 Task: In the  document Natalie.epub change page color to  'Blue'. Add link on bottom left corner of the sheet: 'in.pinterest.com' Insert page numer on bottom of the page
Action: Mouse moved to (316, 467)
Screenshot: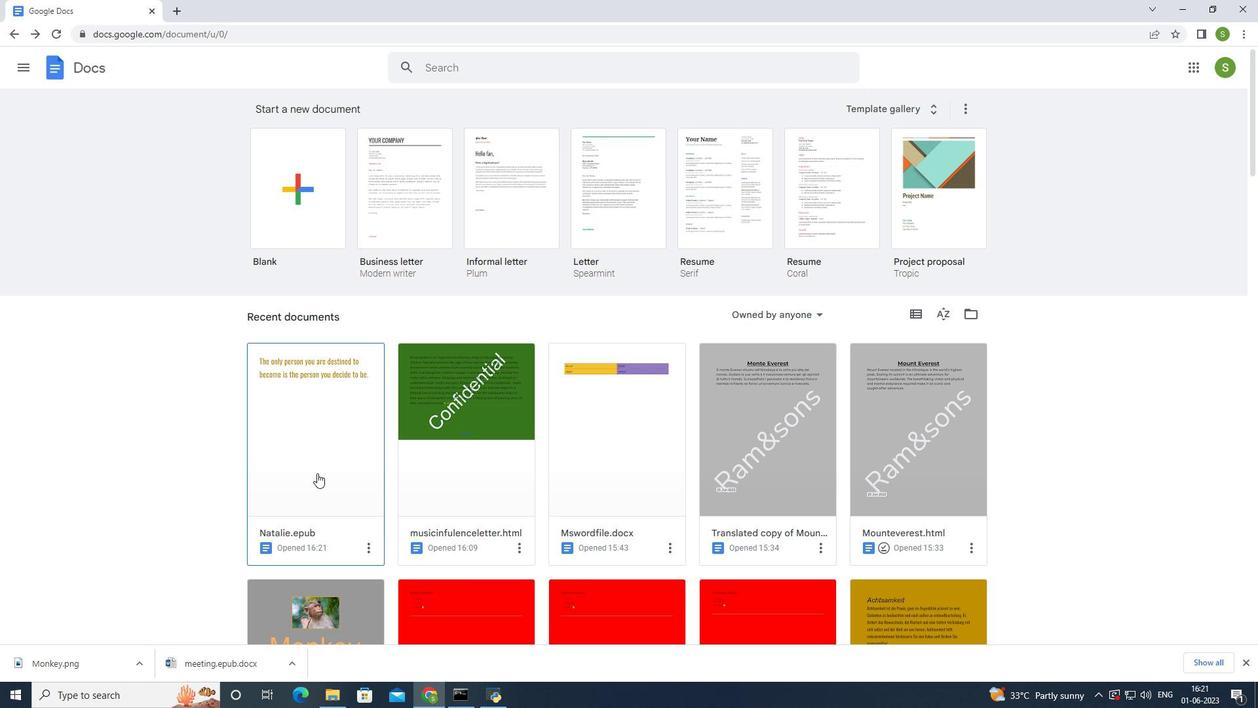 
Action: Mouse pressed left at (316, 467)
Screenshot: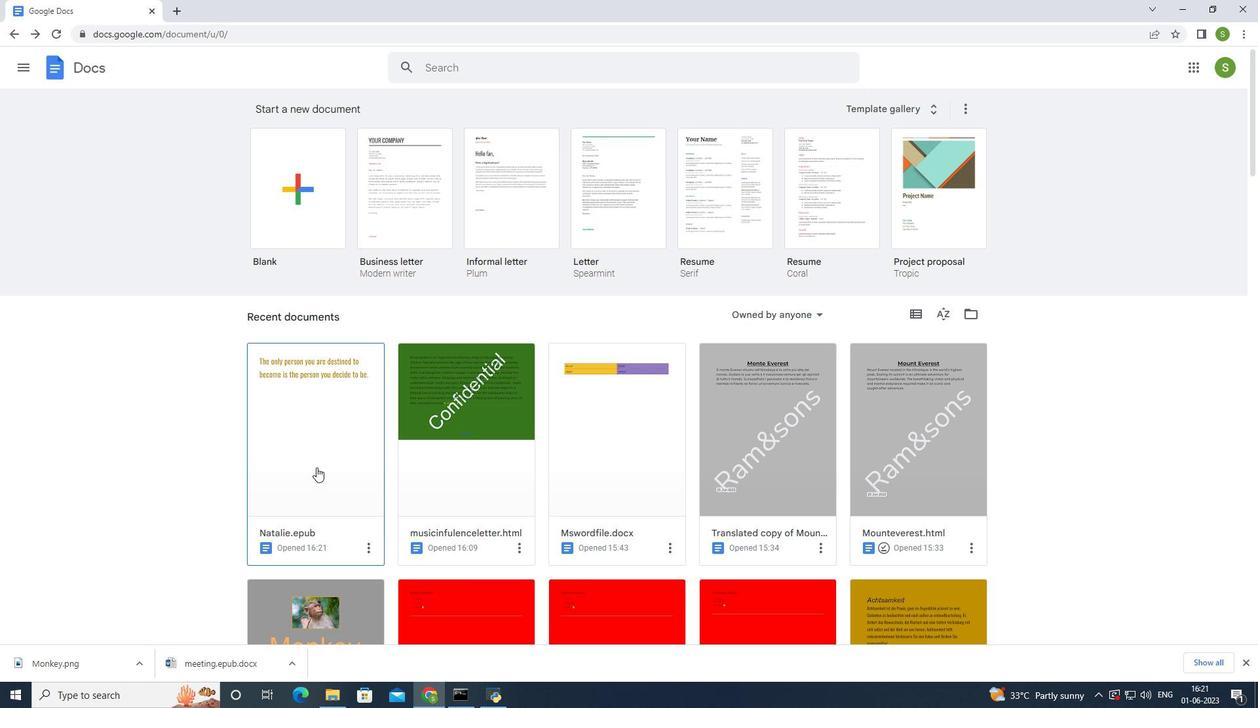 
Action: Mouse moved to (45, 74)
Screenshot: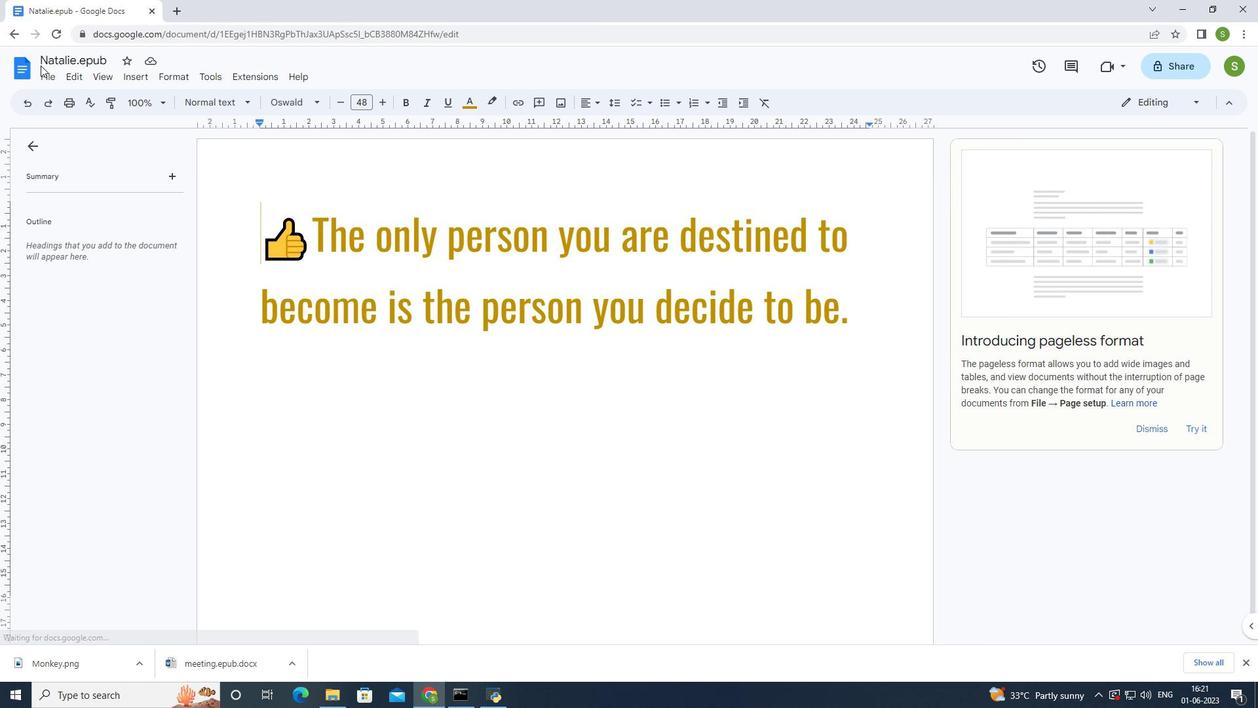 
Action: Mouse pressed left at (45, 74)
Screenshot: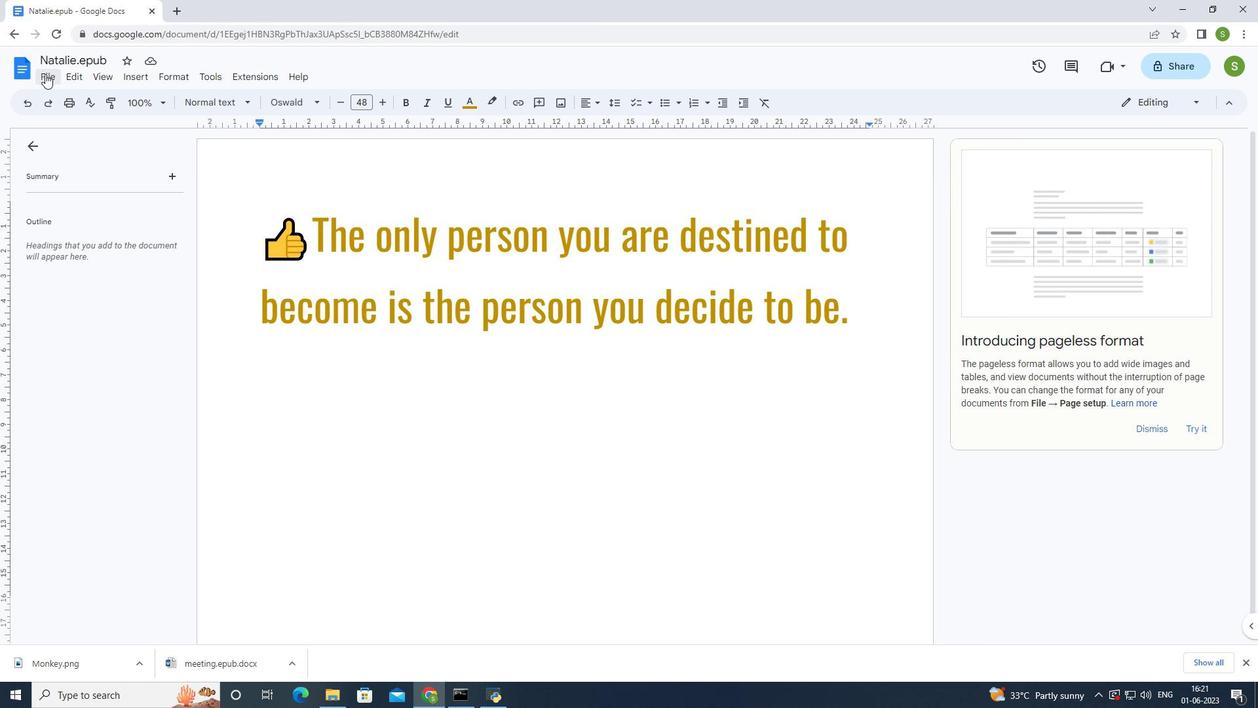 
Action: Mouse moved to (81, 436)
Screenshot: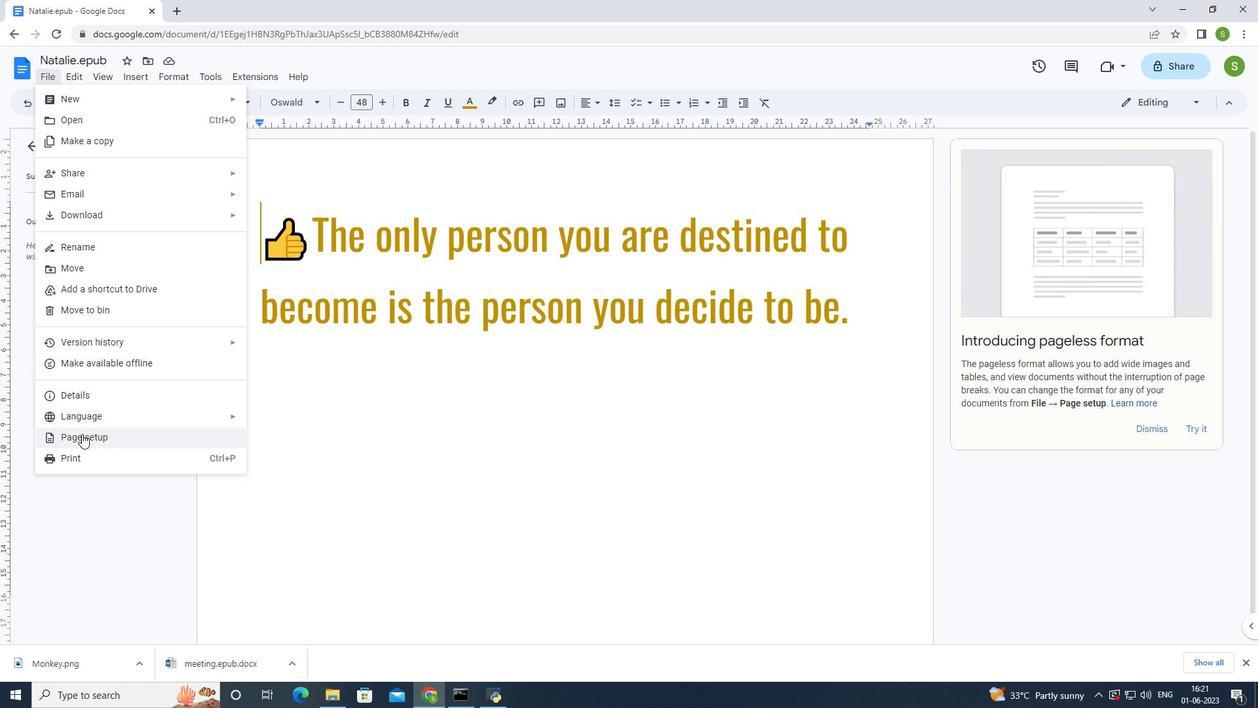 
Action: Mouse pressed left at (81, 436)
Screenshot: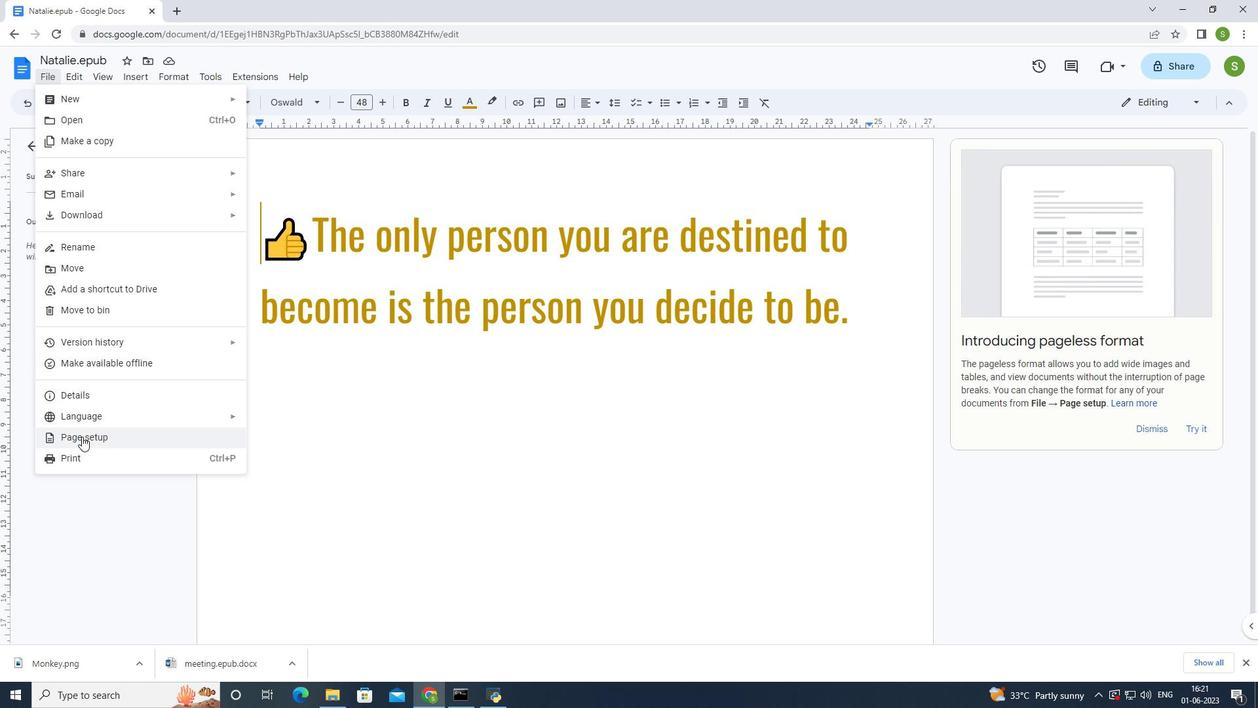 
Action: Mouse moved to (531, 426)
Screenshot: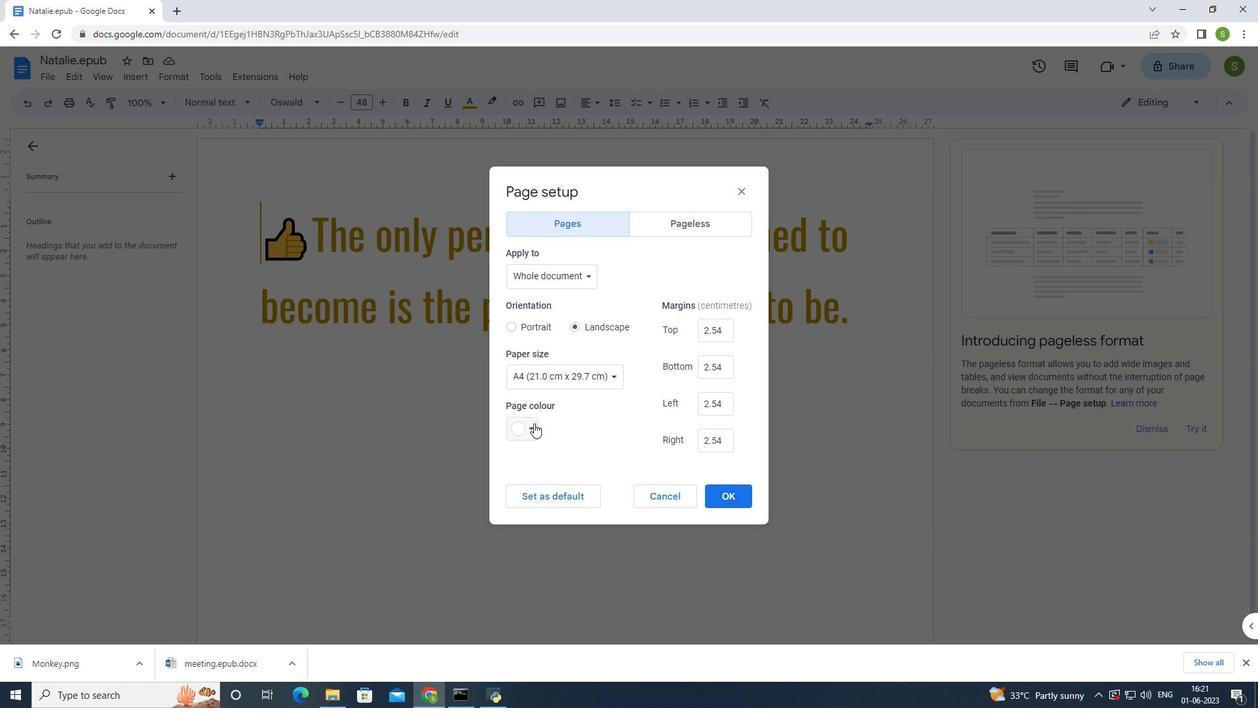 
Action: Mouse pressed left at (531, 426)
Screenshot: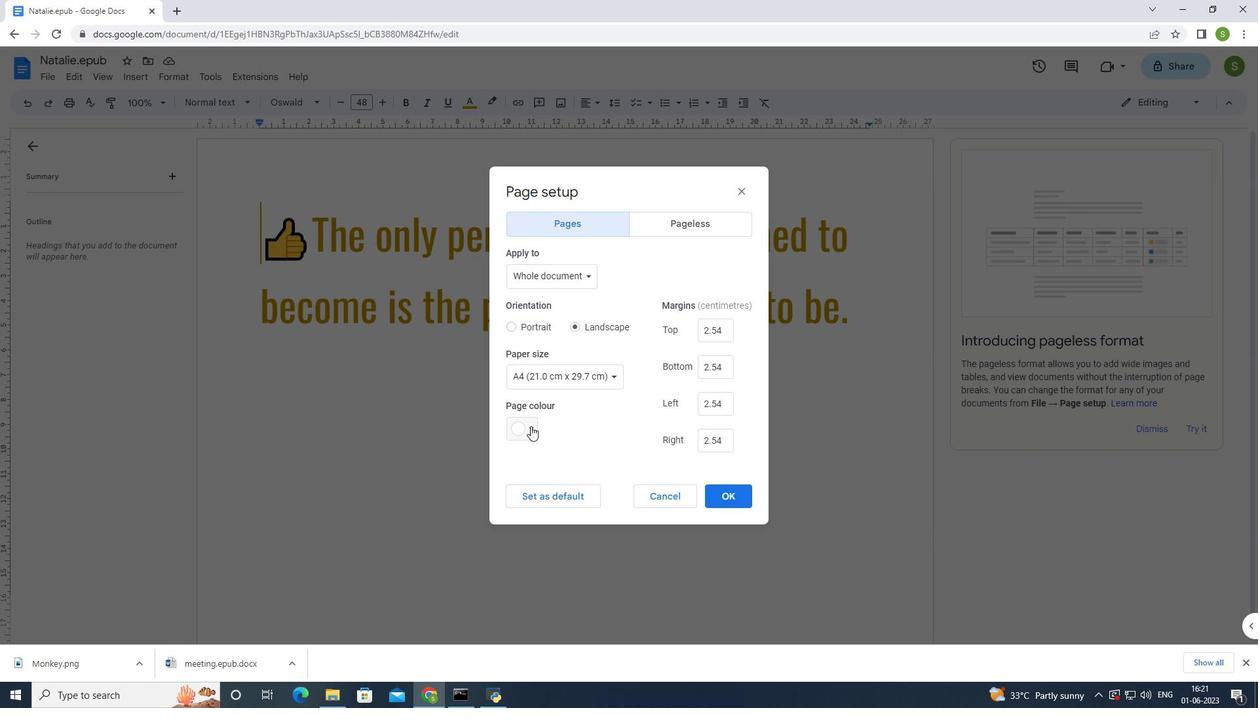 
Action: Mouse moved to (623, 527)
Screenshot: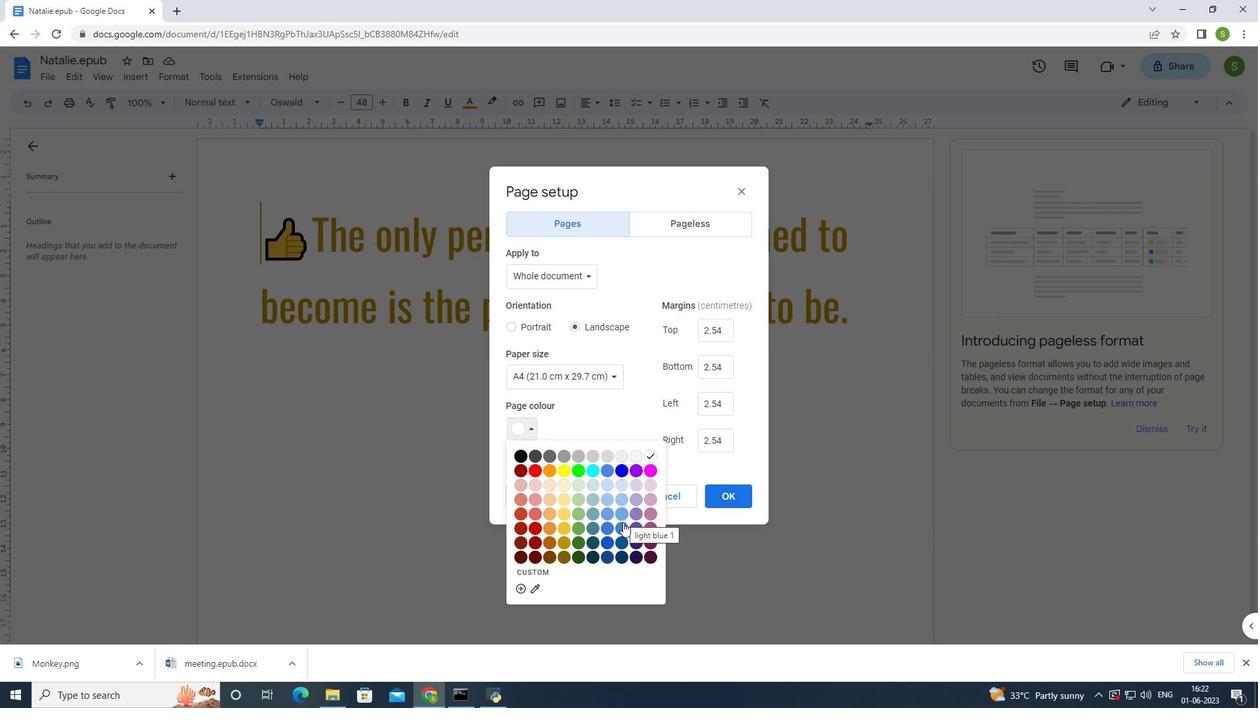 
Action: Mouse pressed left at (623, 527)
Screenshot: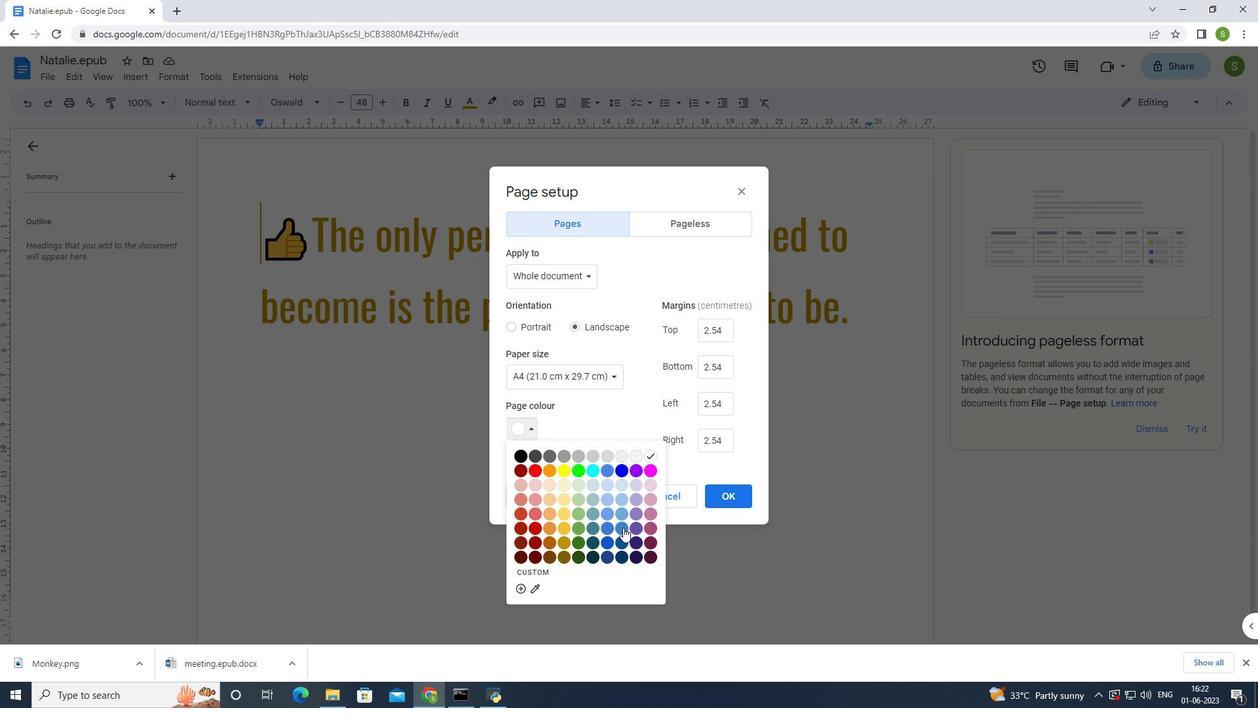 
Action: Mouse moved to (736, 500)
Screenshot: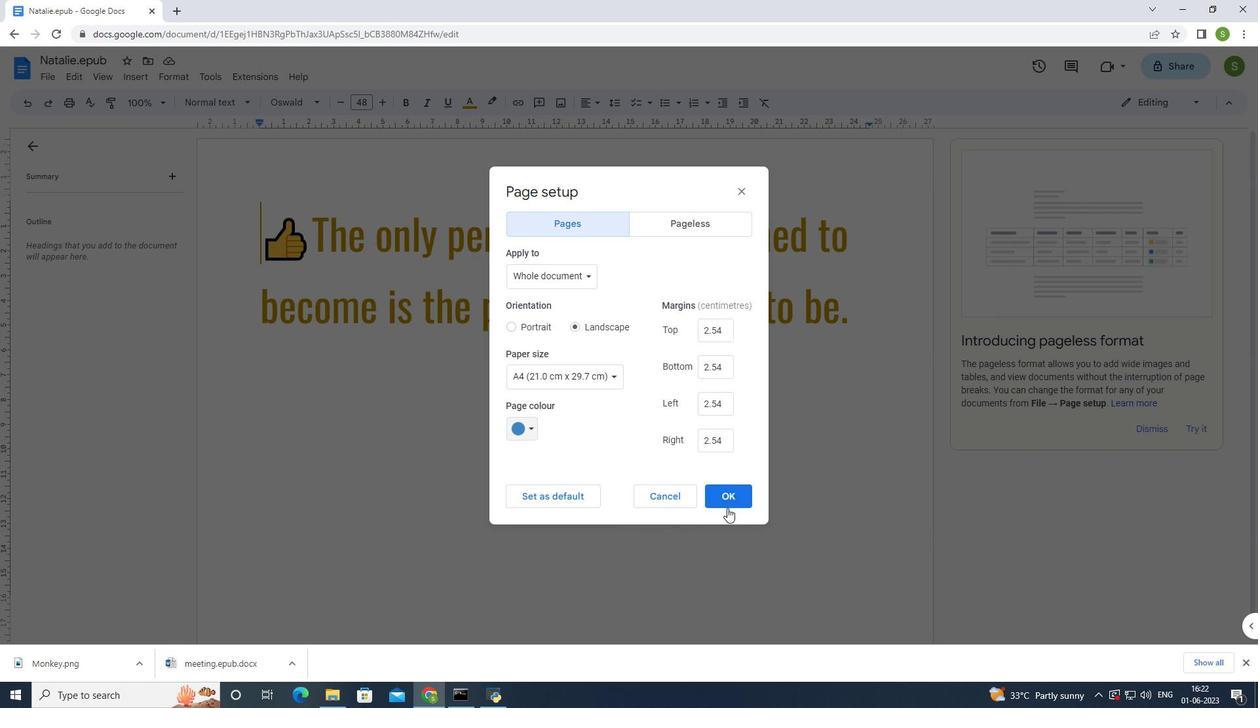 
Action: Mouse pressed left at (736, 500)
Screenshot: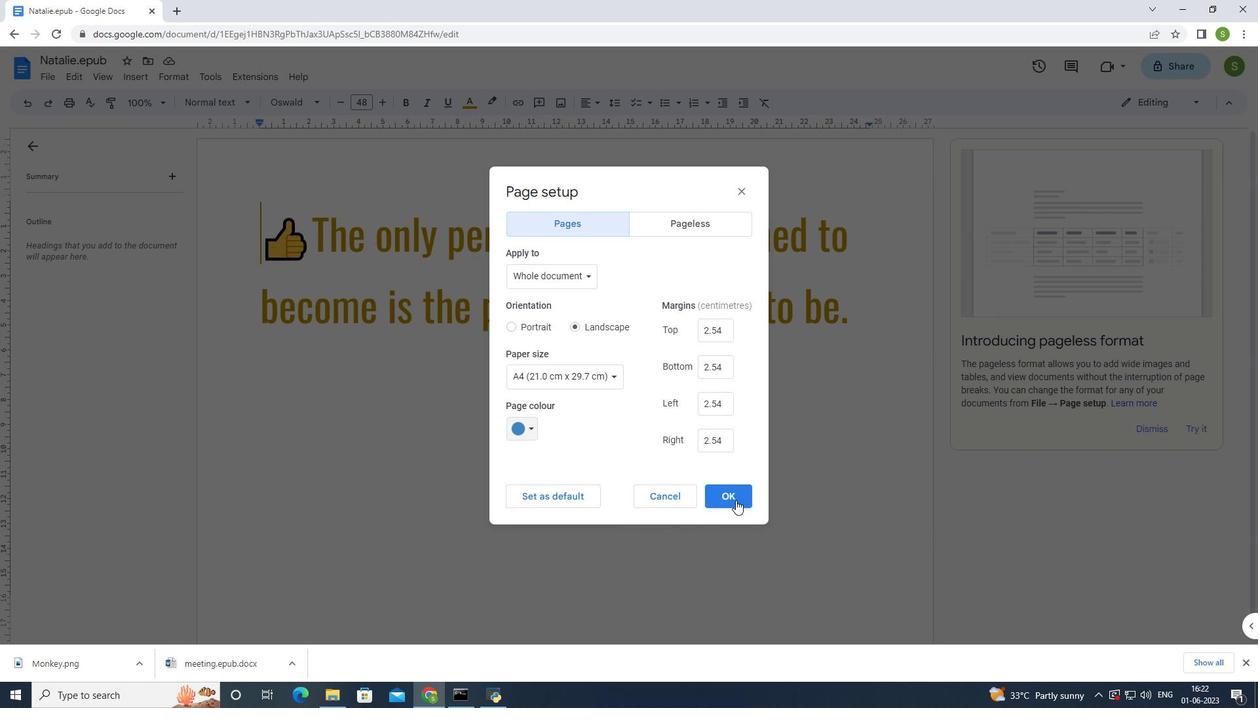 
Action: Mouse moved to (605, 403)
Screenshot: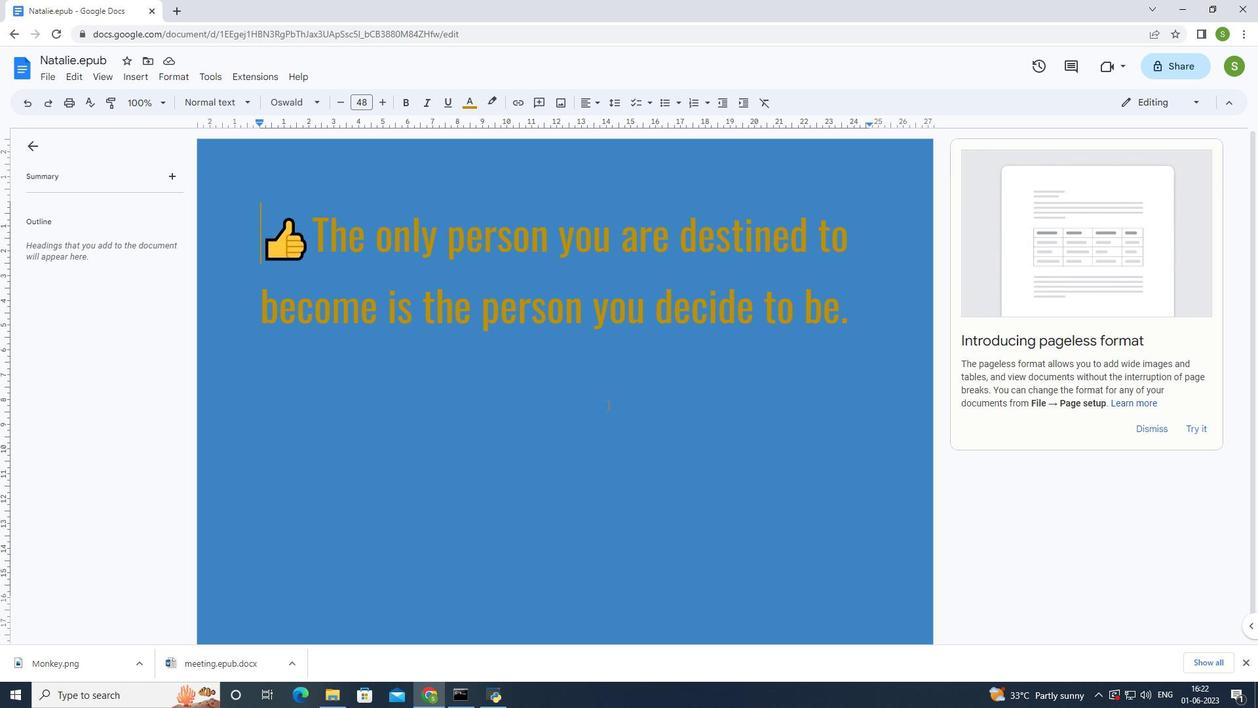 
Action: Mouse scrolled (605, 402) with delta (0, 0)
Screenshot: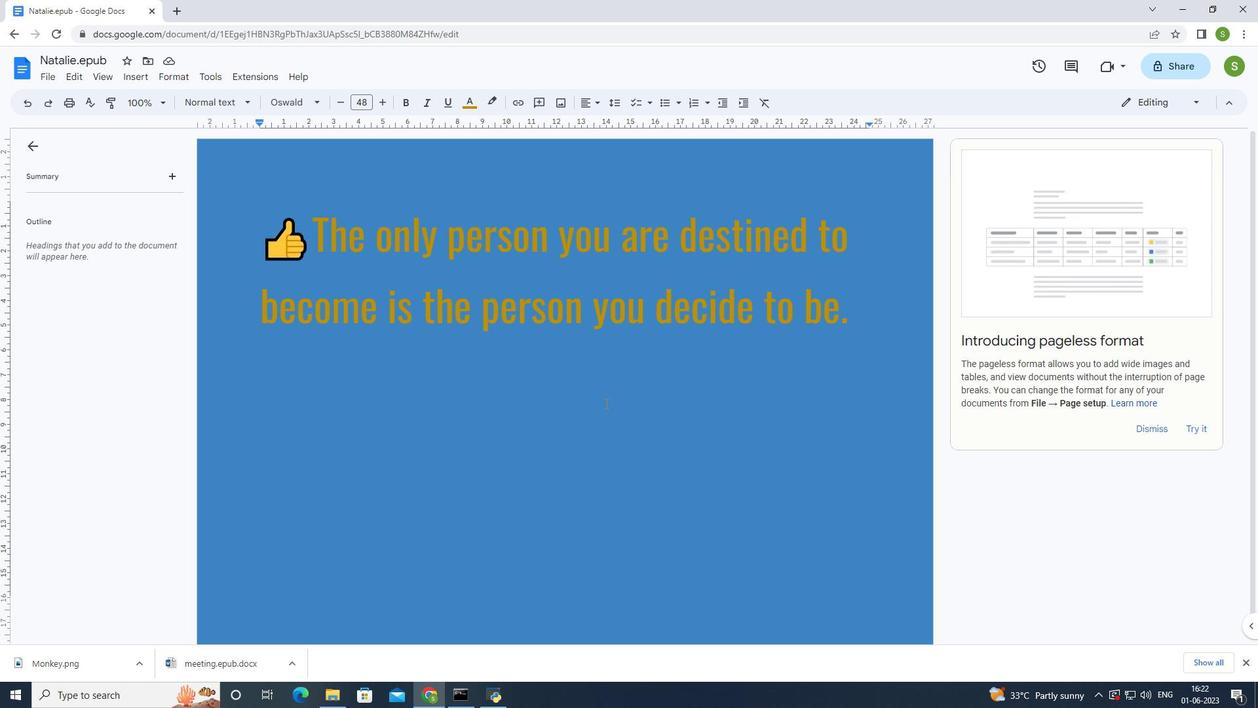 
Action: Mouse moved to (605, 404)
Screenshot: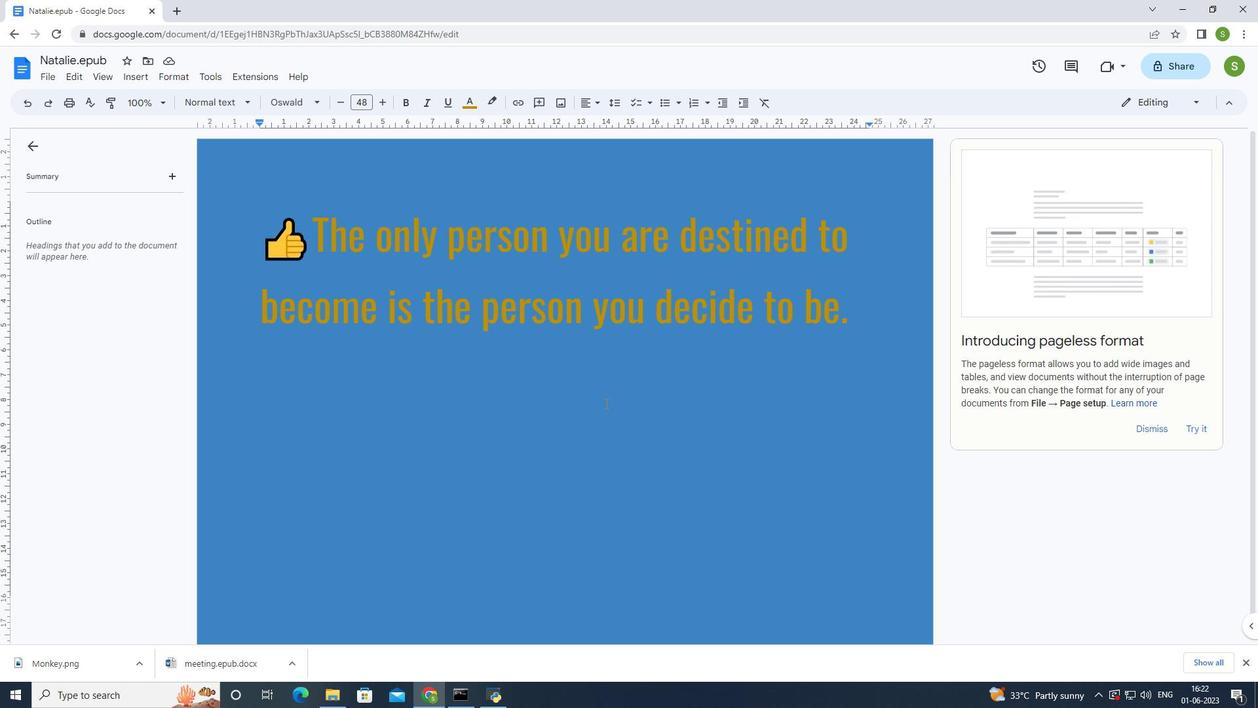 
Action: Mouse scrolled (605, 403) with delta (0, 0)
Screenshot: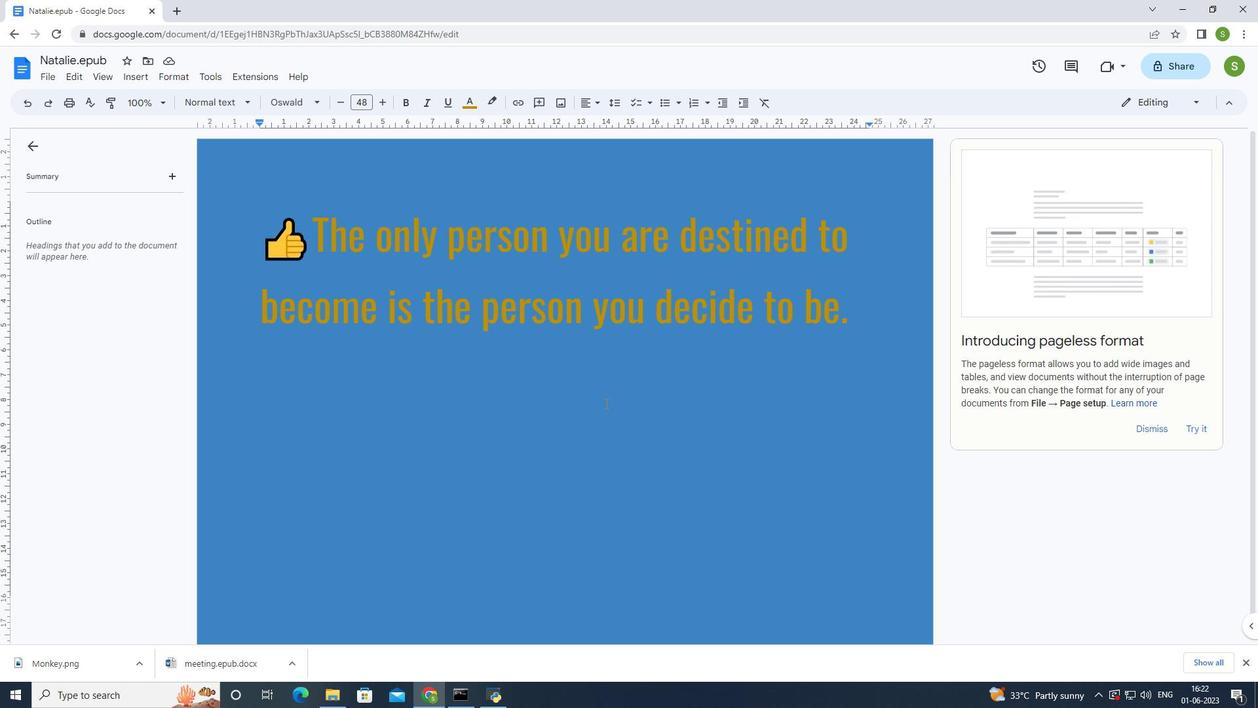 
Action: Mouse scrolled (605, 403) with delta (0, 0)
Screenshot: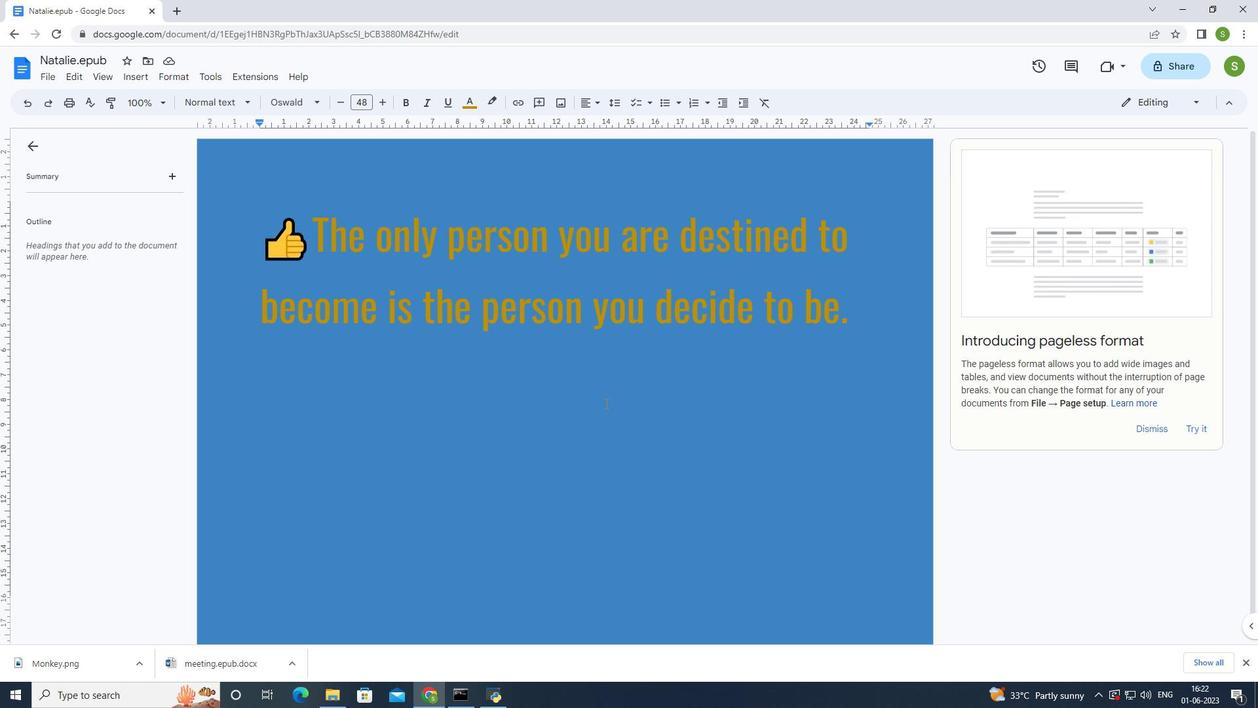 
Action: Mouse scrolled (605, 403) with delta (0, 0)
Screenshot: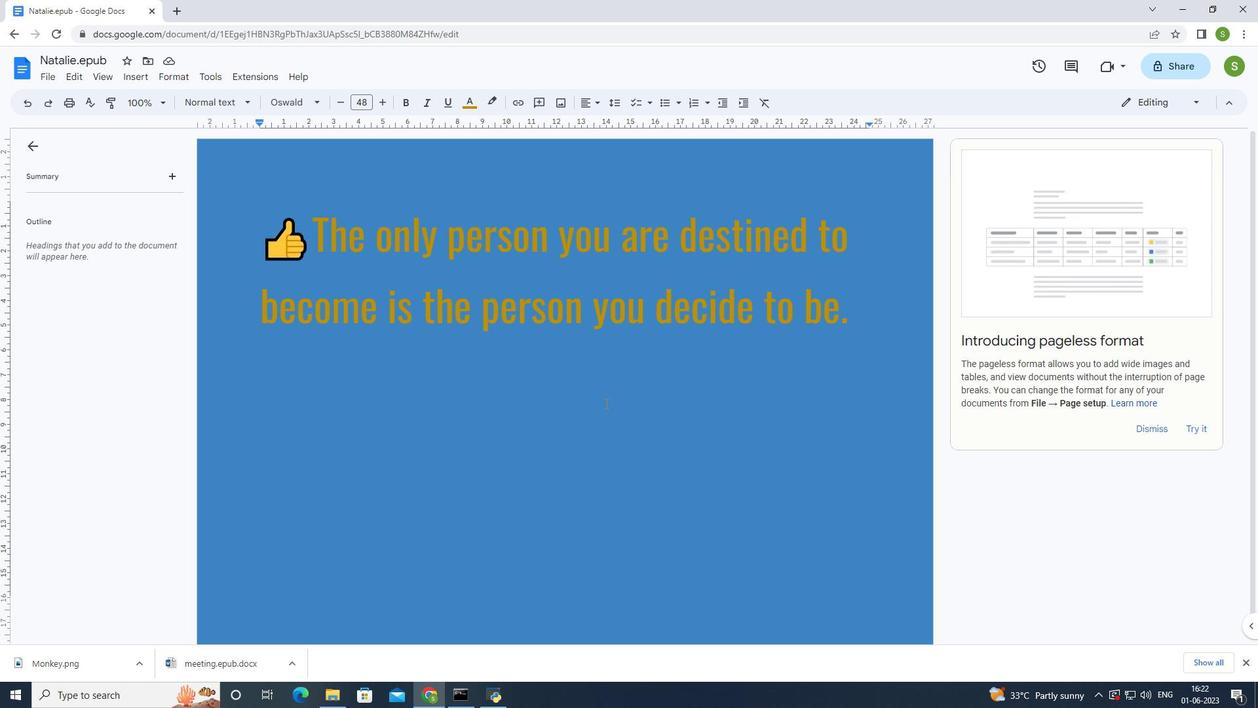 
Action: Mouse scrolled (605, 403) with delta (0, 0)
Screenshot: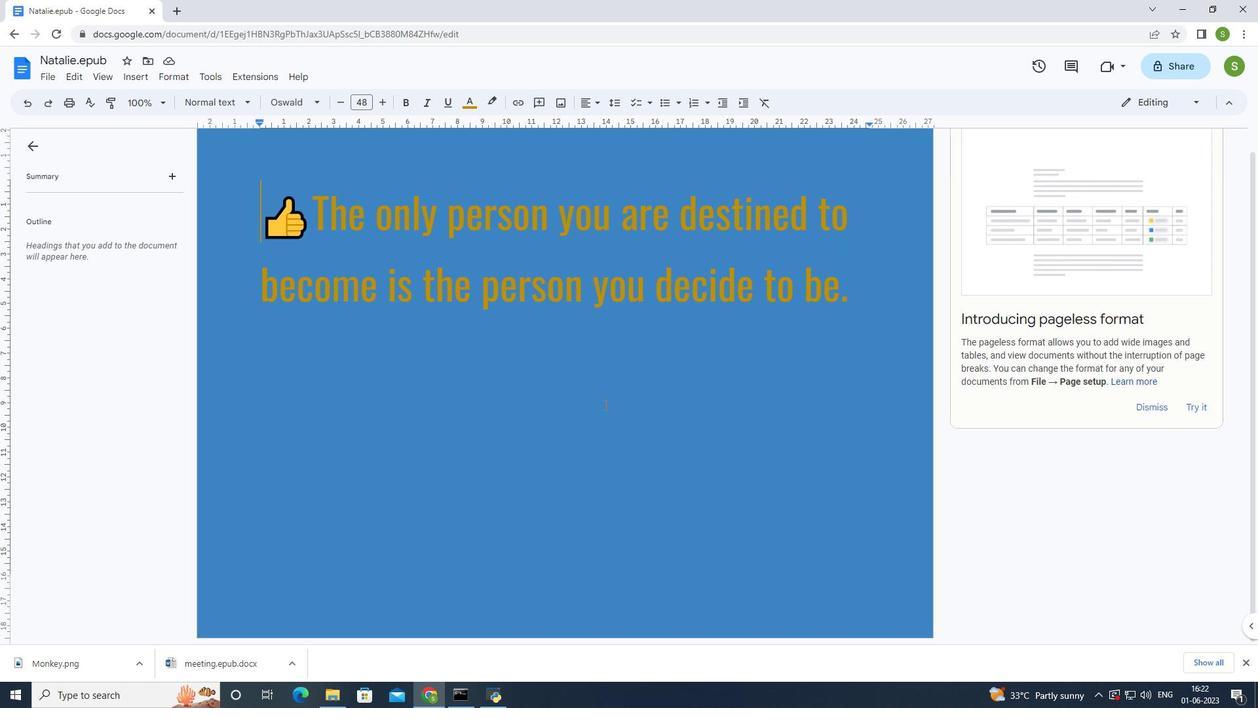 
Action: Mouse scrolled (605, 403) with delta (0, 0)
Screenshot: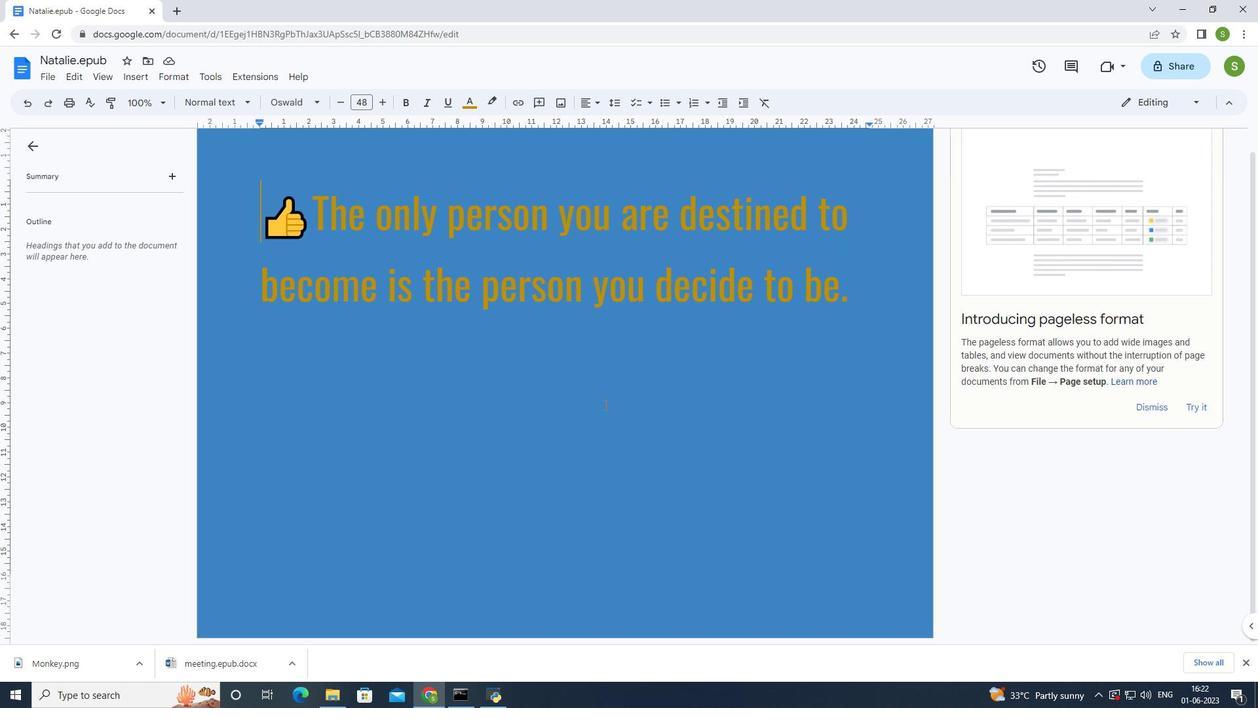 
Action: Mouse moved to (444, 557)
Screenshot: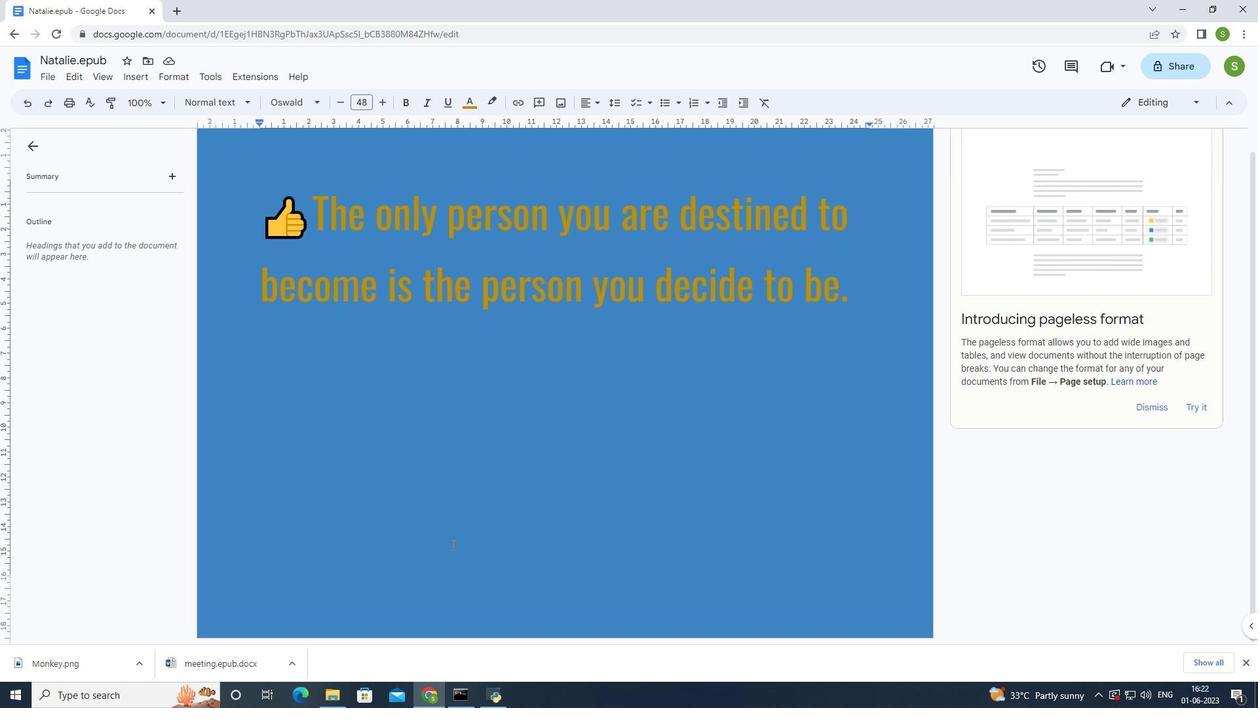 
Action: Mouse pressed left at (444, 557)
Screenshot: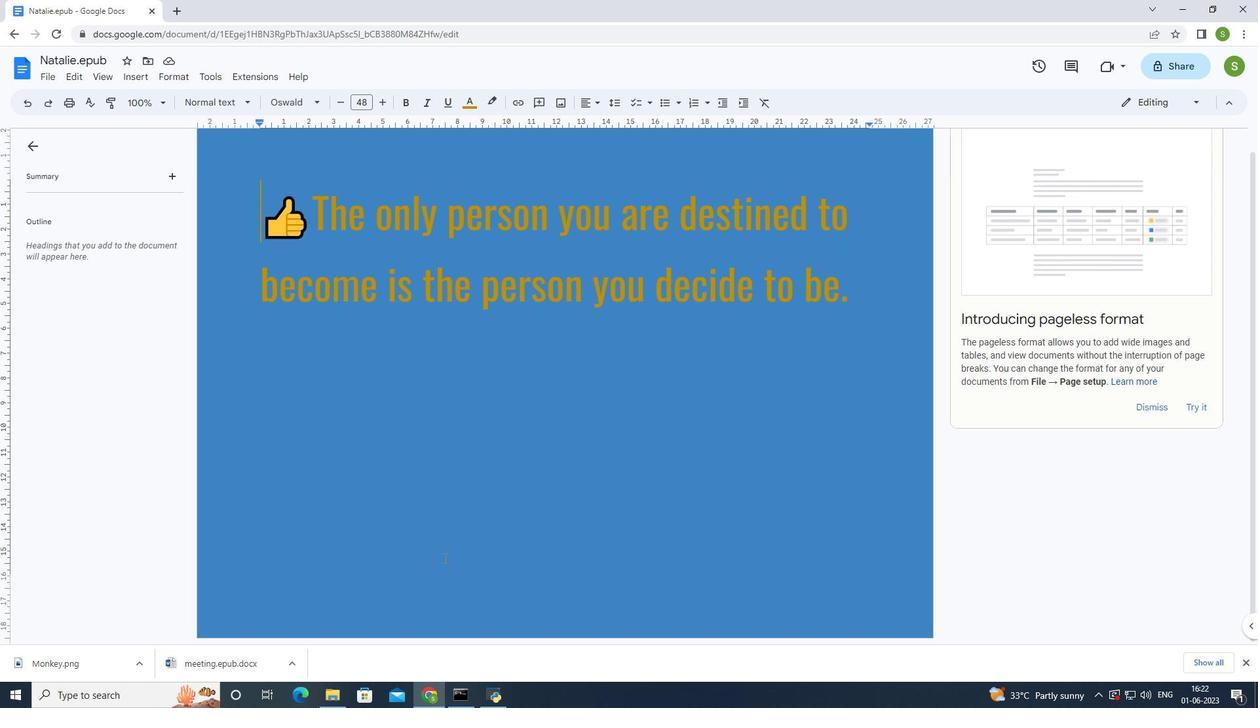 
Action: Mouse moved to (443, 558)
Screenshot: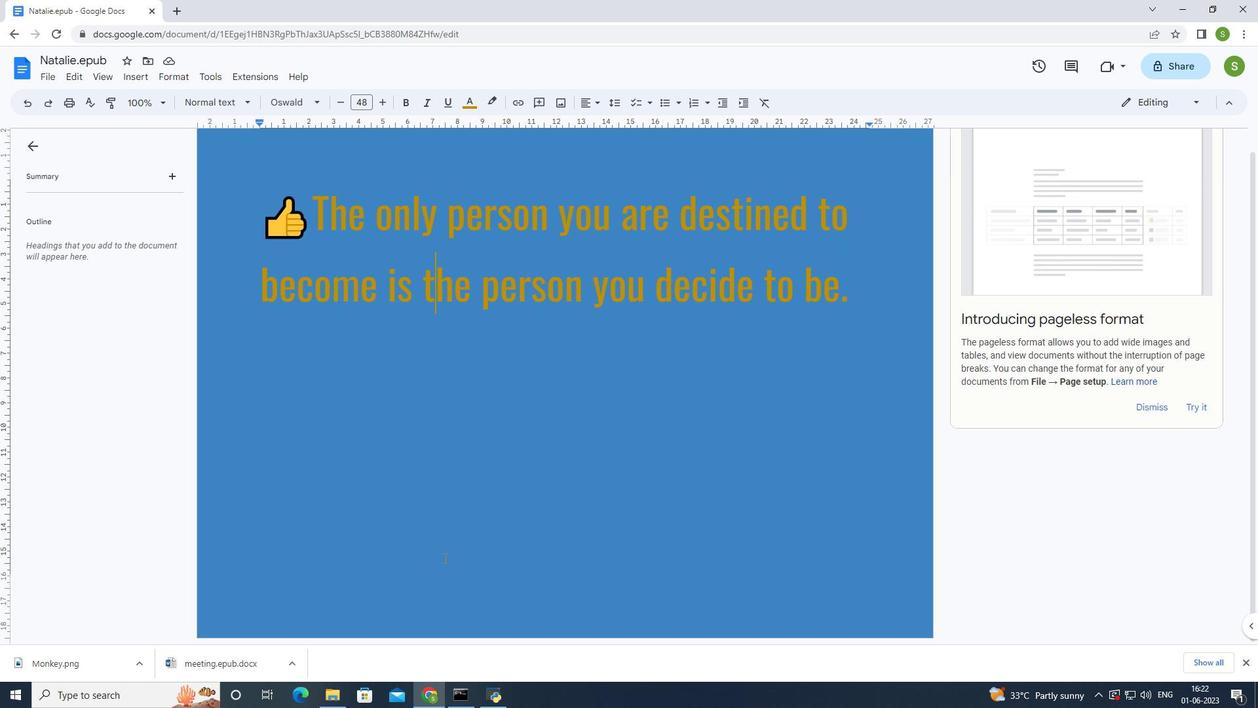 
Action: Mouse pressed left at (443, 558)
Screenshot: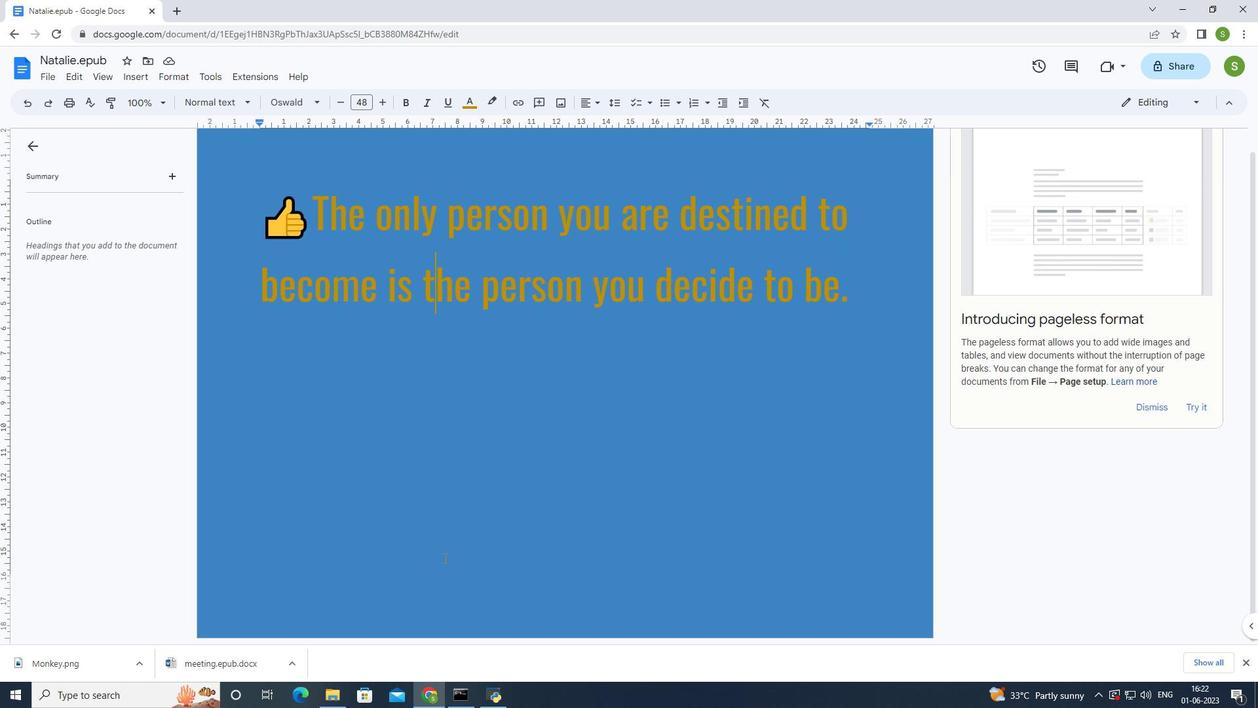 
Action: Mouse moved to (864, 283)
Screenshot: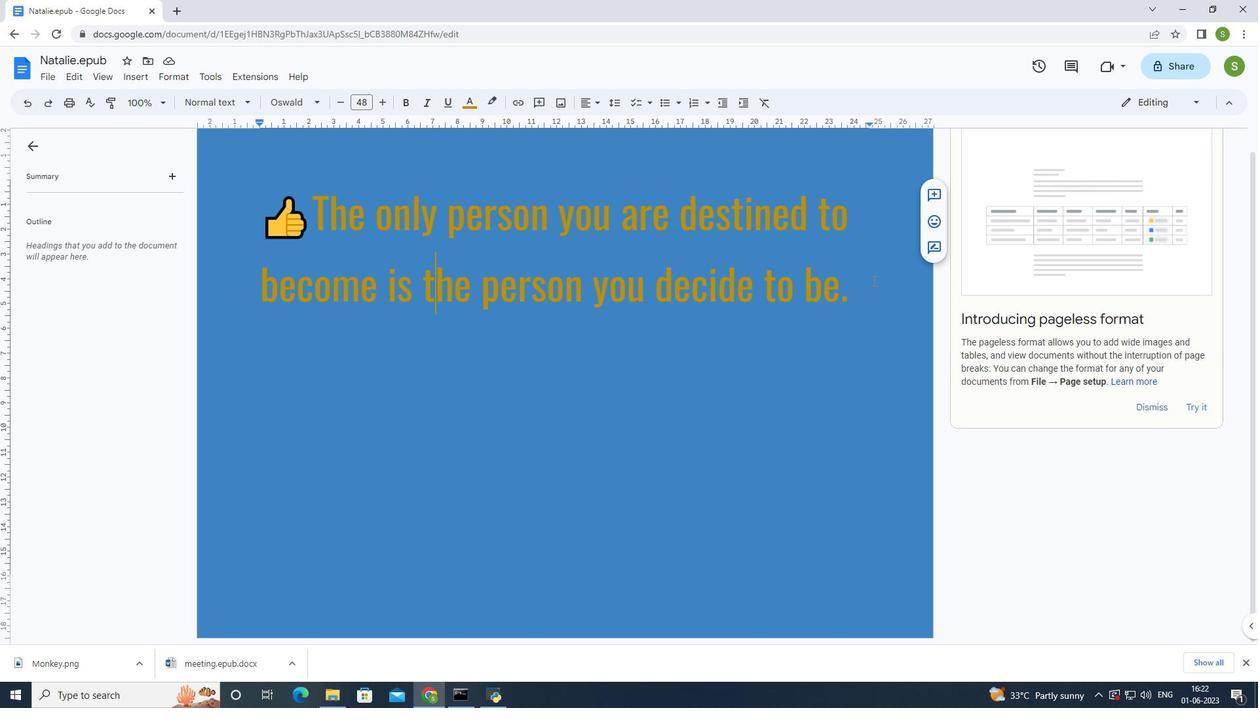 
Action: Mouse pressed left at (864, 283)
Screenshot: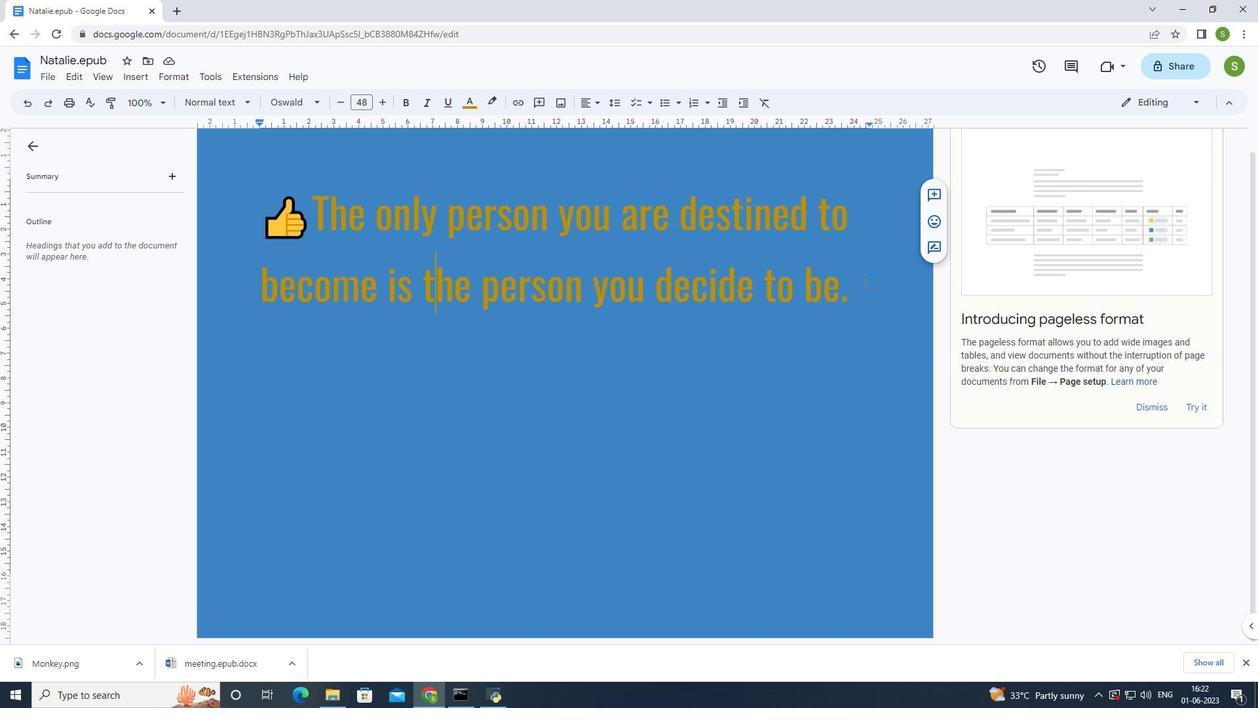 
Action: Mouse moved to (1020, 352)
Screenshot: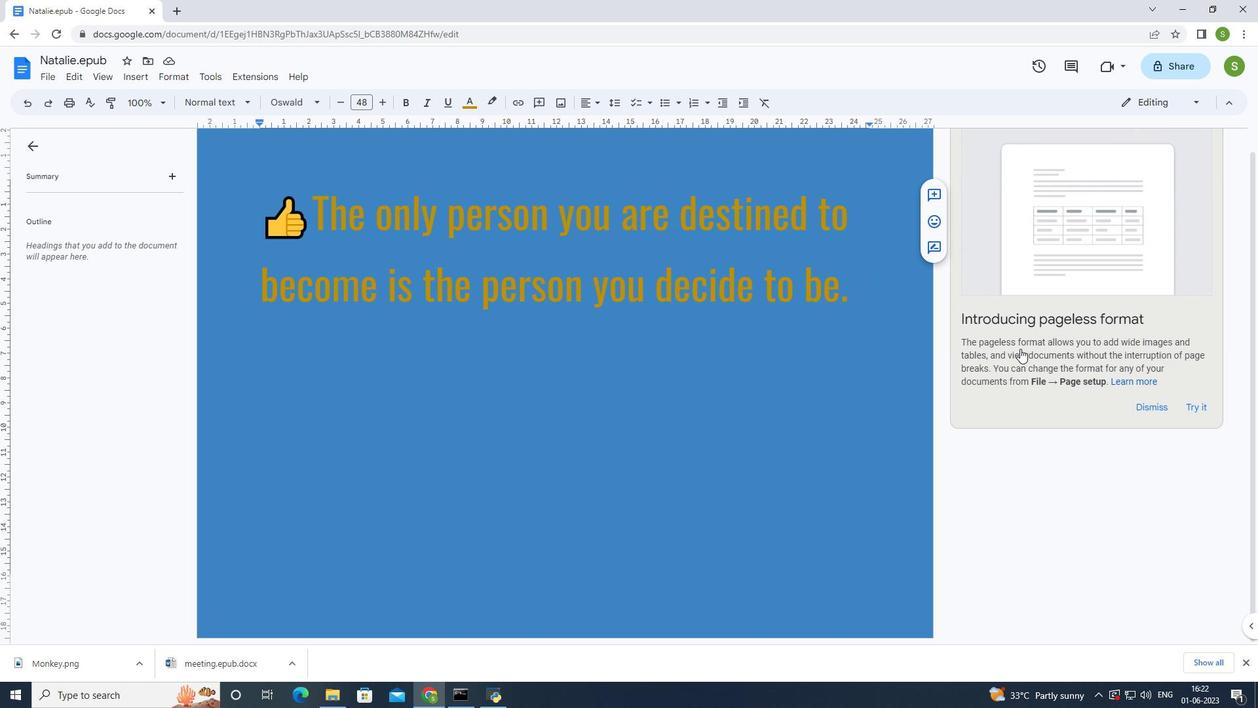 
Action: Key pressed <Key.enter>
Screenshot: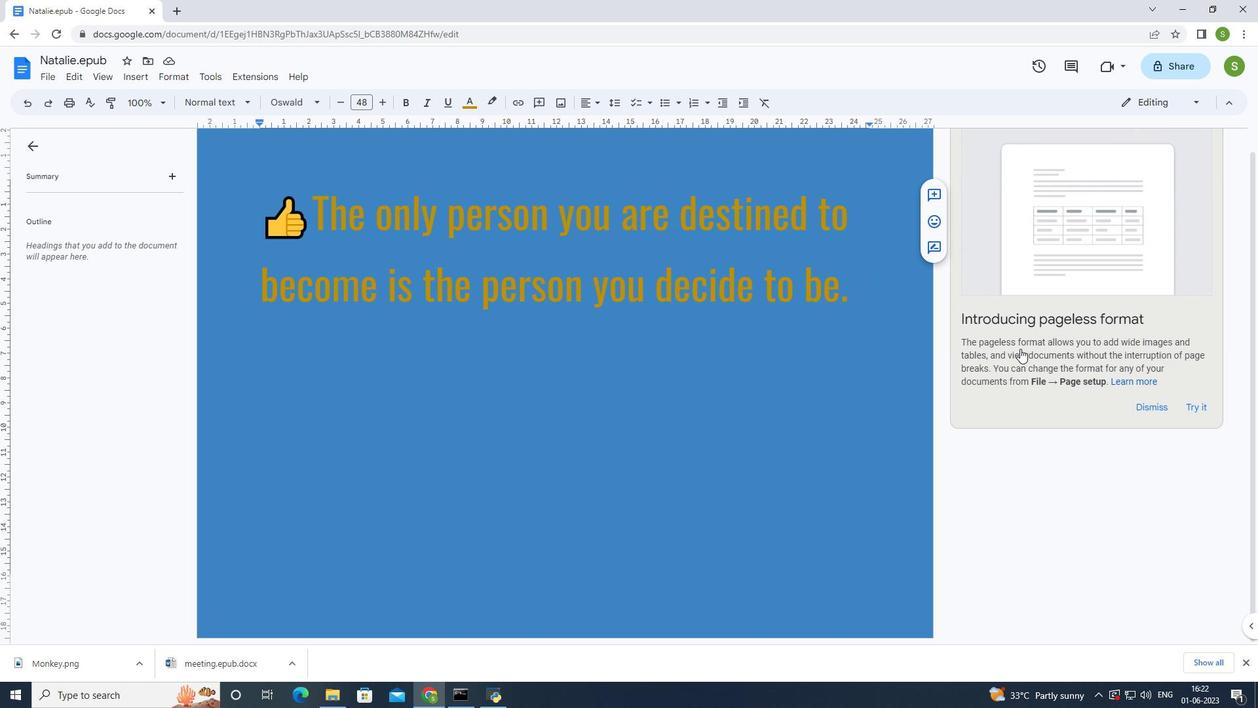 
Action: Mouse moved to (1019, 352)
Screenshot: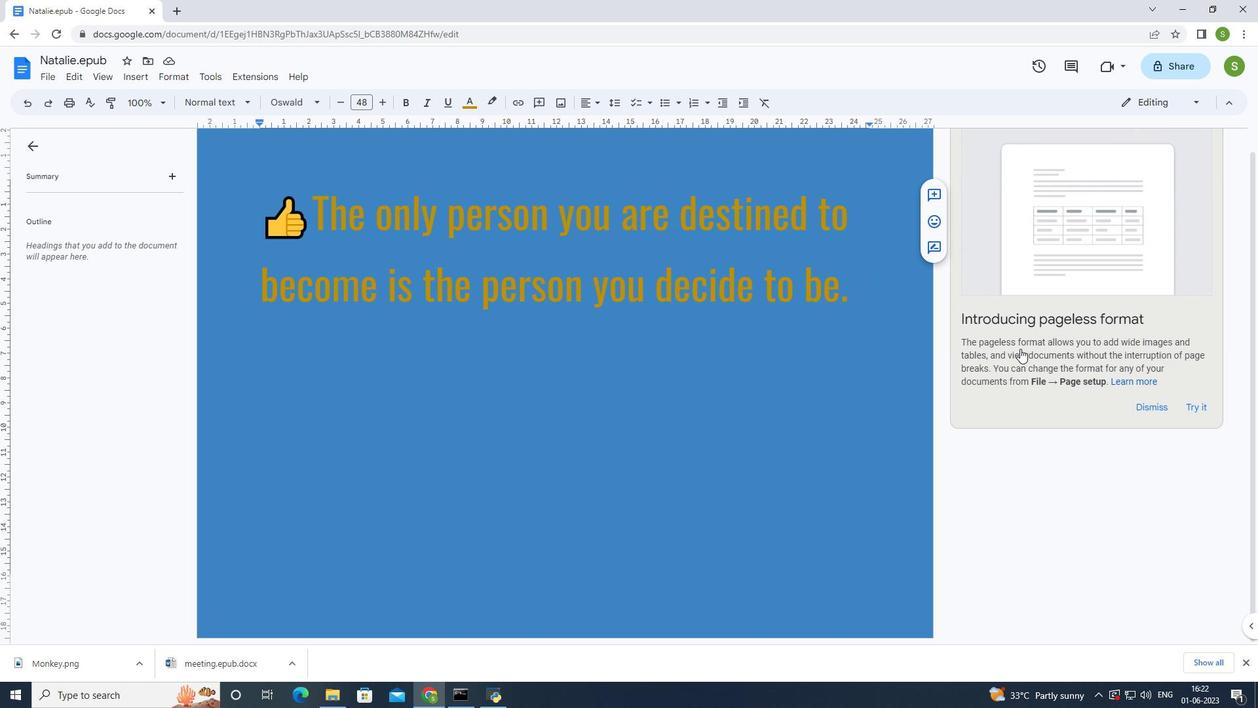 
Action: Key pressed <Key.enter><Key.enter>
Screenshot: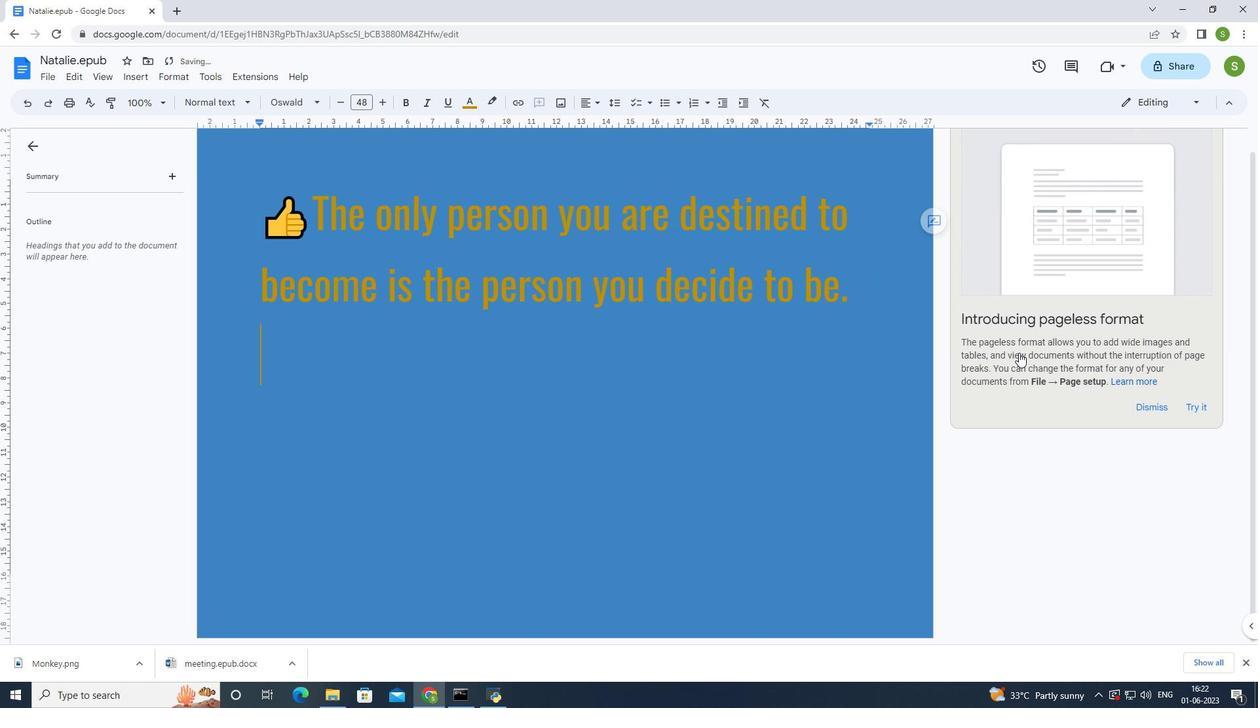 
Action: Mouse moved to (1016, 354)
Screenshot: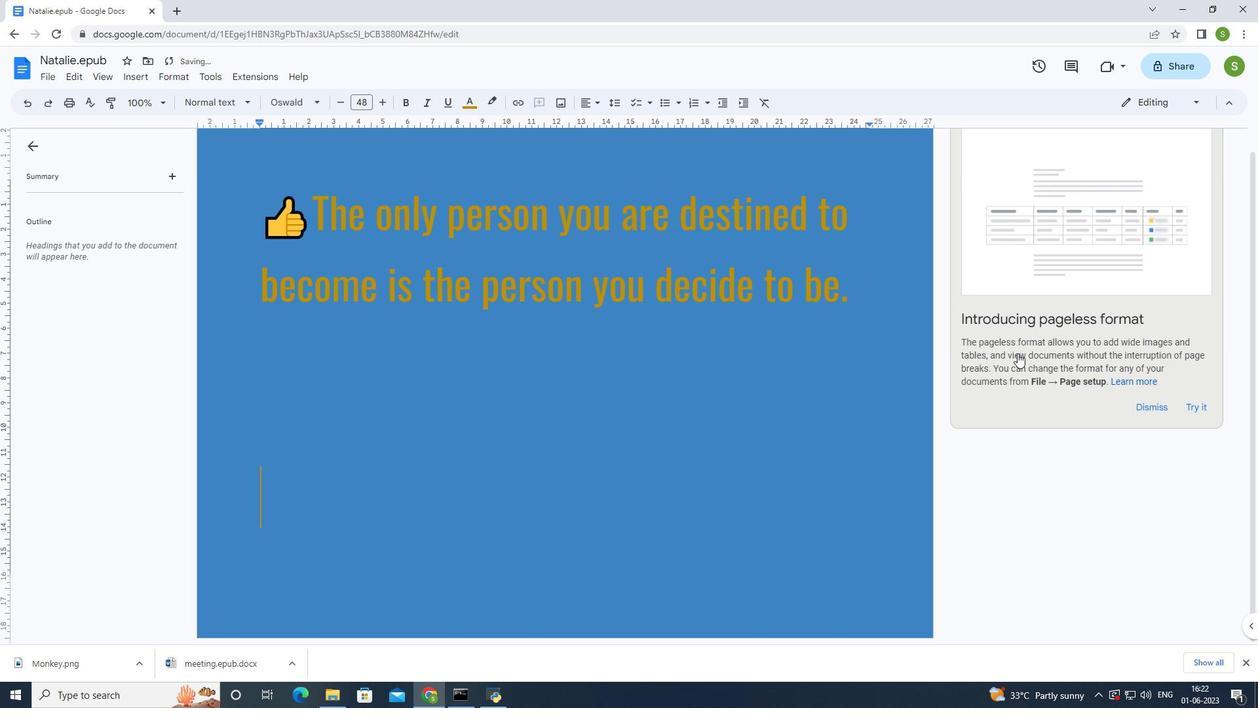 
Action: Key pressed <Key.enter>
Screenshot: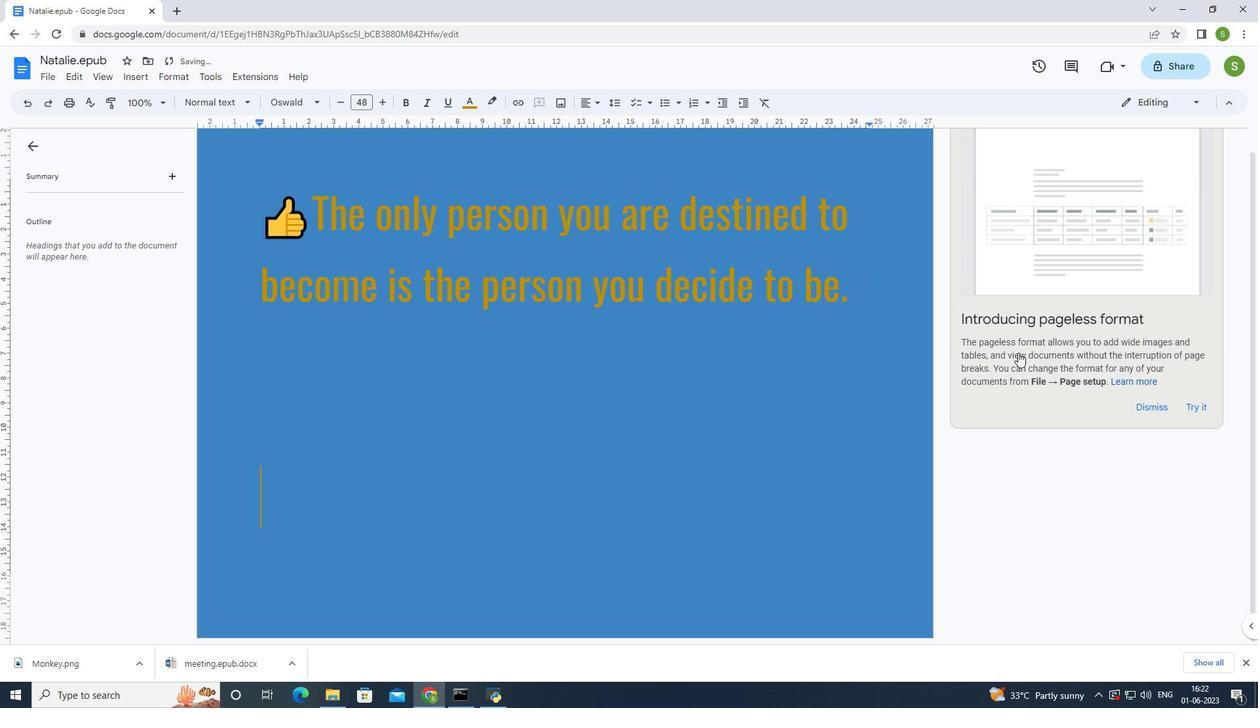 
Action: Mouse moved to (1013, 354)
Screenshot: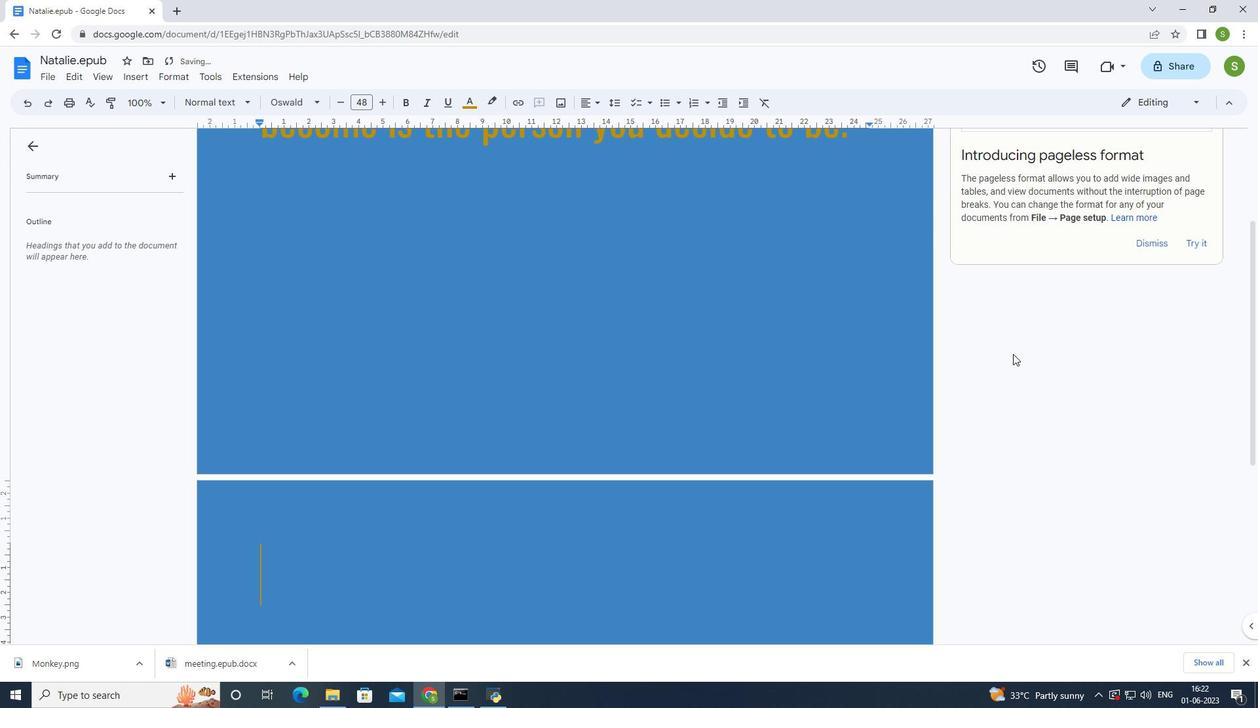 
Action: Mouse pressed left at (1013, 354)
Screenshot: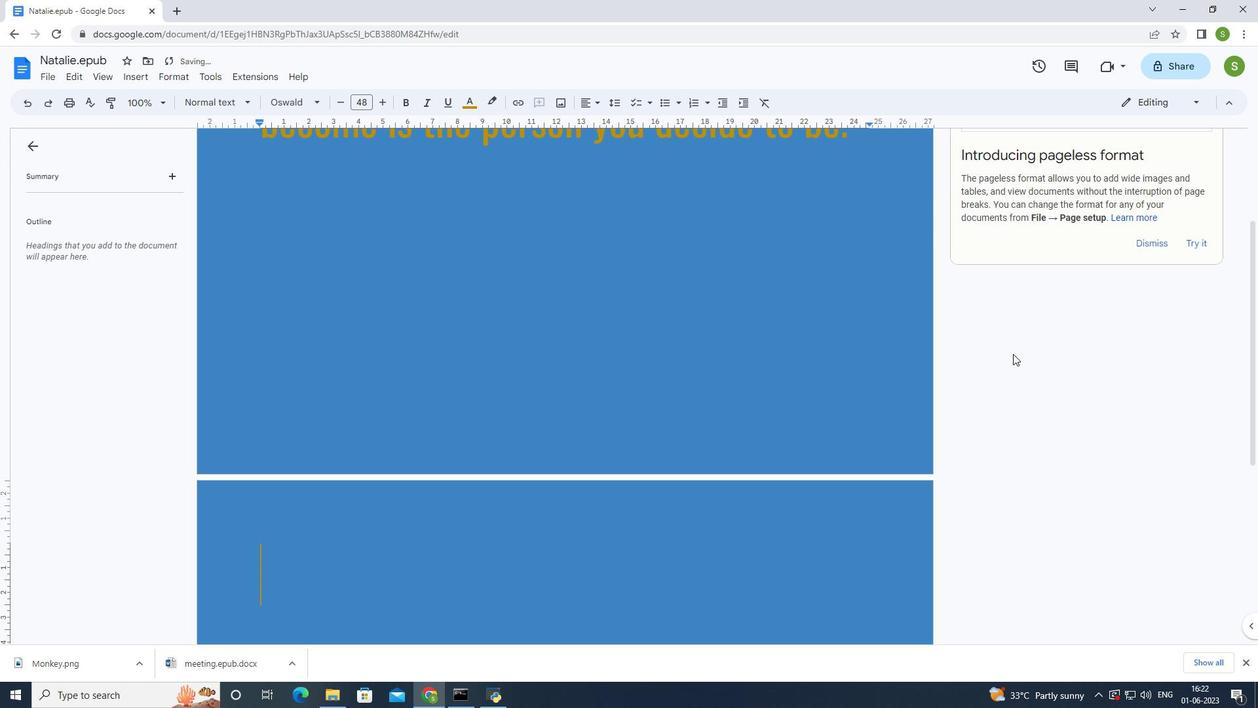 
Action: Mouse moved to (1031, 357)
Screenshot: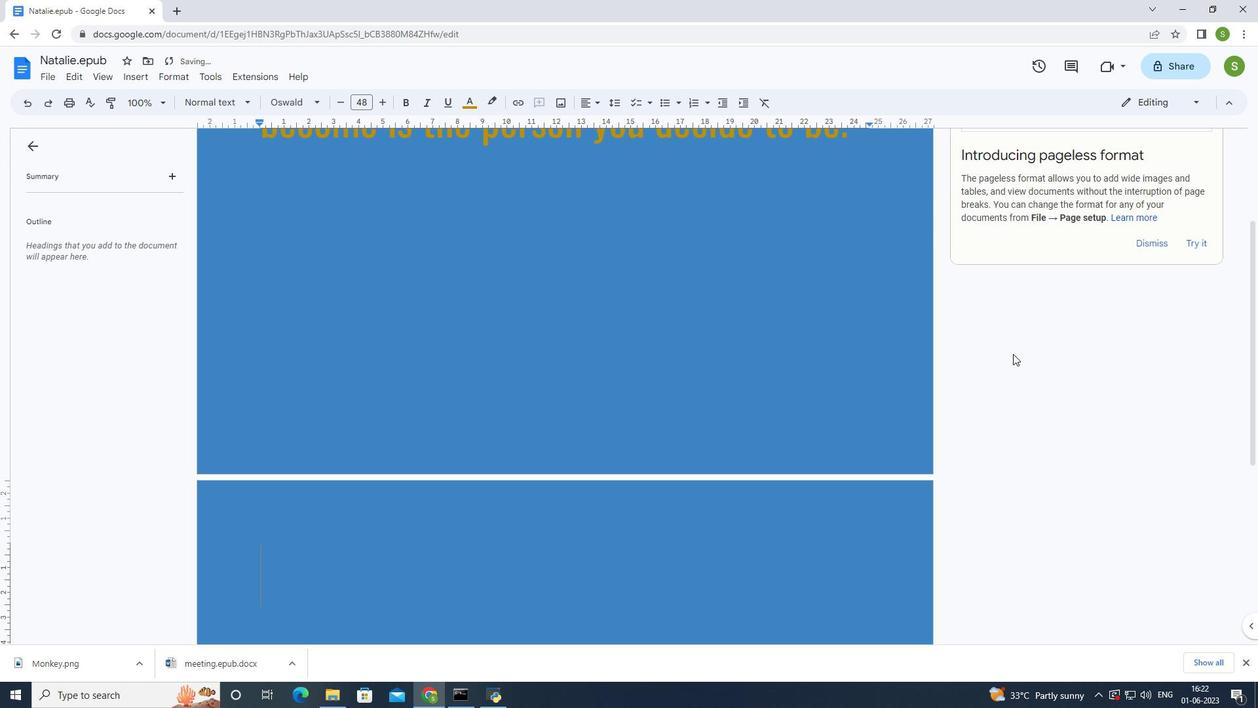 
Action: Key pressed <Key.up>
Screenshot: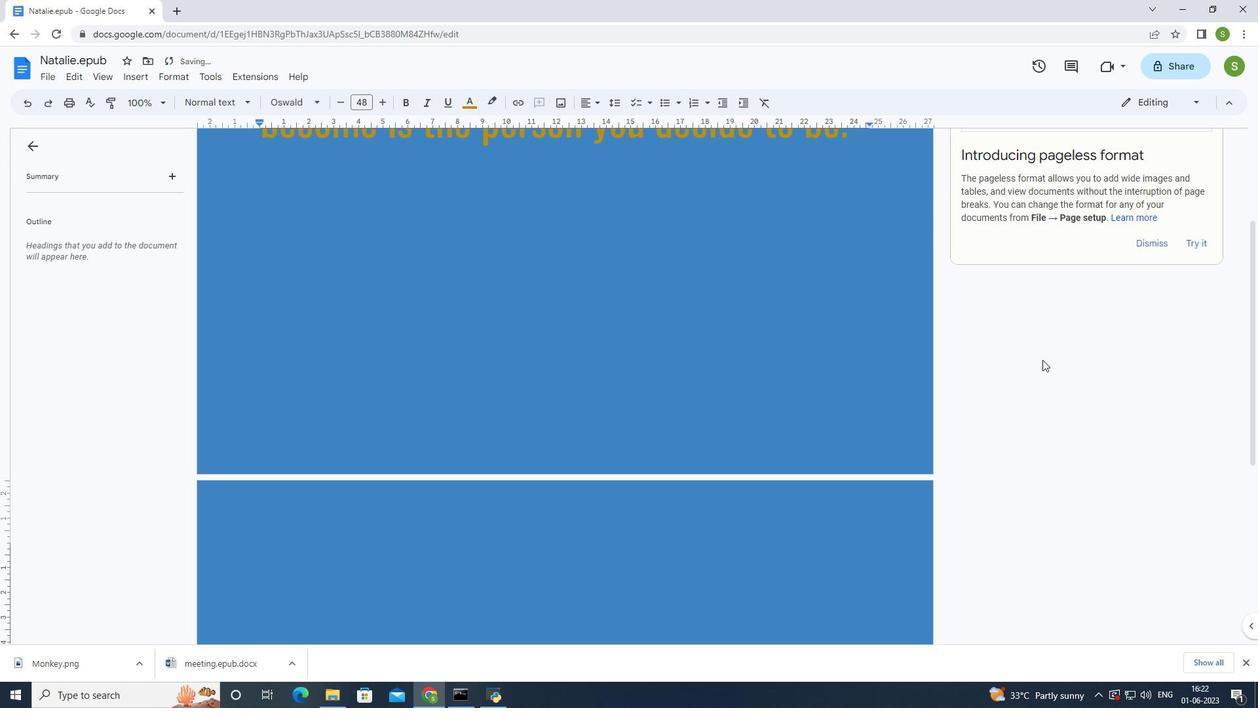 
Action: Mouse moved to (792, 398)
Screenshot: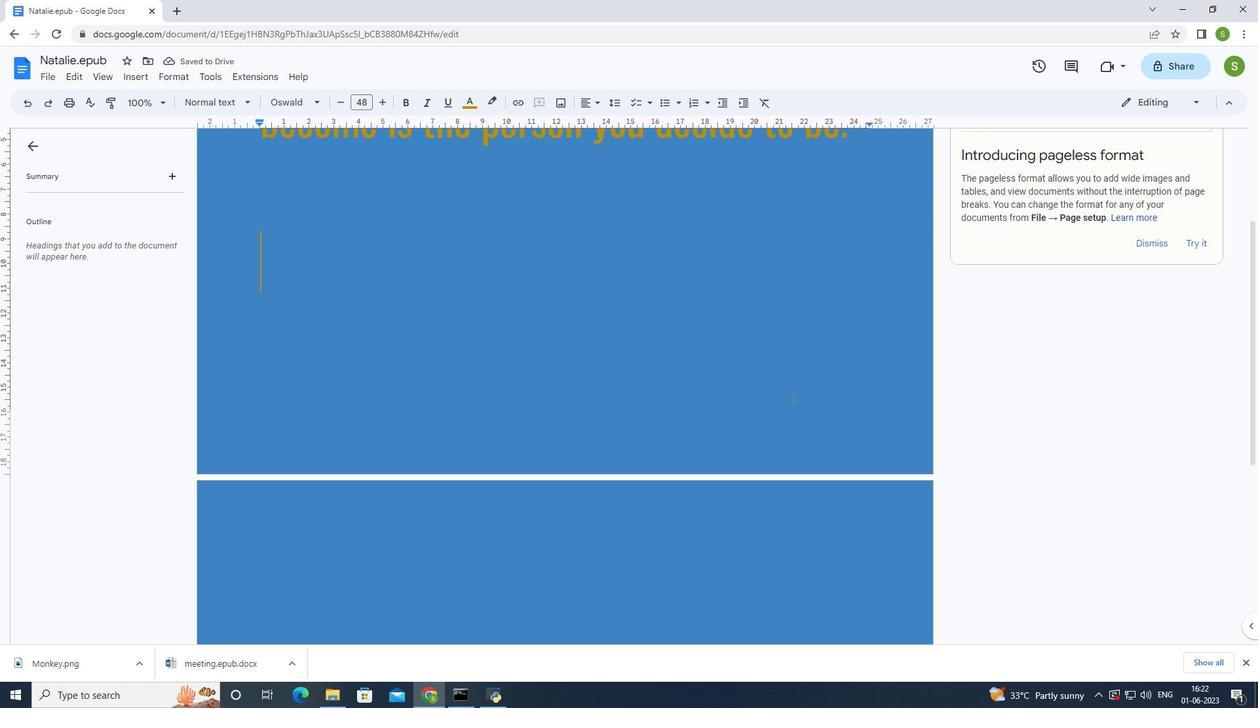 
Action: Key pressed ctrl+Z
Screenshot: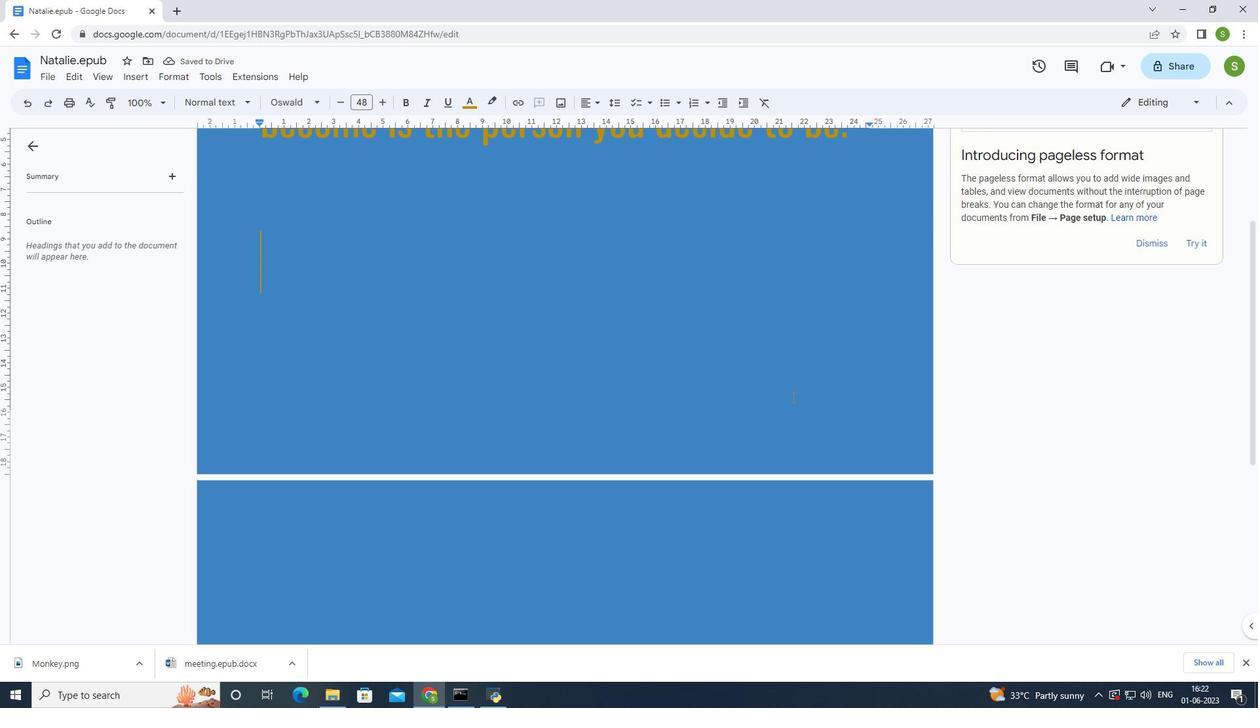 
Action: Mouse moved to (345, 100)
Screenshot: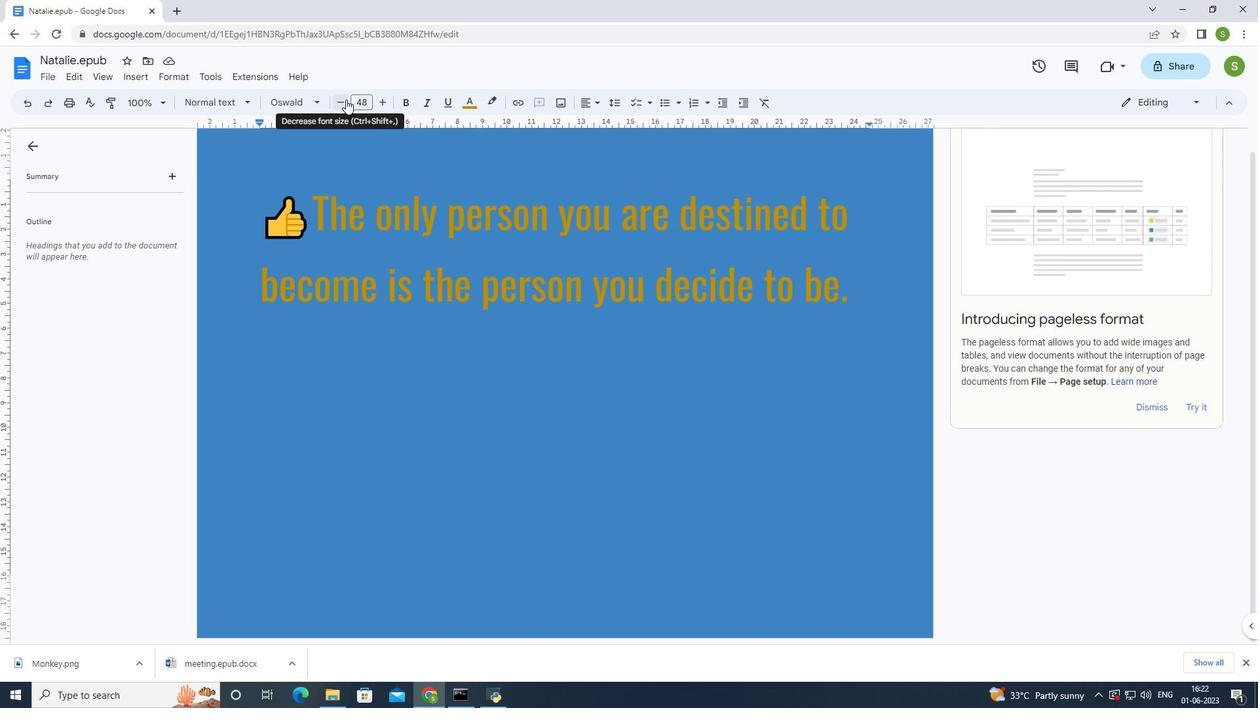 
Action: Mouse pressed left at (345, 100)
Screenshot: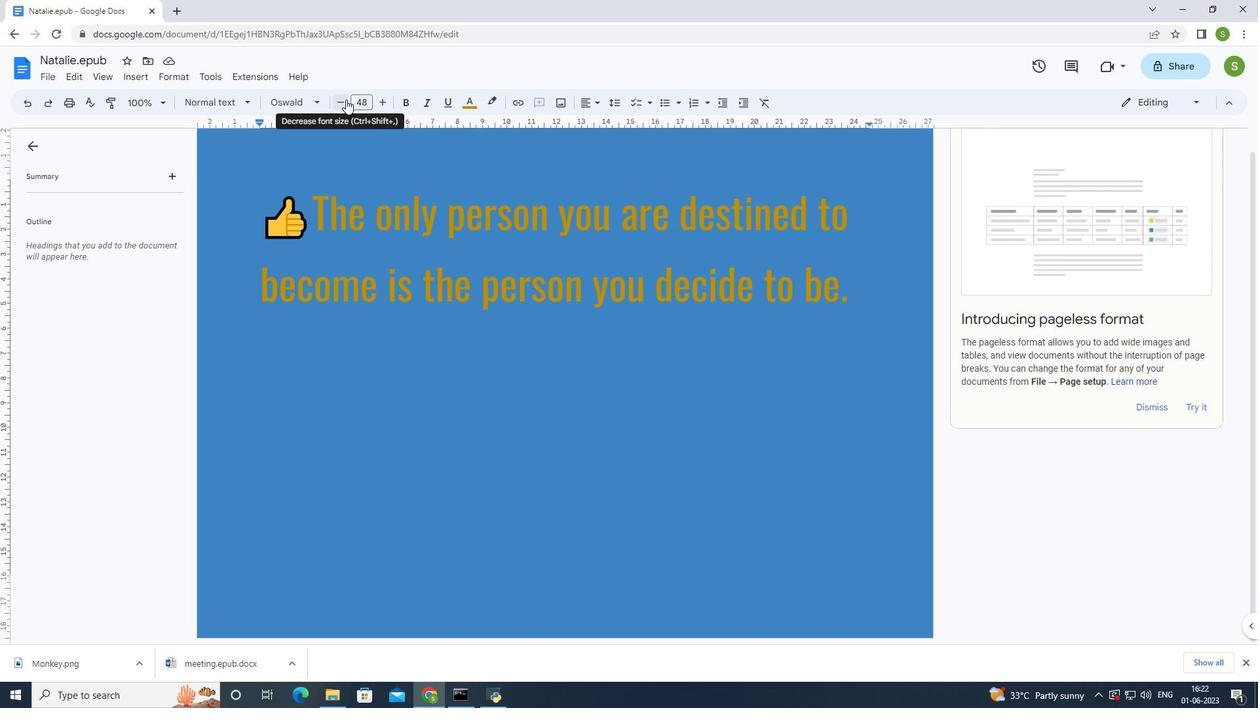 
Action: Mouse pressed left at (345, 100)
Screenshot: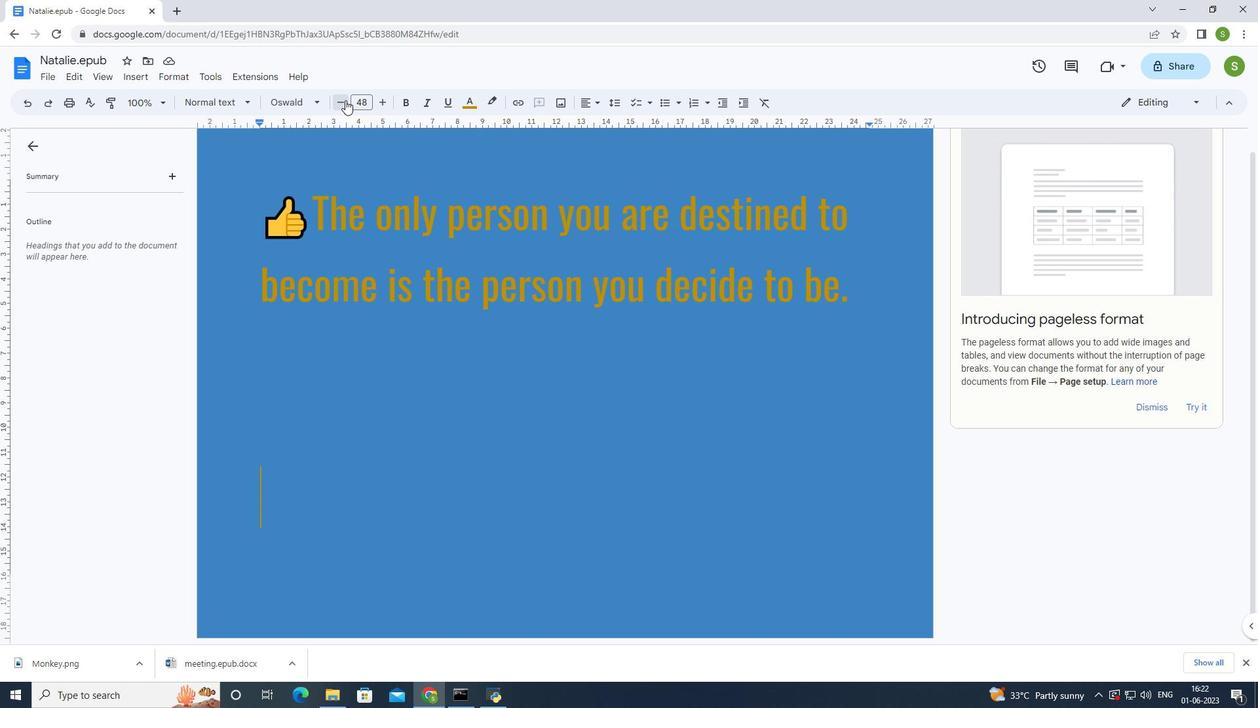 
Action: Mouse pressed left at (345, 100)
Screenshot: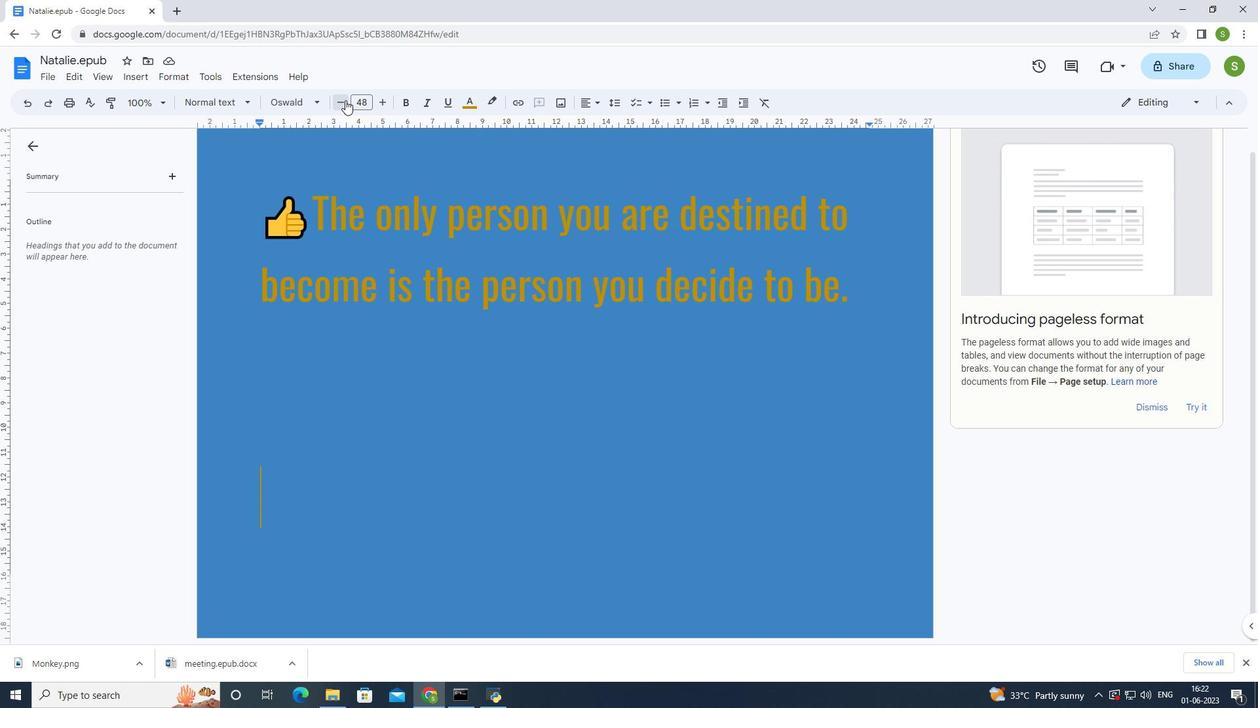 
Action: Mouse pressed left at (345, 100)
Screenshot: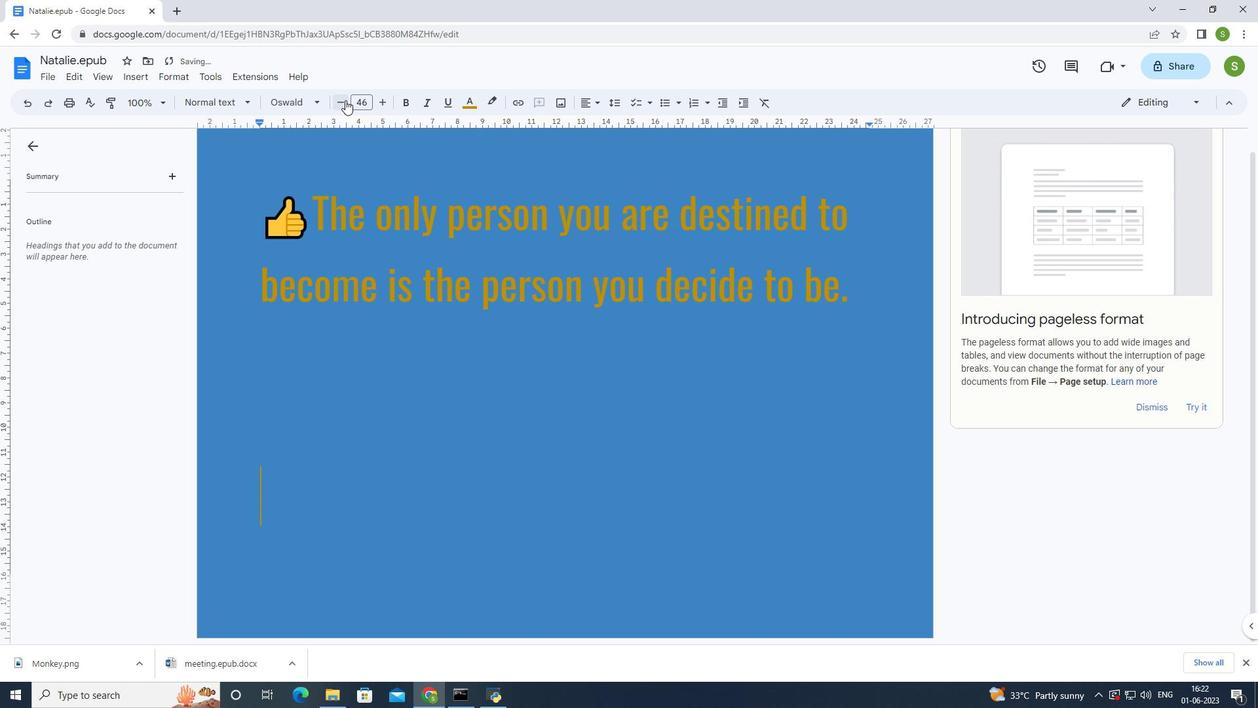 
Action: Mouse pressed left at (345, 100)
Screenshot: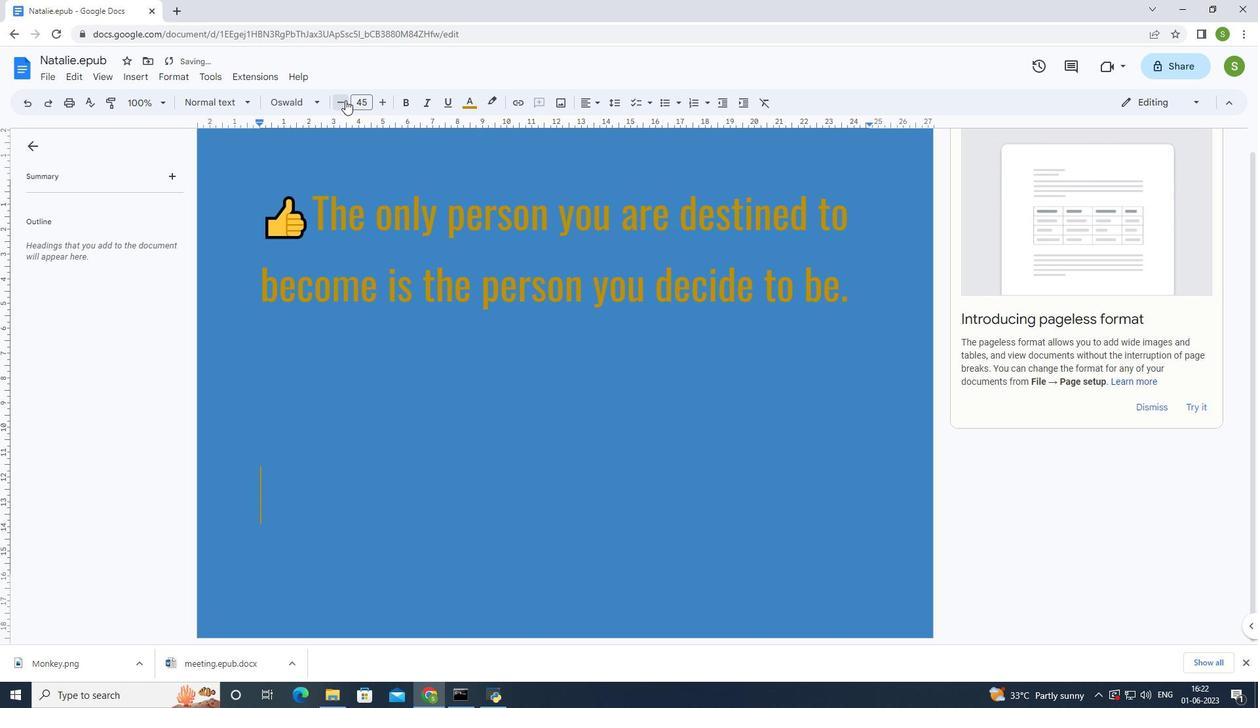 
Action: Mouse pressed left at (345, 100)
Screenshot: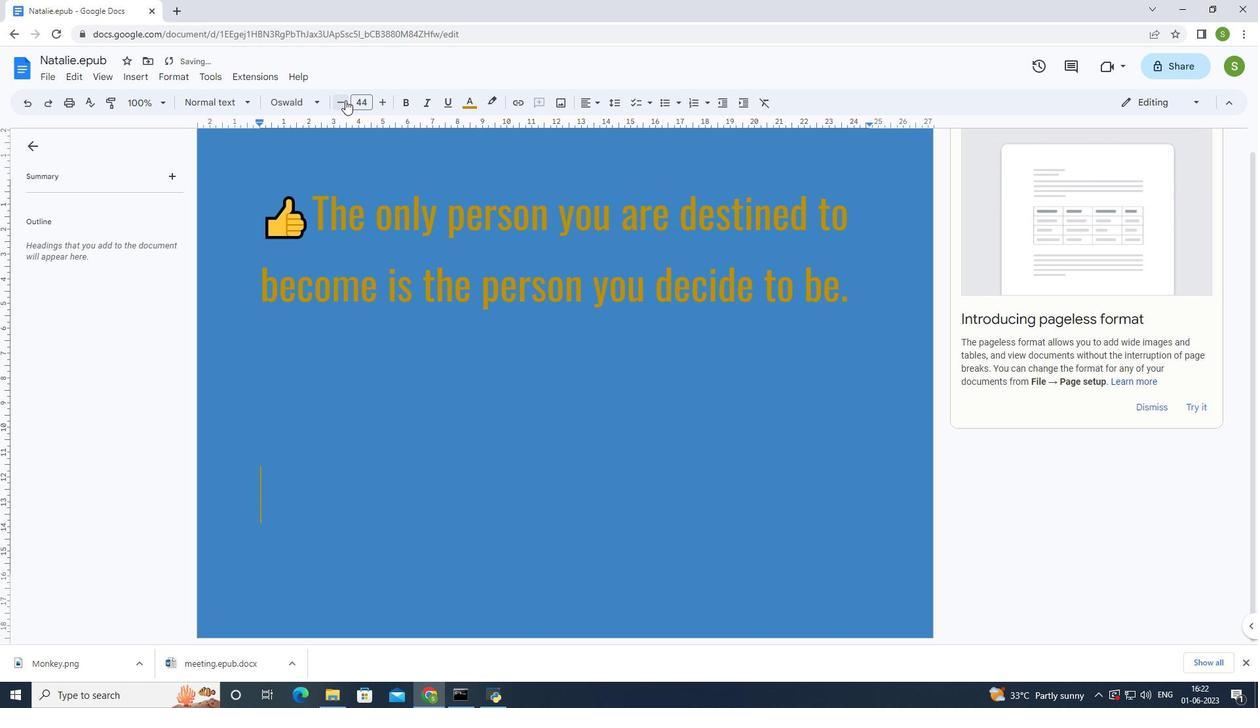 
Action: Mouse pressed left at (345, 100)
Screenshot: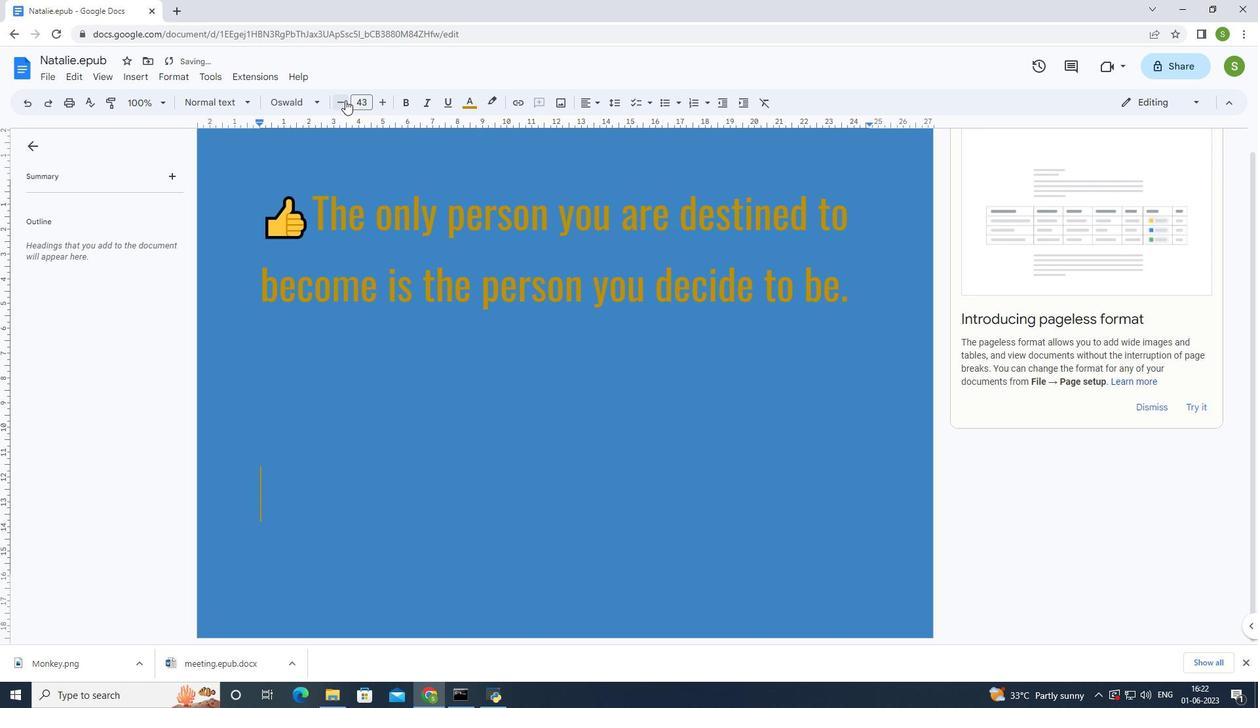 
Action: Mouse pressed left at (345, 100)
Screenshot: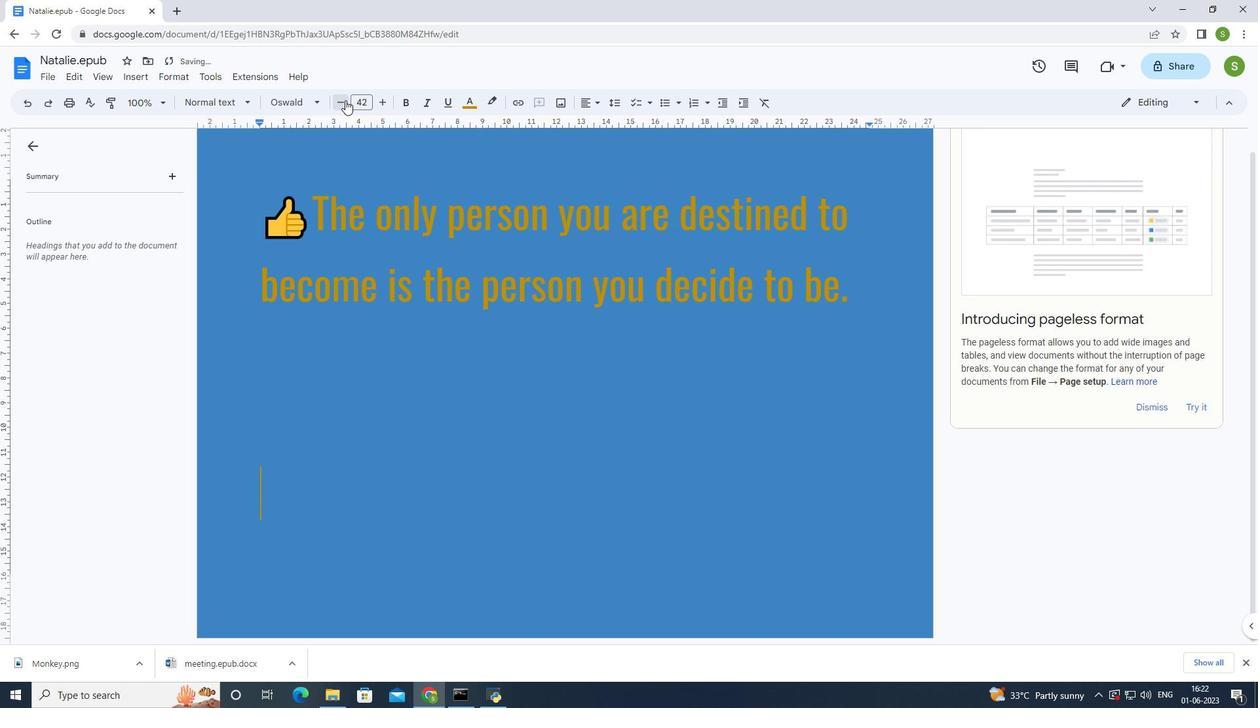 
Action: Mouse pressed left at (345, 100)
Screenshot: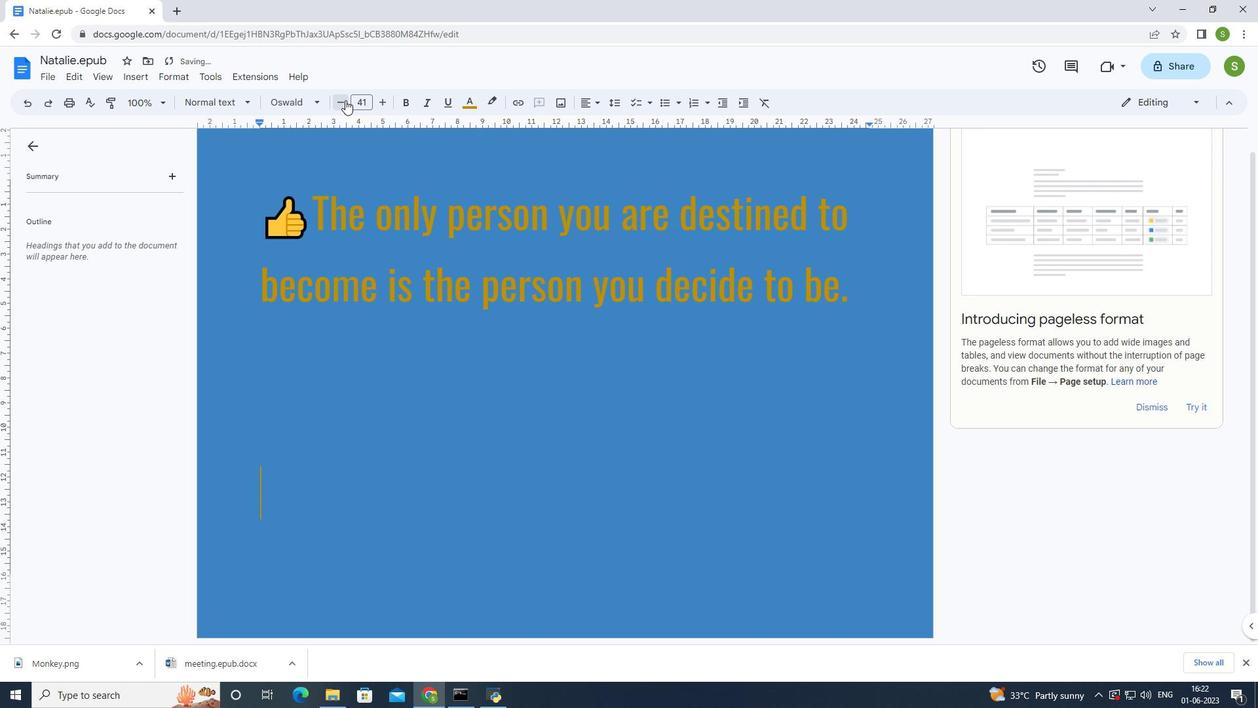 
Action: Mouse pressed left at (345, 100)
Screenshot: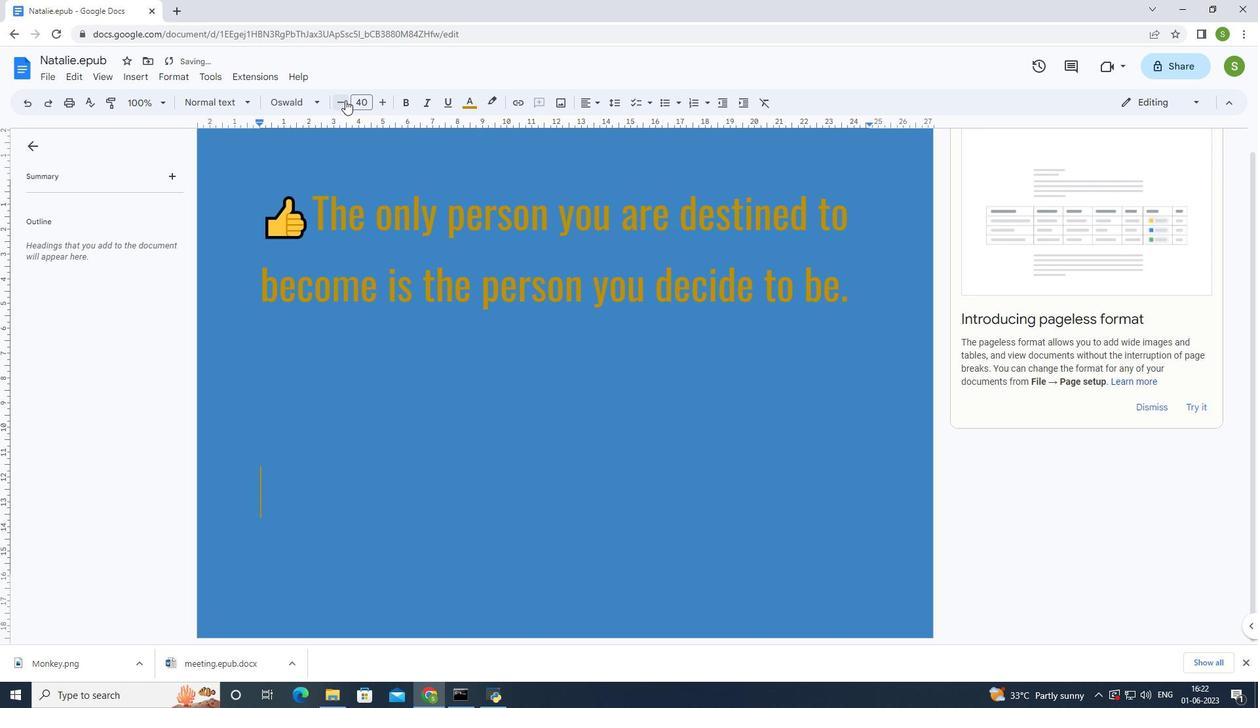 
Action: Mouse pressed left at (345, 100)
Screenshot: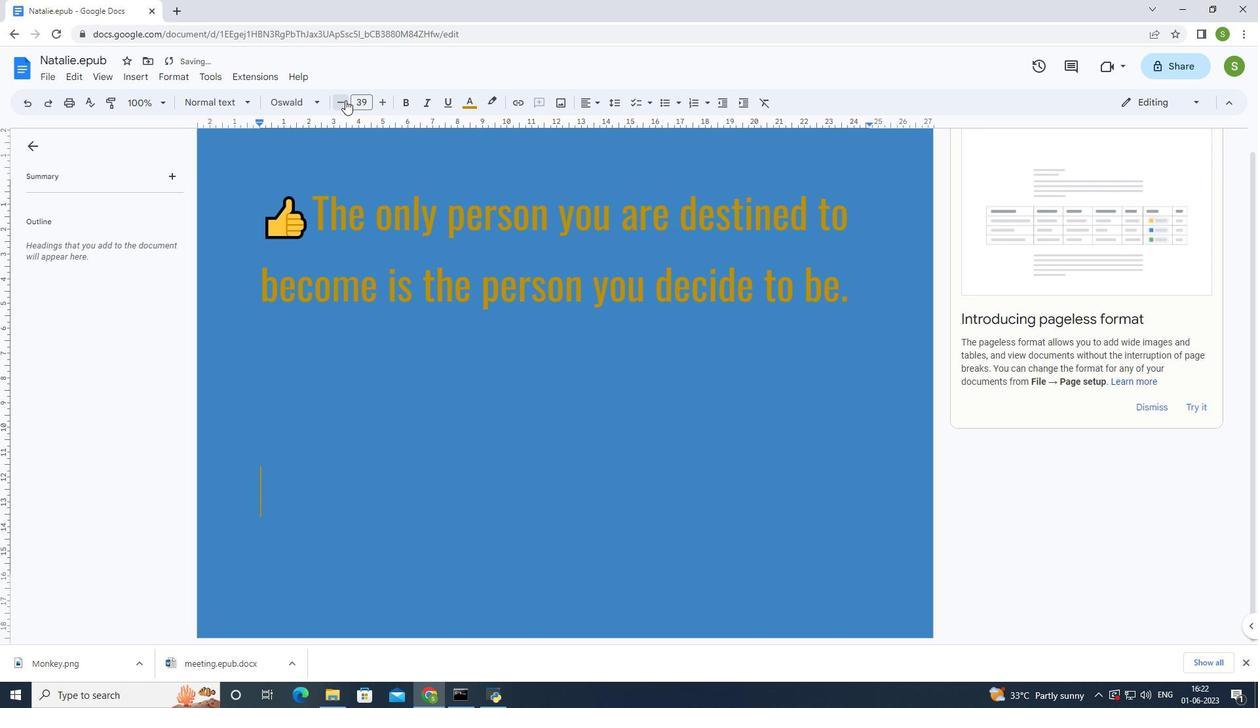 
Action: Mouse pressed left at (345, 100)
Screenshot: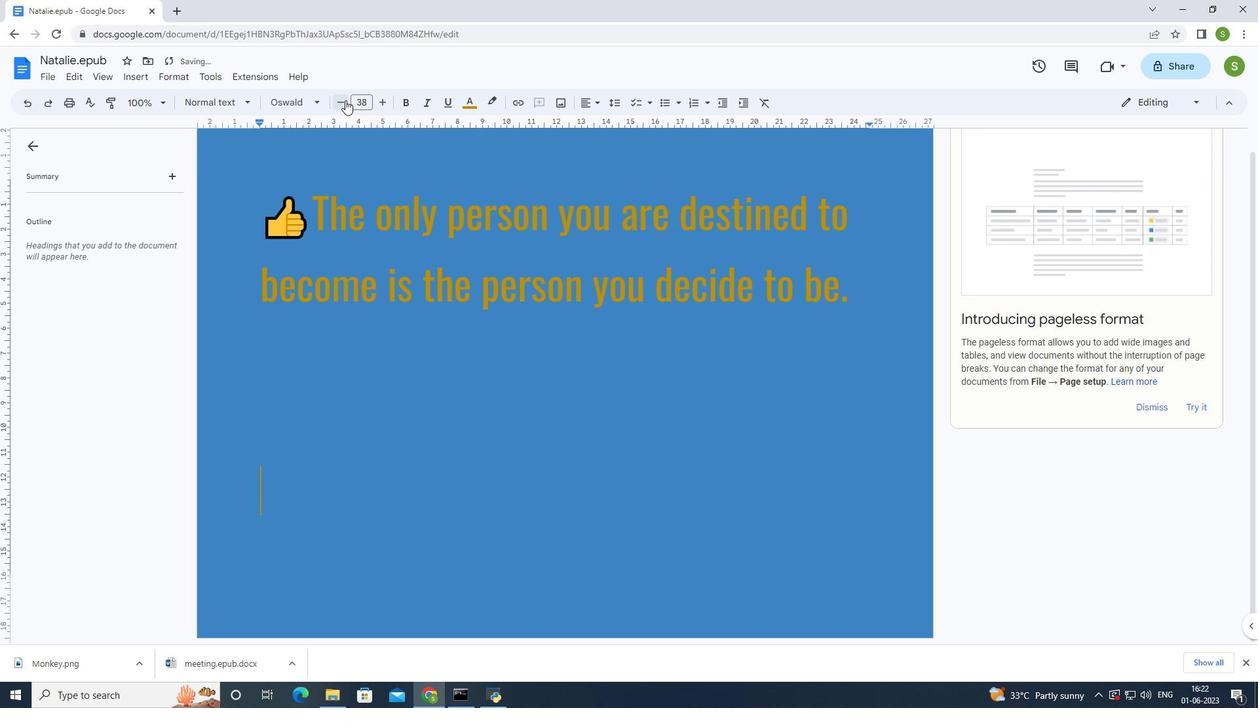 
Action: Mouse pressed left at (345, 100)
Screenshot: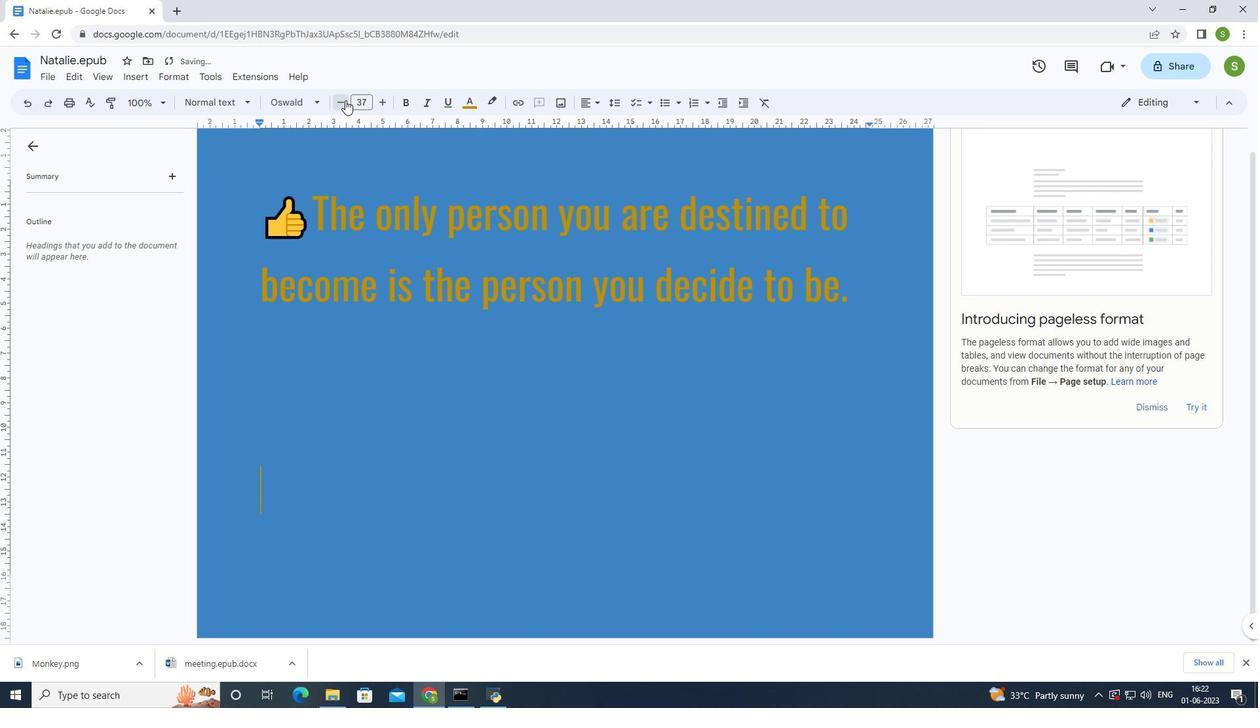 
Action: Mouse moved to (344, 100)
Screenshot: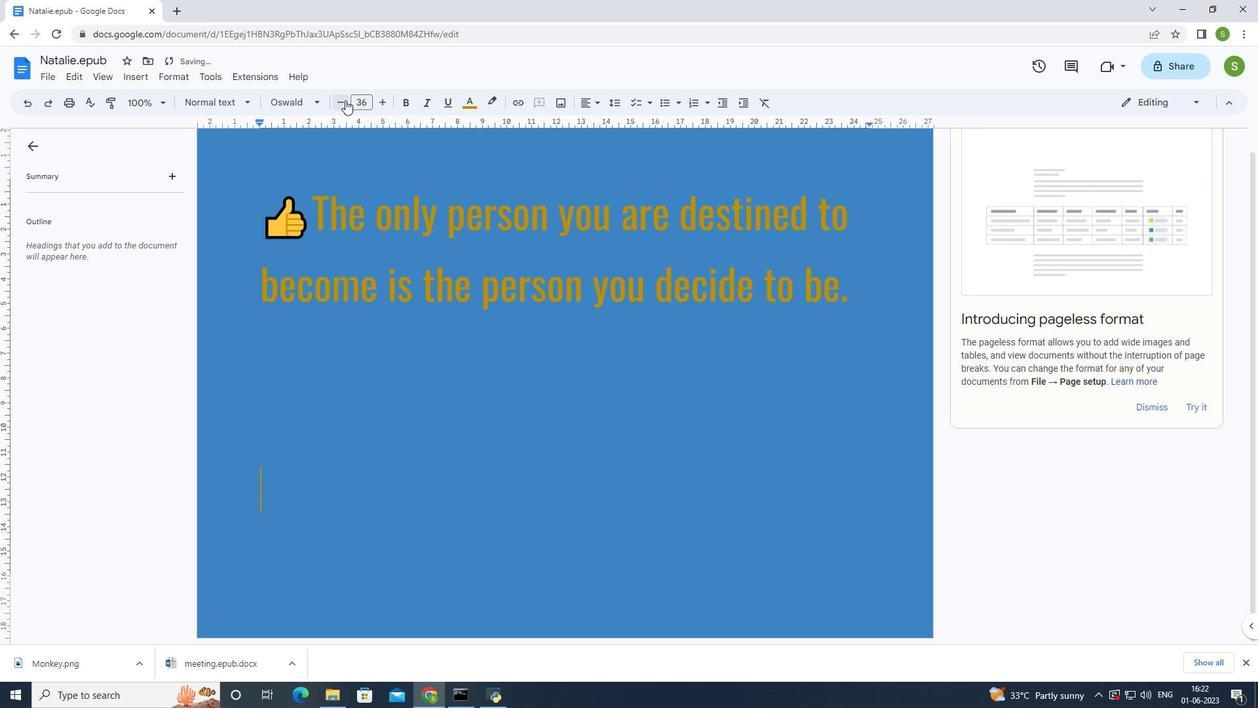 
Action: Mouse pressed left at (344, 100)
Screenshot: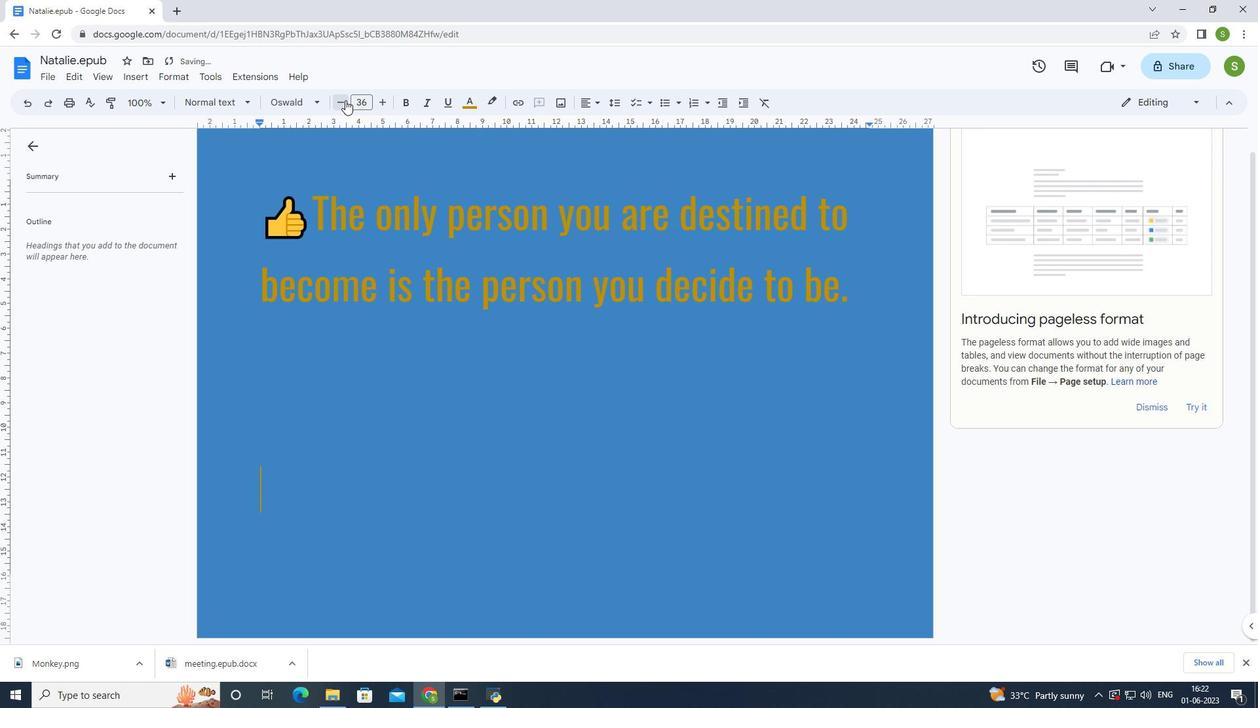 
Action: Mouse moved to (342, 102)
Screenshot: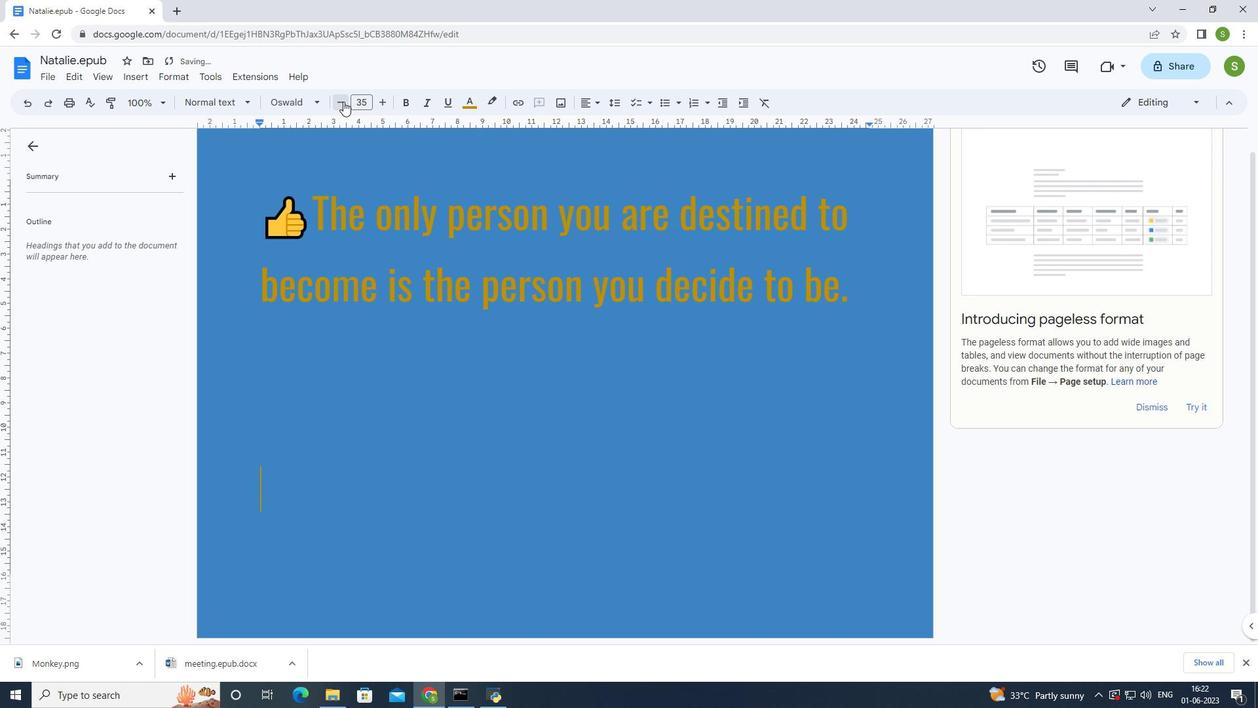 
Action: Mouse pressed left at (342, 102)
Screenshot: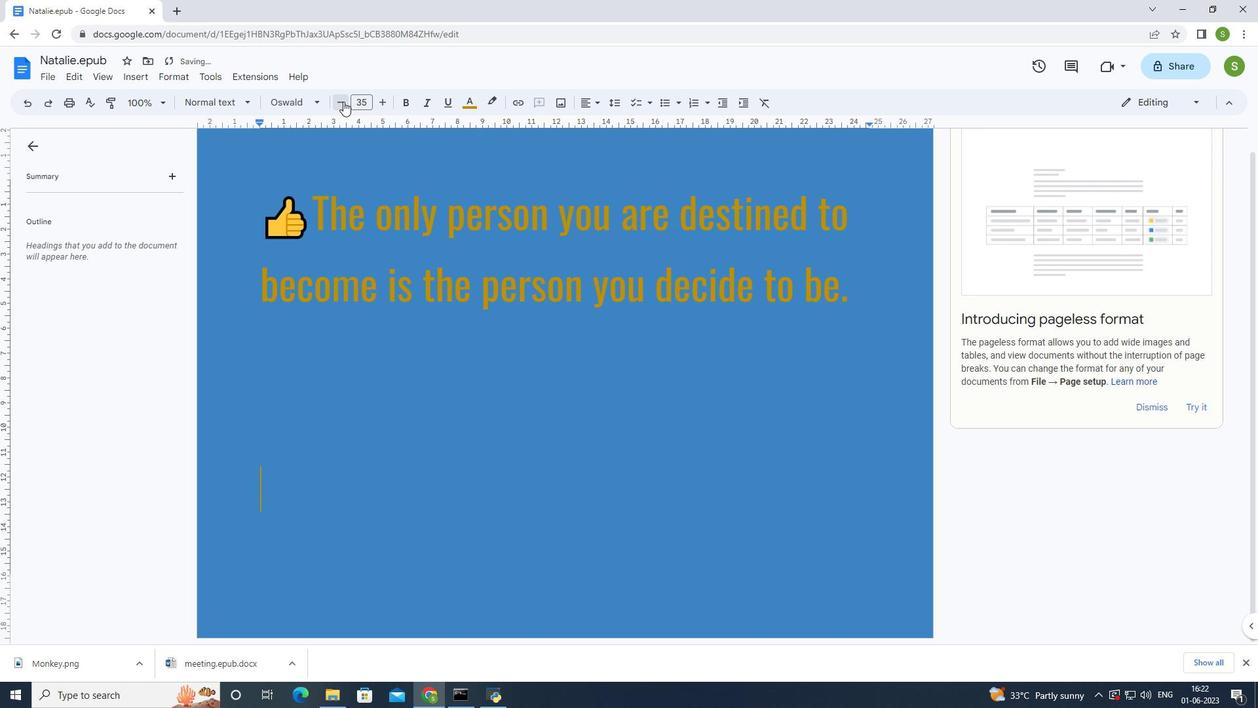 
Action: Mouse pressed left at (342, 102)
Screenshot: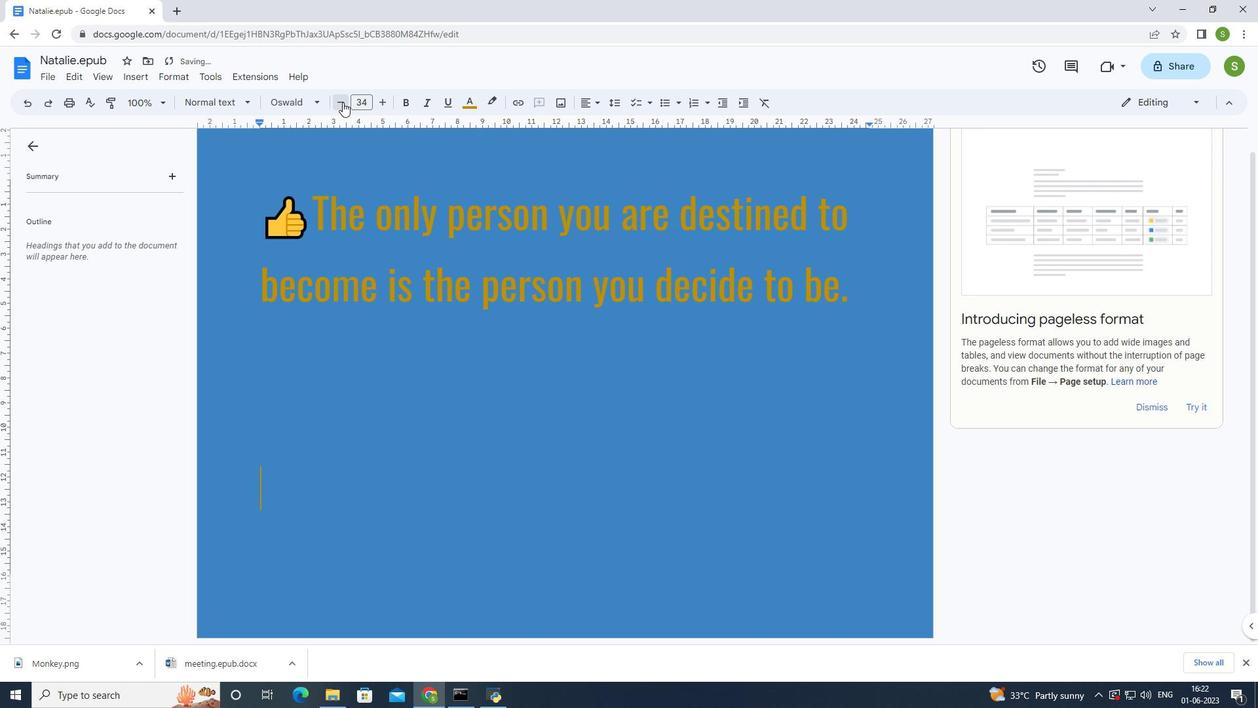 
Action: Mouse pressed left at (342, 102)
Screenshot: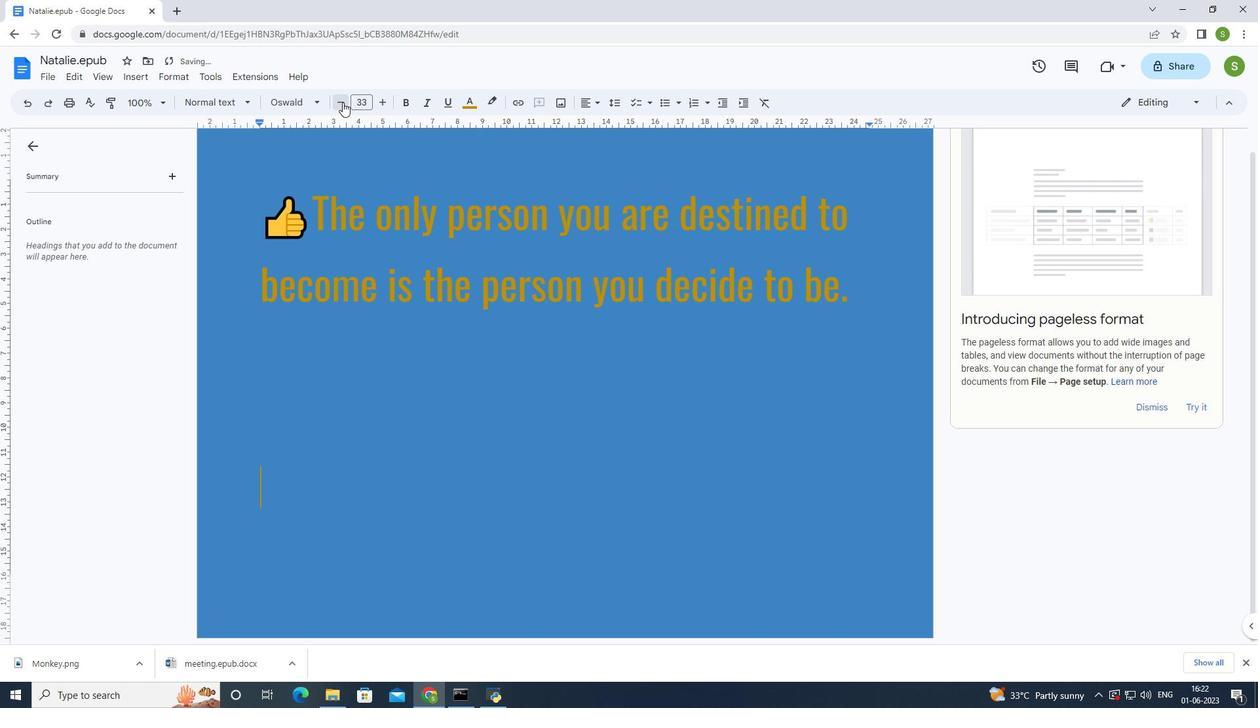 
Action: Mouse pressed left at (342, 102)
Screenshot: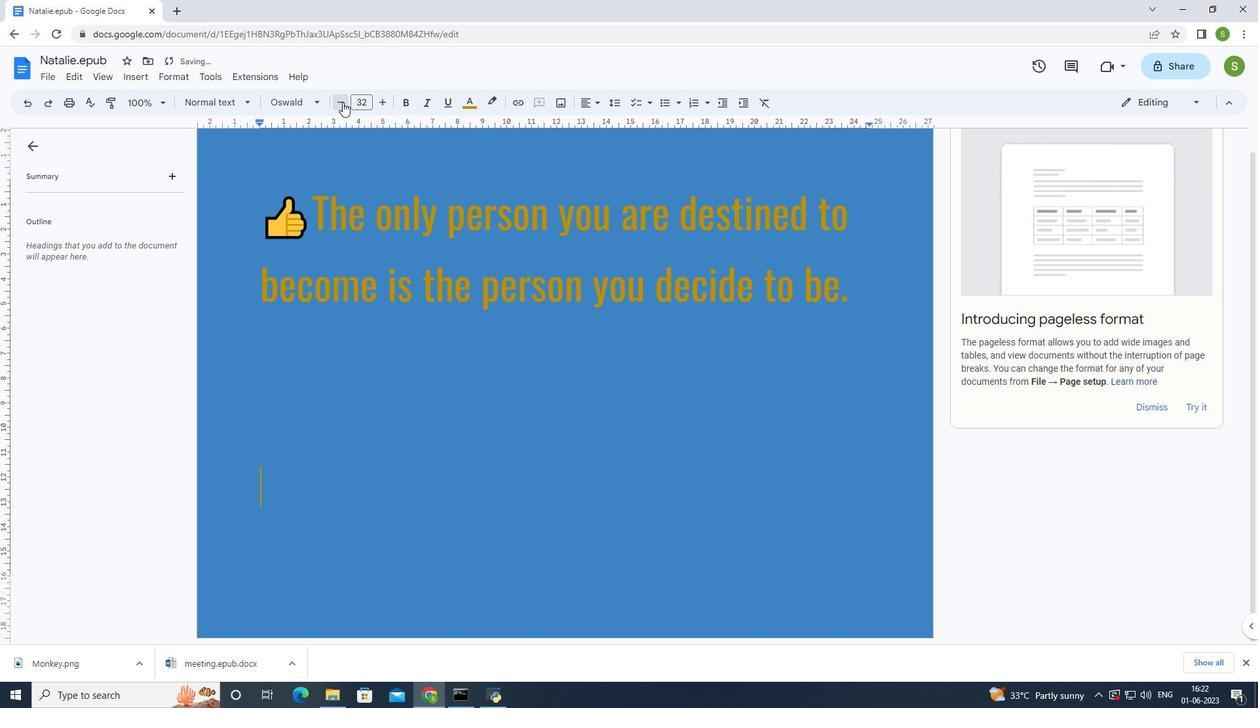 
Action: Mouse pressed left at (342, 102)
Screenshot: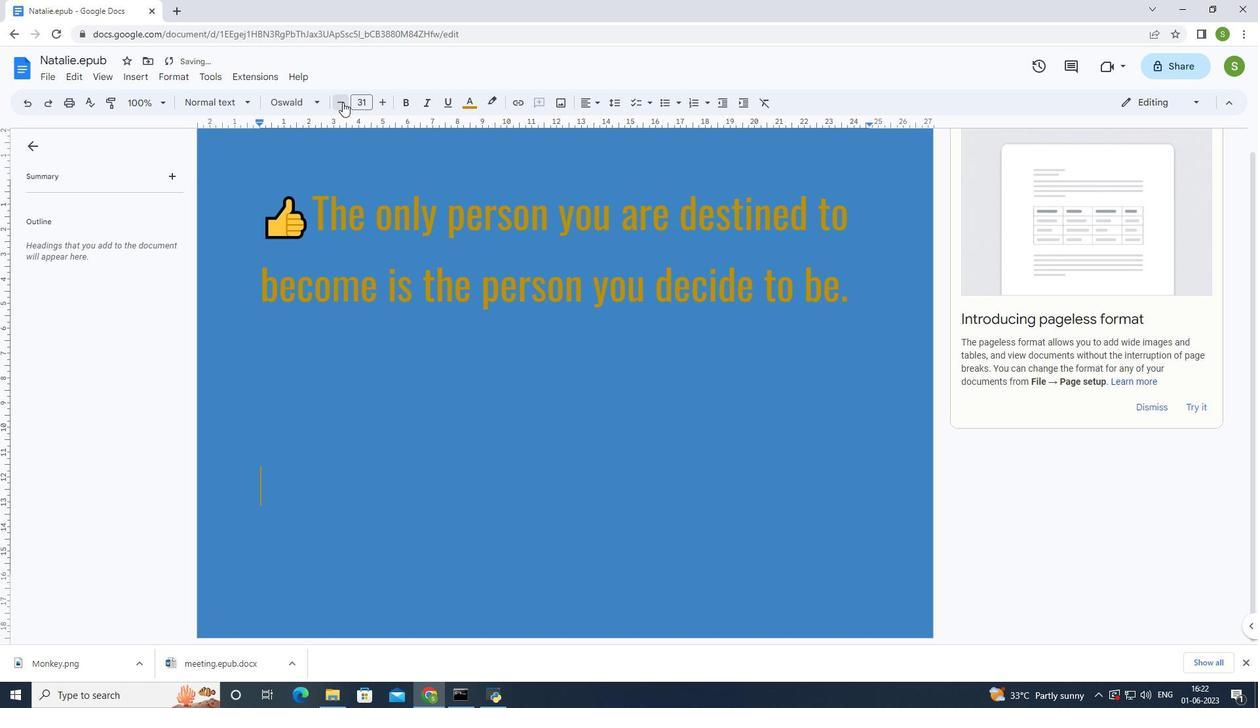 
Action: Mouse moved to (342, 102)
Screenshot: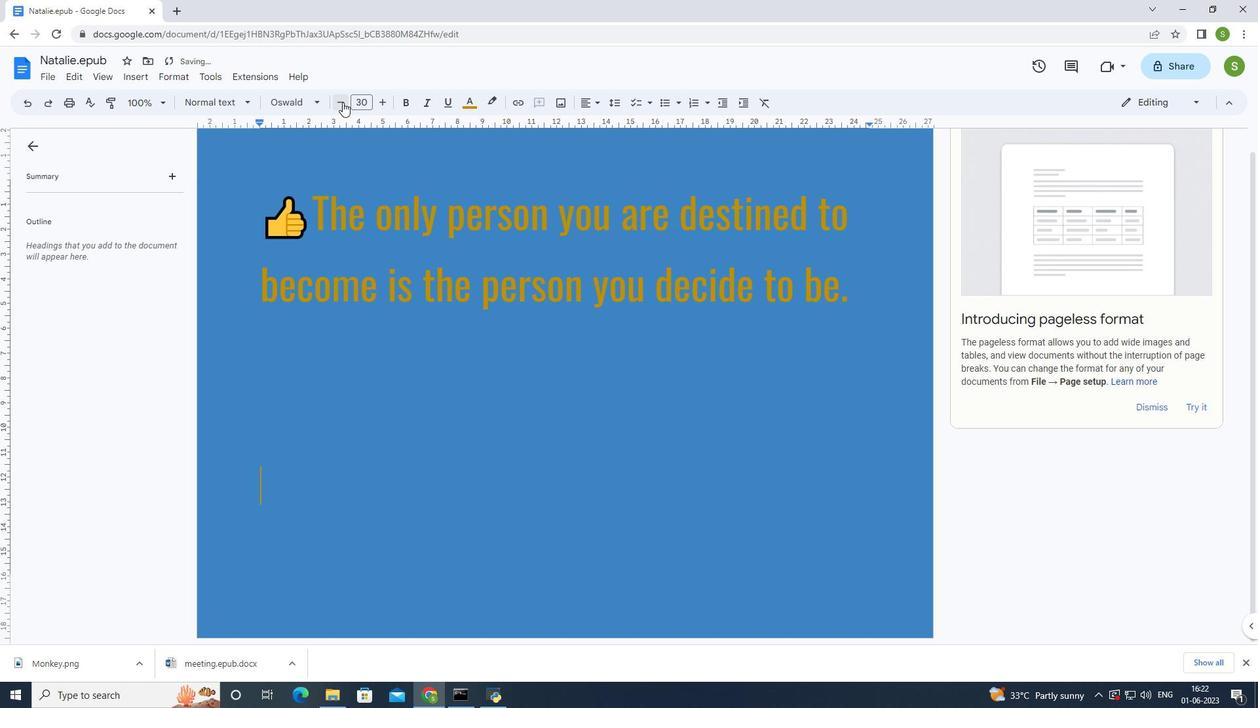 
Action: Mouse pressed left at (342, 102)
Screenshot: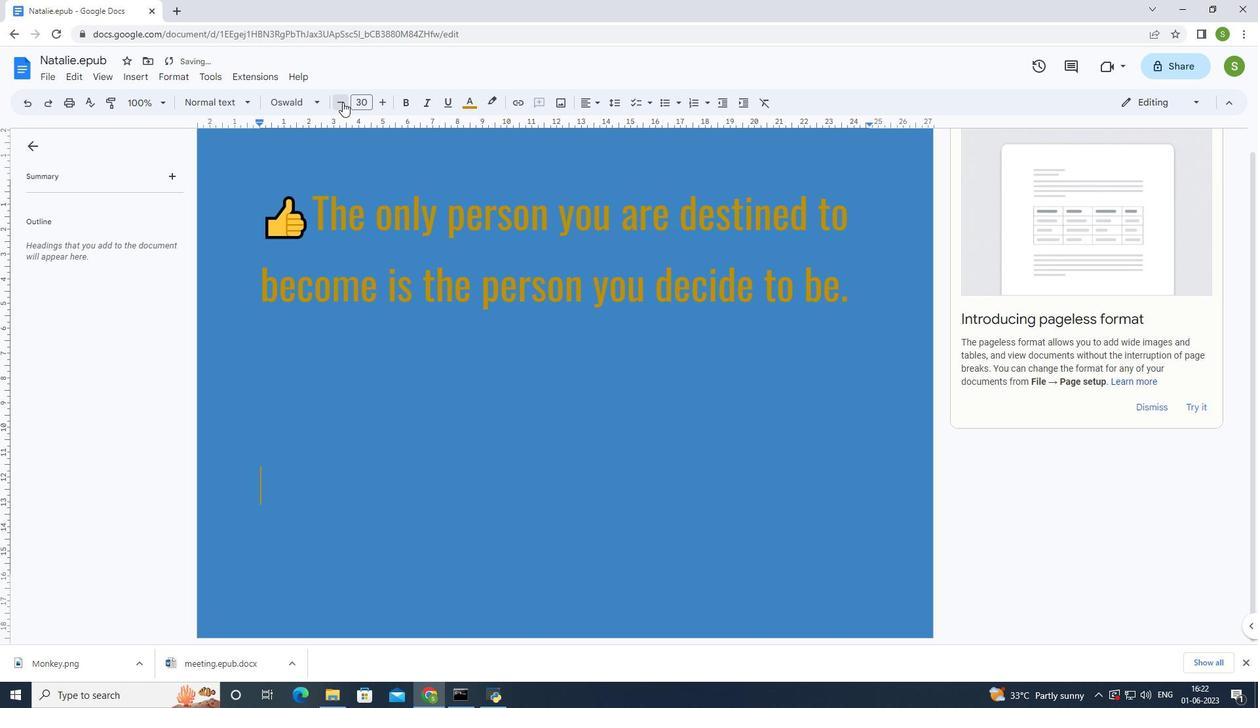 
Action: Mouse moved to (342, 102)
Screenshot: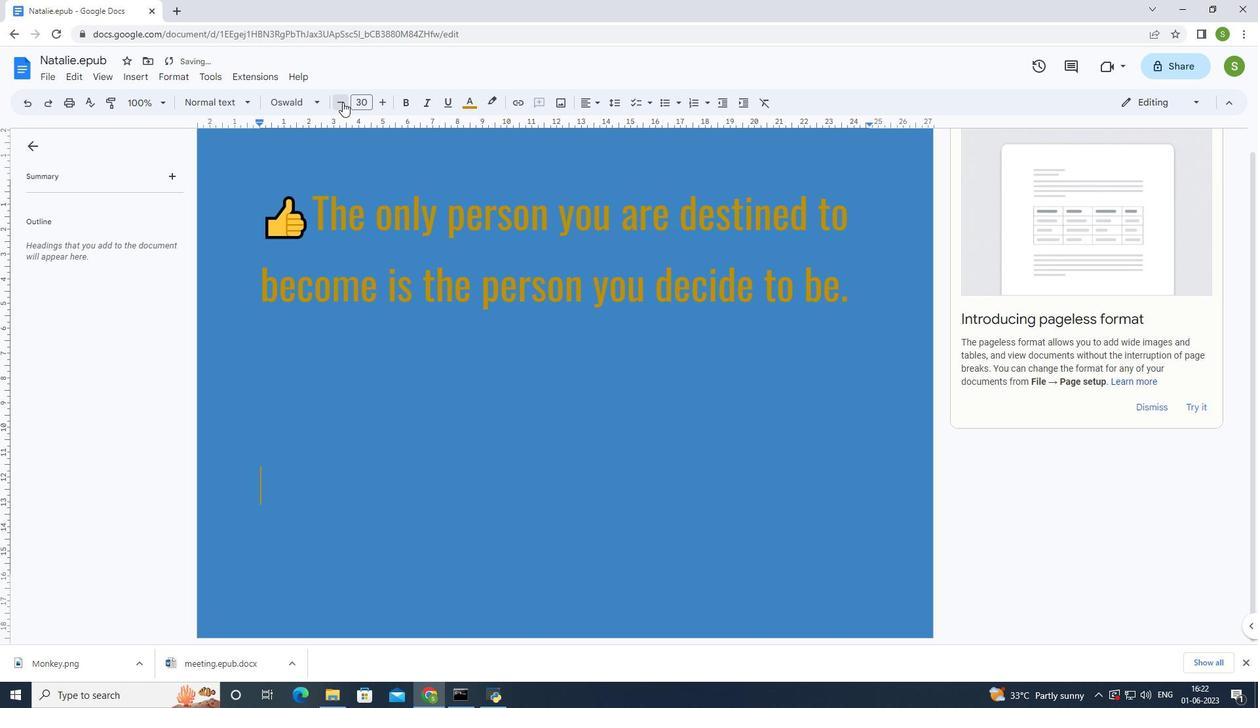 
Action: Mouse pressed left at (342, 102)
Screenshot: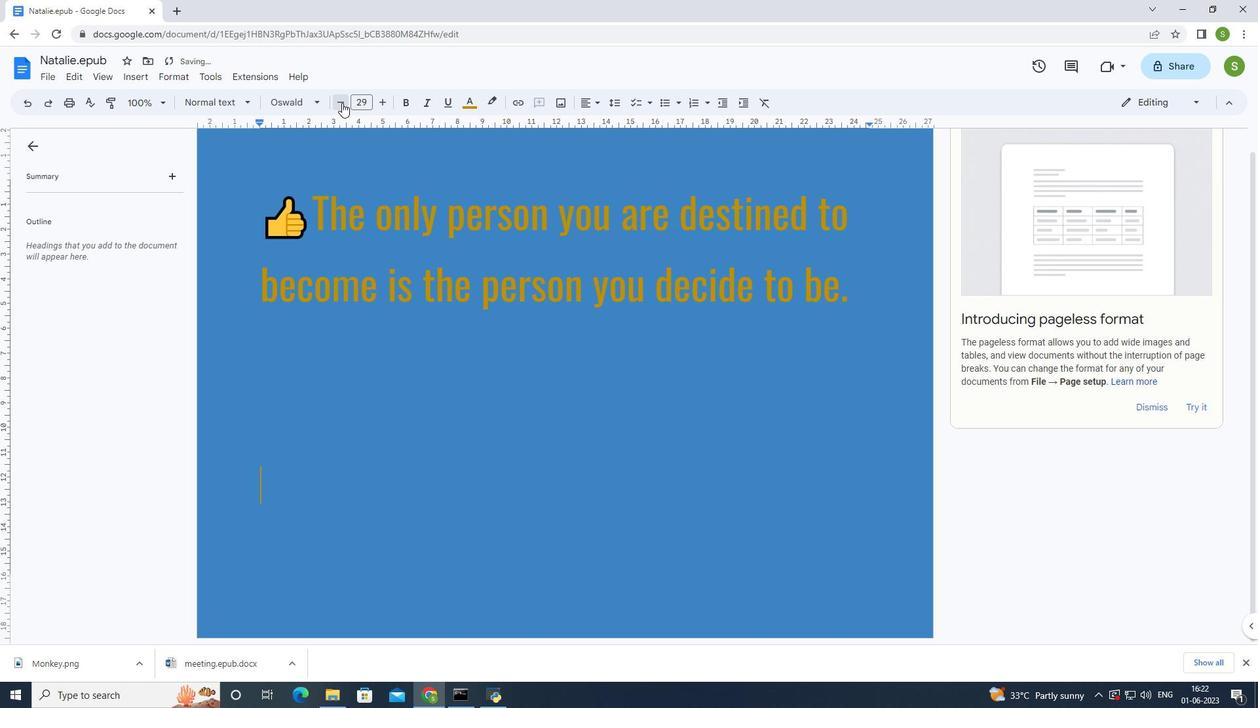 
Action: Mouse pressed left at (342, 102)
Screenshot: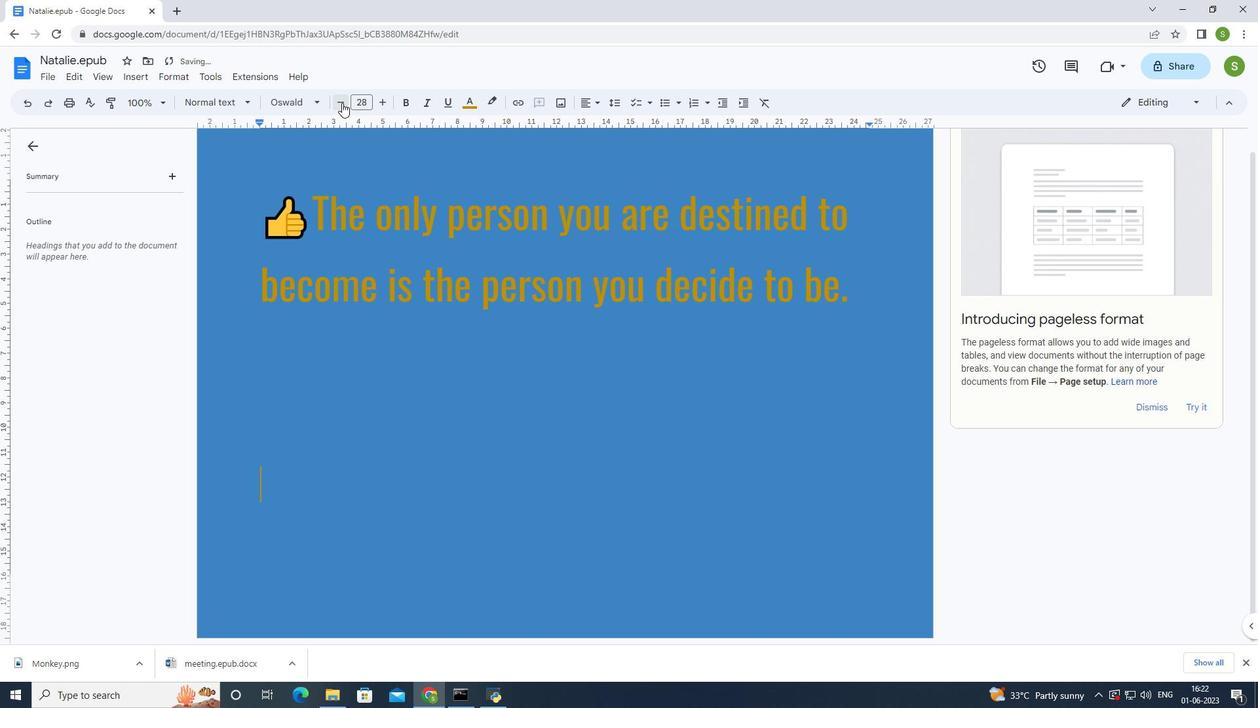 
Action: Mouse pressed left at (342, 102)
Screenshot: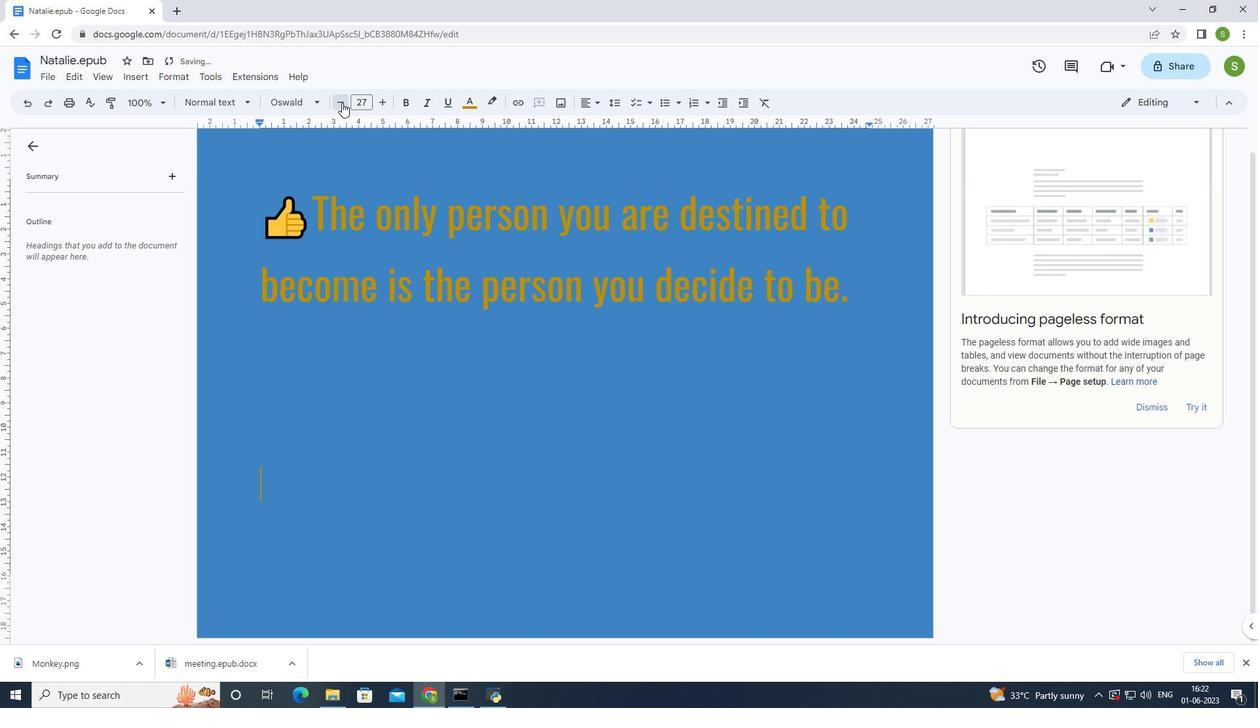 
Action: Mouse pressed left at (342, 102)
Screenshot: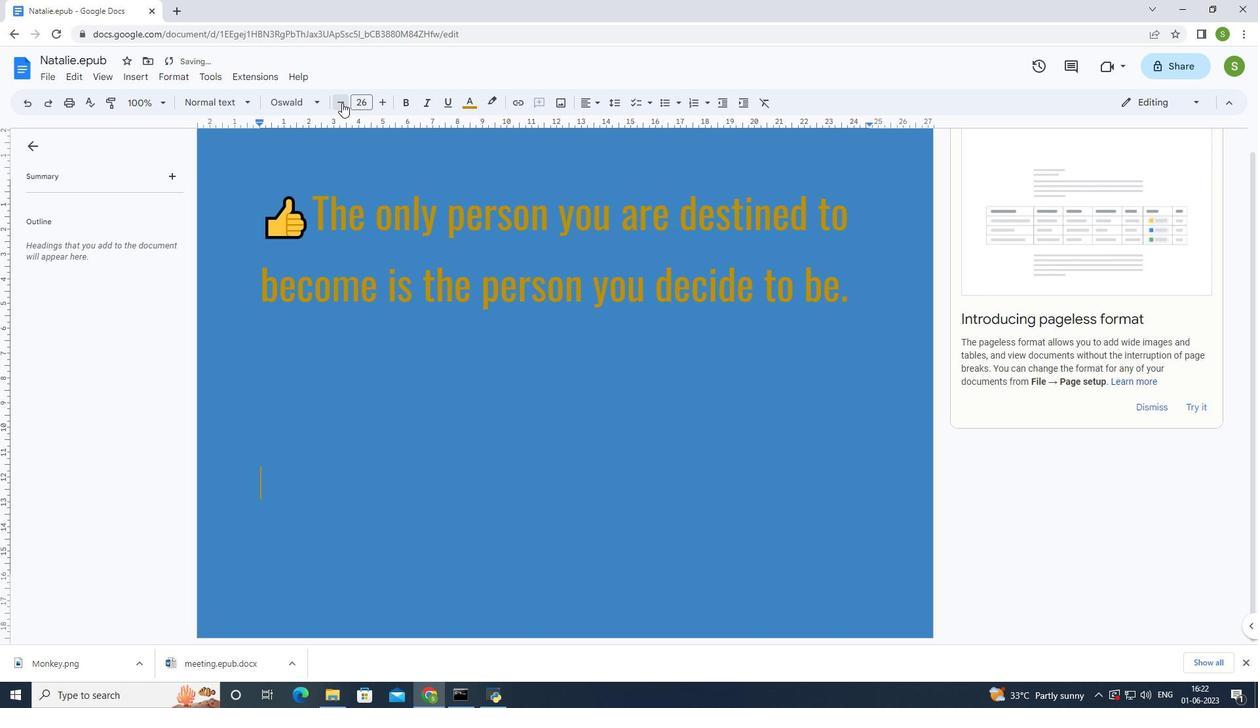 
Action: Mouse pressed left at (342, 102)
Screenshot: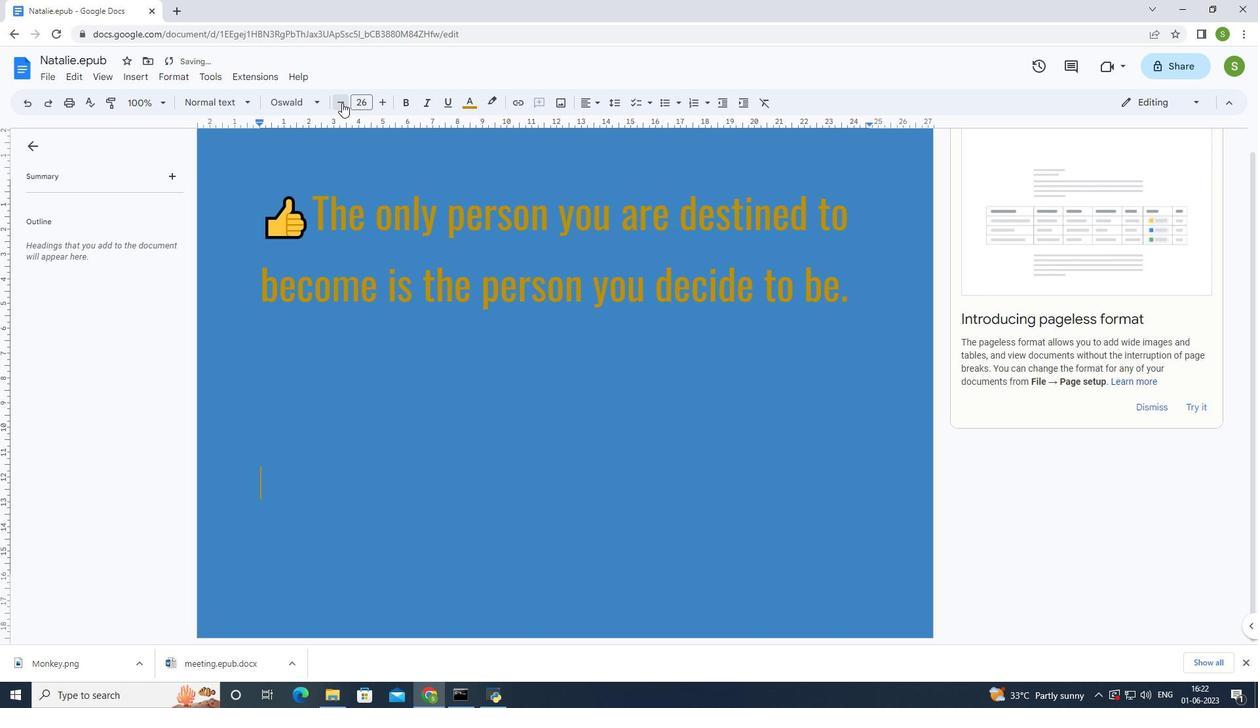 
Action: Mouse pressed left at (342, 102)
Screenshot: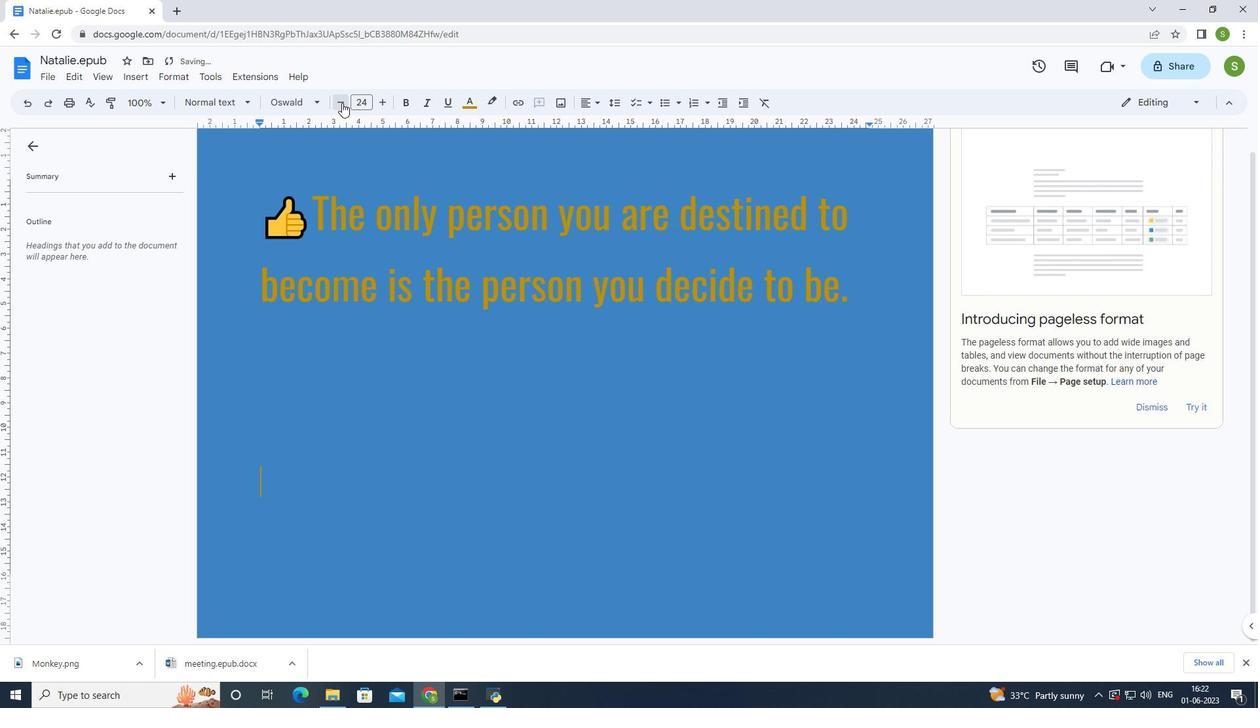 
Action: Mouse moved to (514, 100)
Screenshot: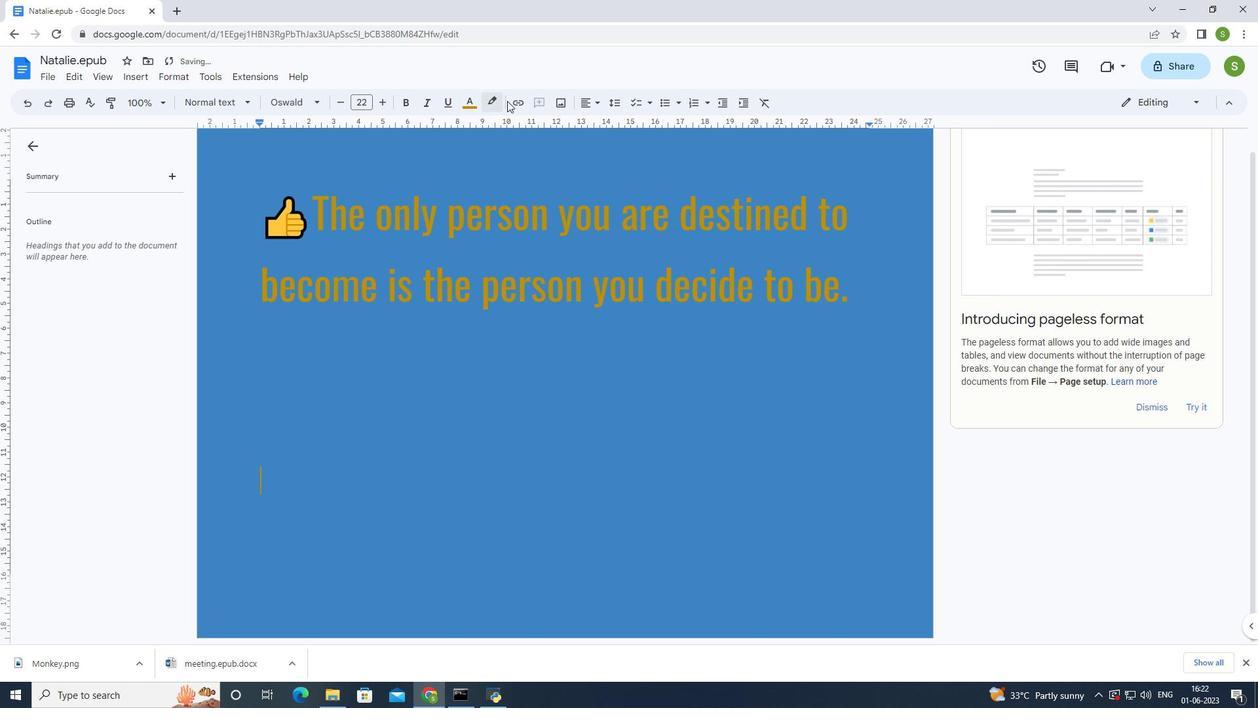
Action: Mouse pressed left at (514, 100)
Screenshot: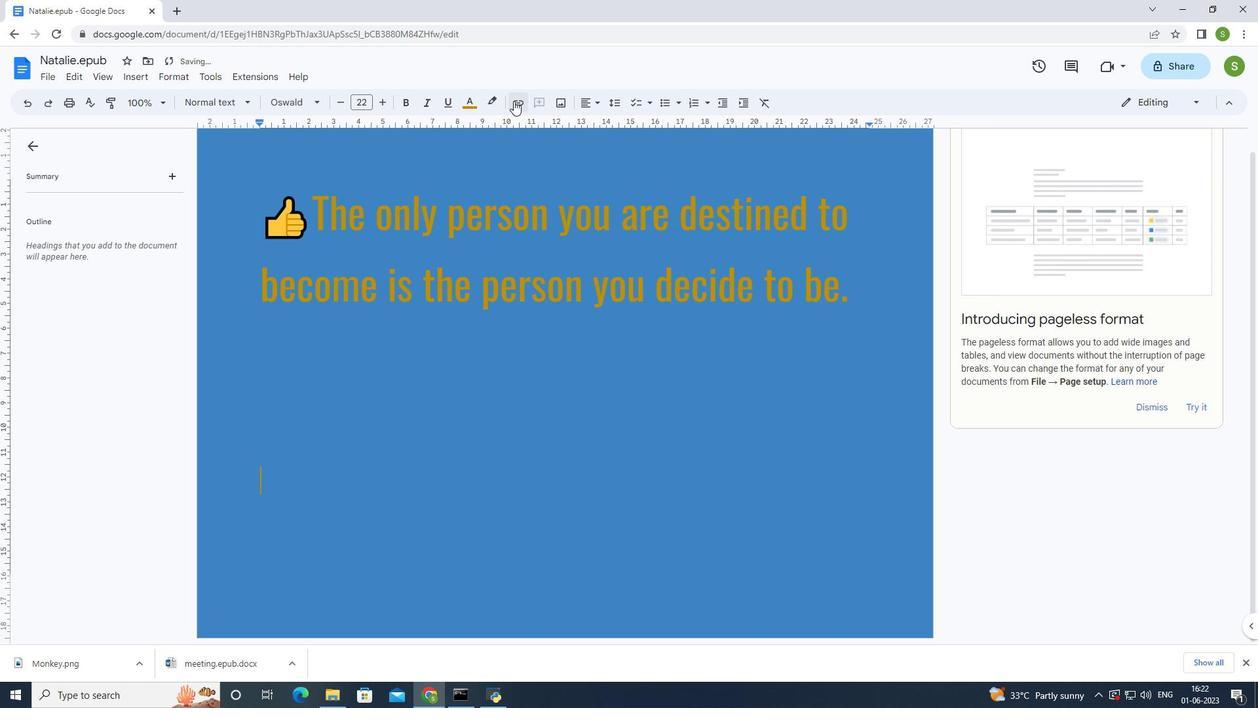 
Action: Mouse moved to (714, 467)
Screenshot: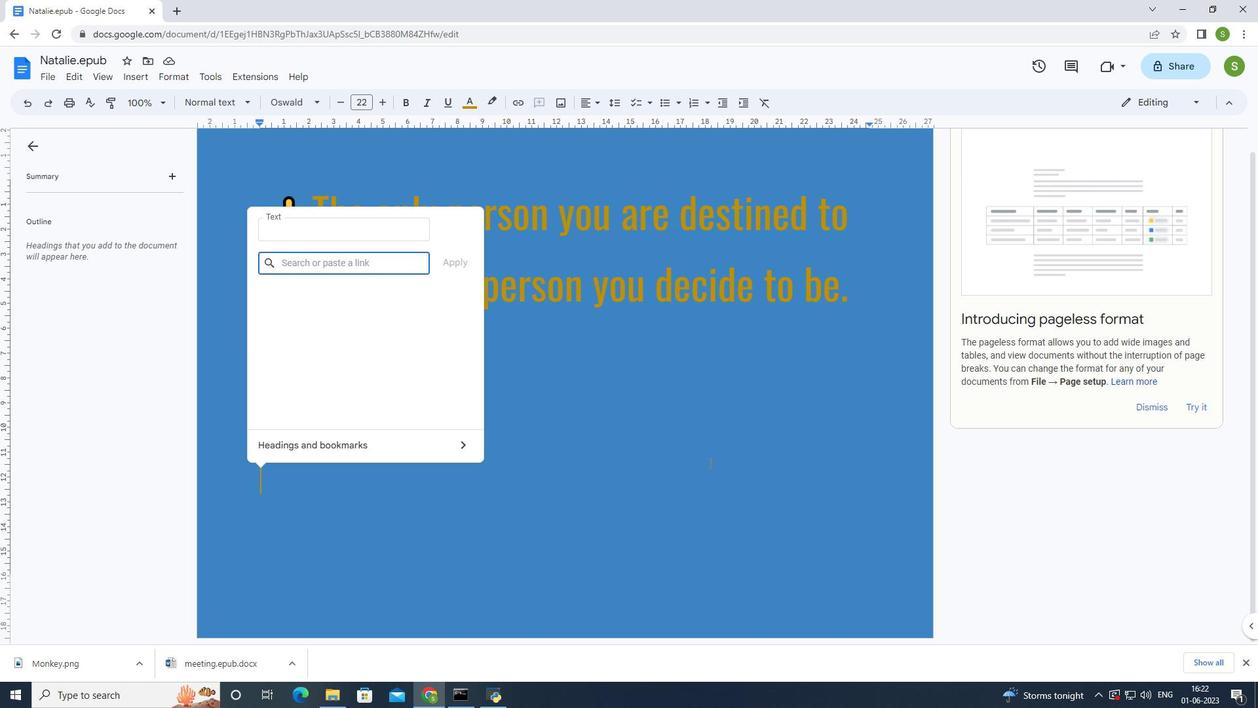 
Action: Key pressed in
Screenshot: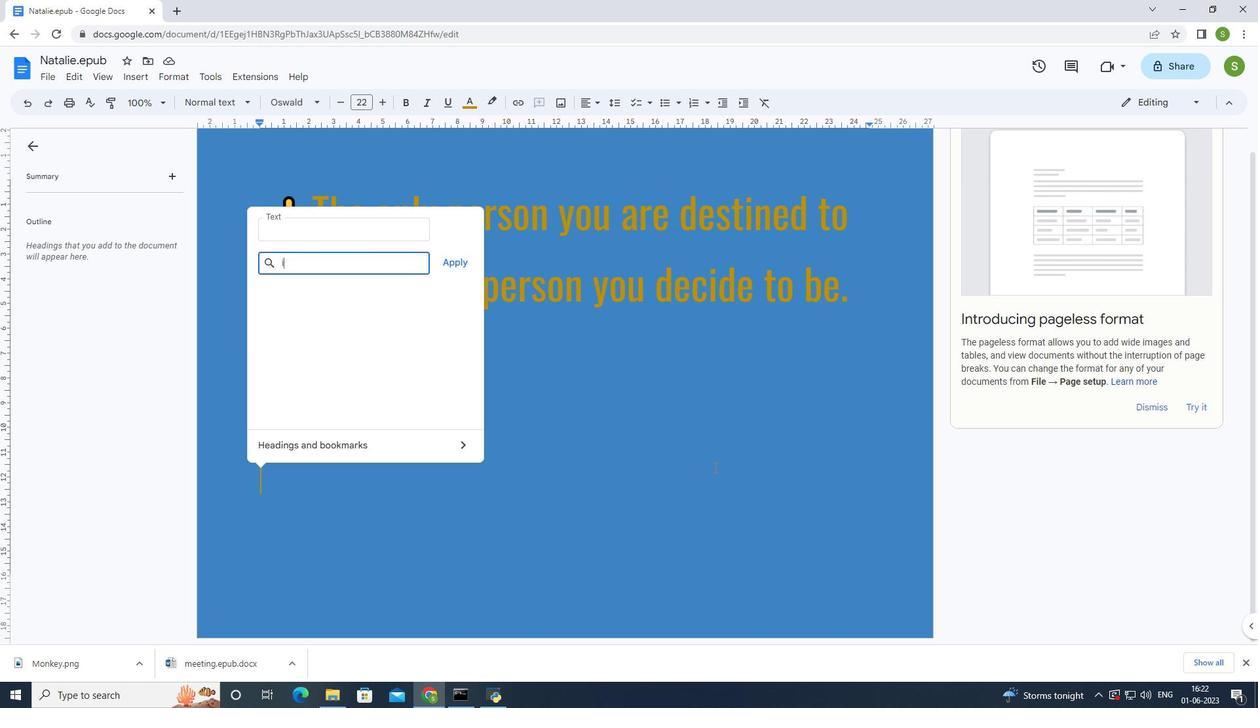 
Action: Mouse moved to (714, 468)
Screenshot: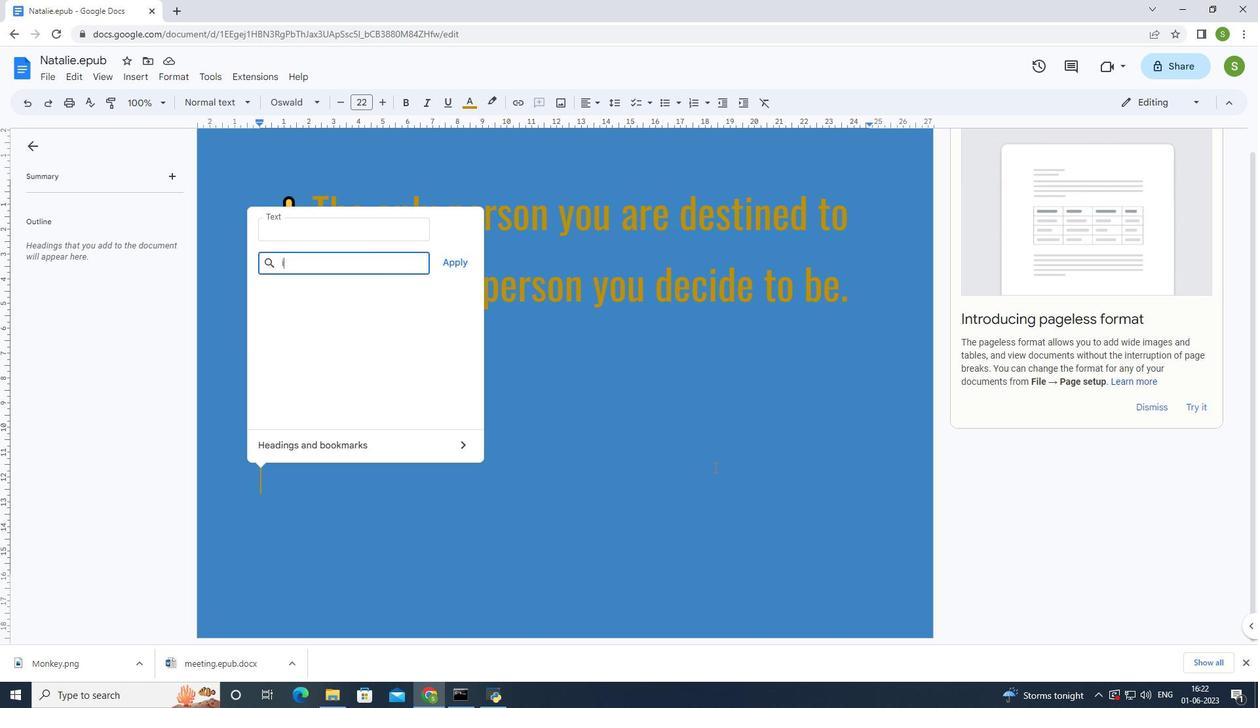 
Action: Key pressed .
Screenshot: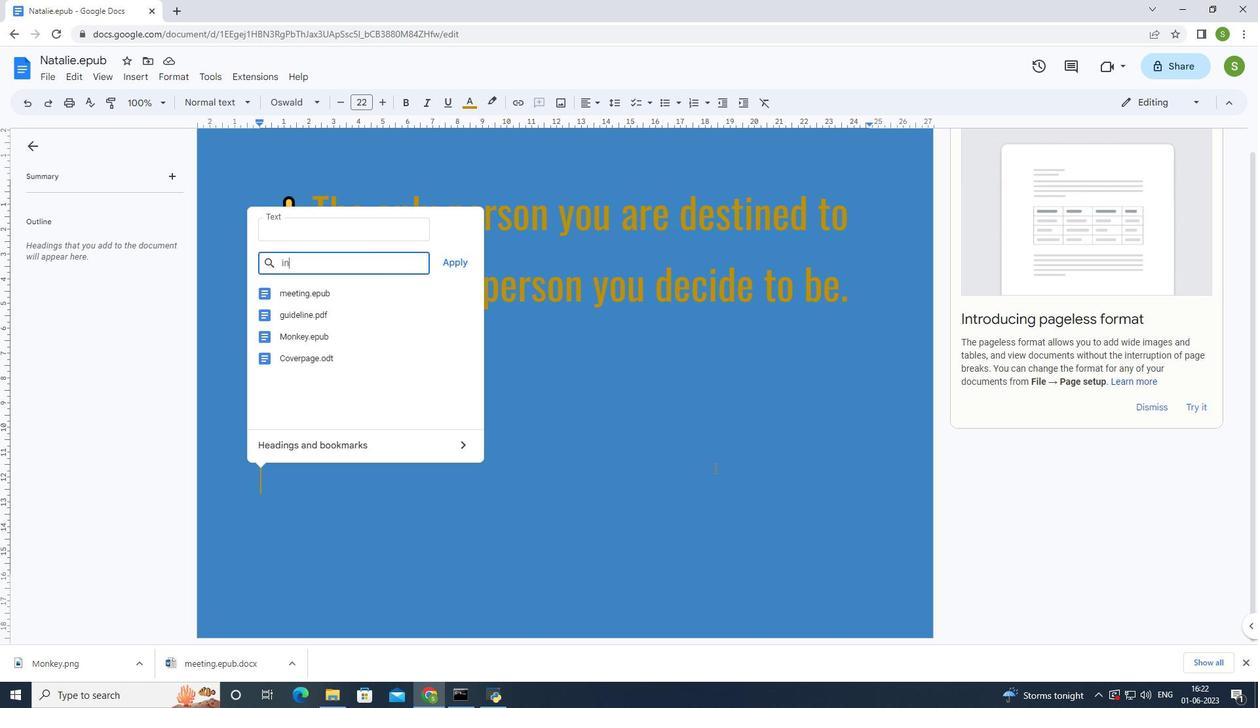 
Action: Mouse moved to (714, 468)
Screenshot: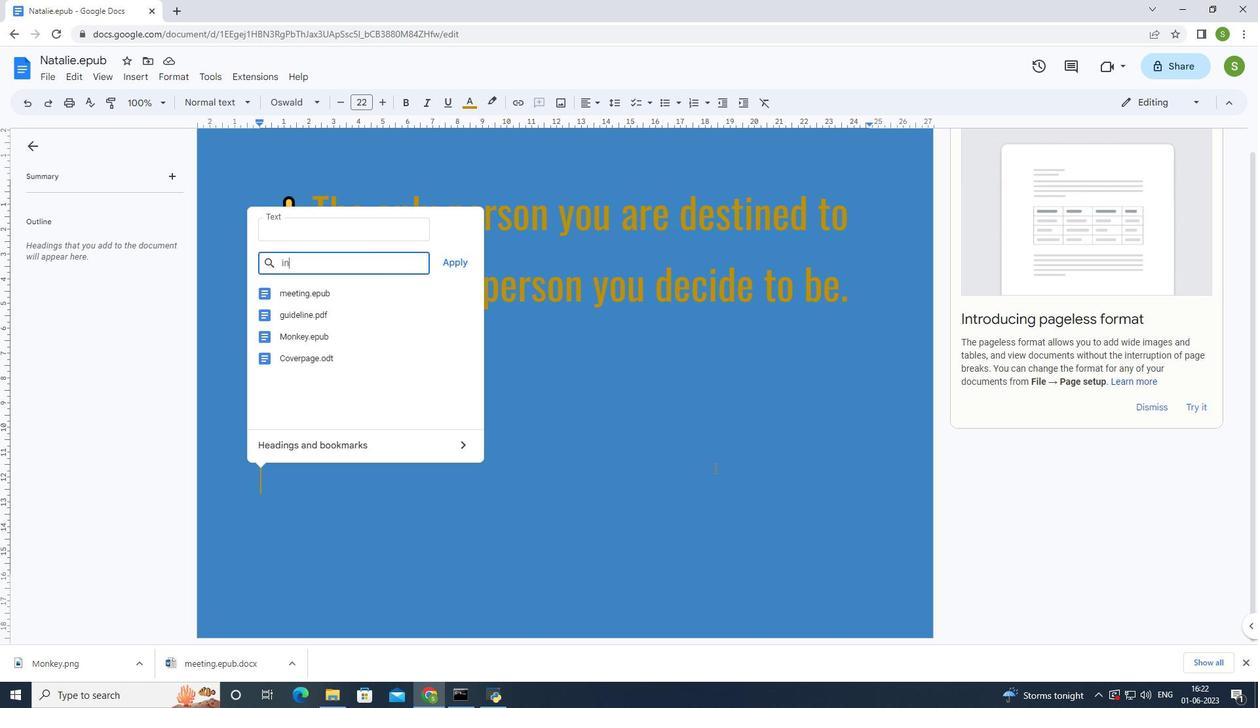 
Action: Key pressed pi
Screenshot: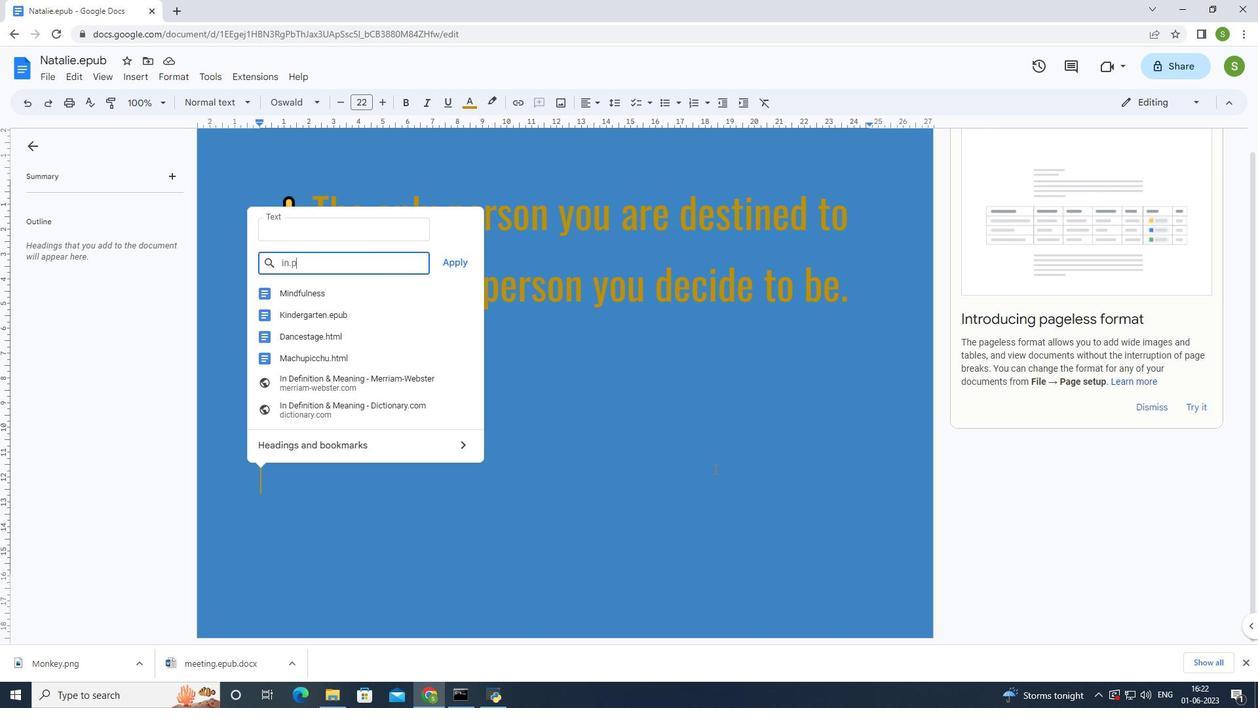 
Action: Mouse moved to (714, 469)
Screenshot: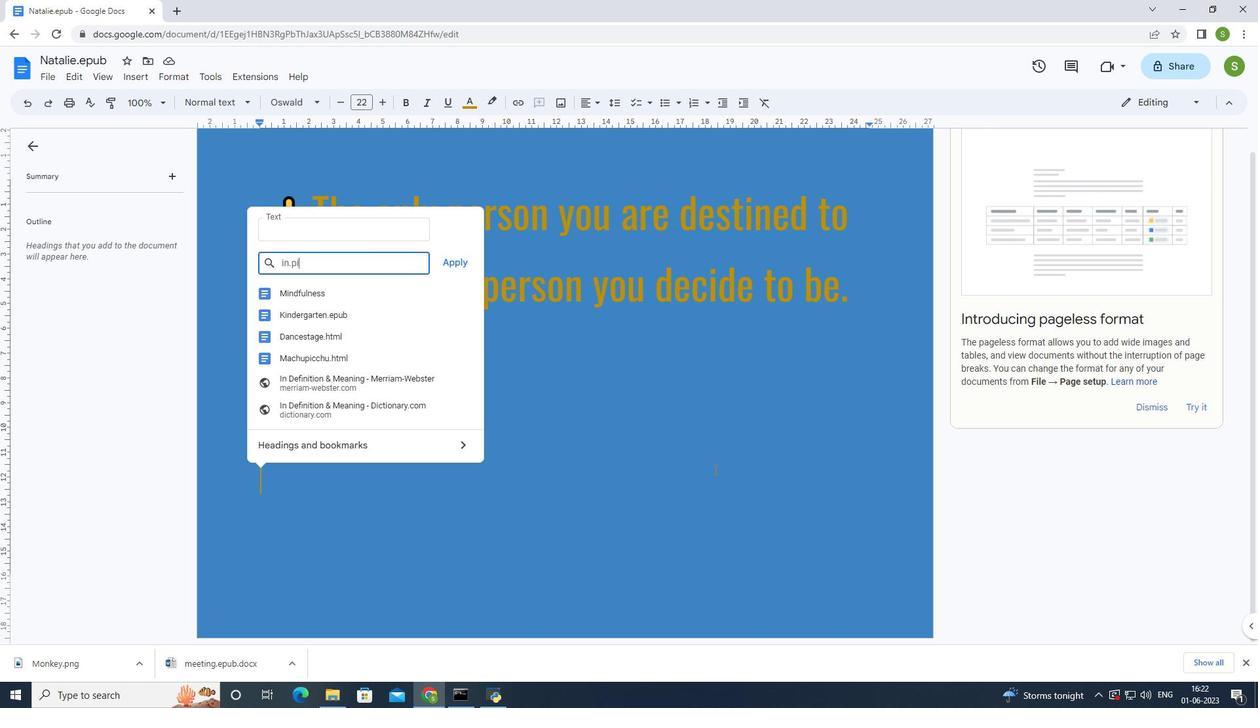 
Action: Key pressed nterest
Screenshot: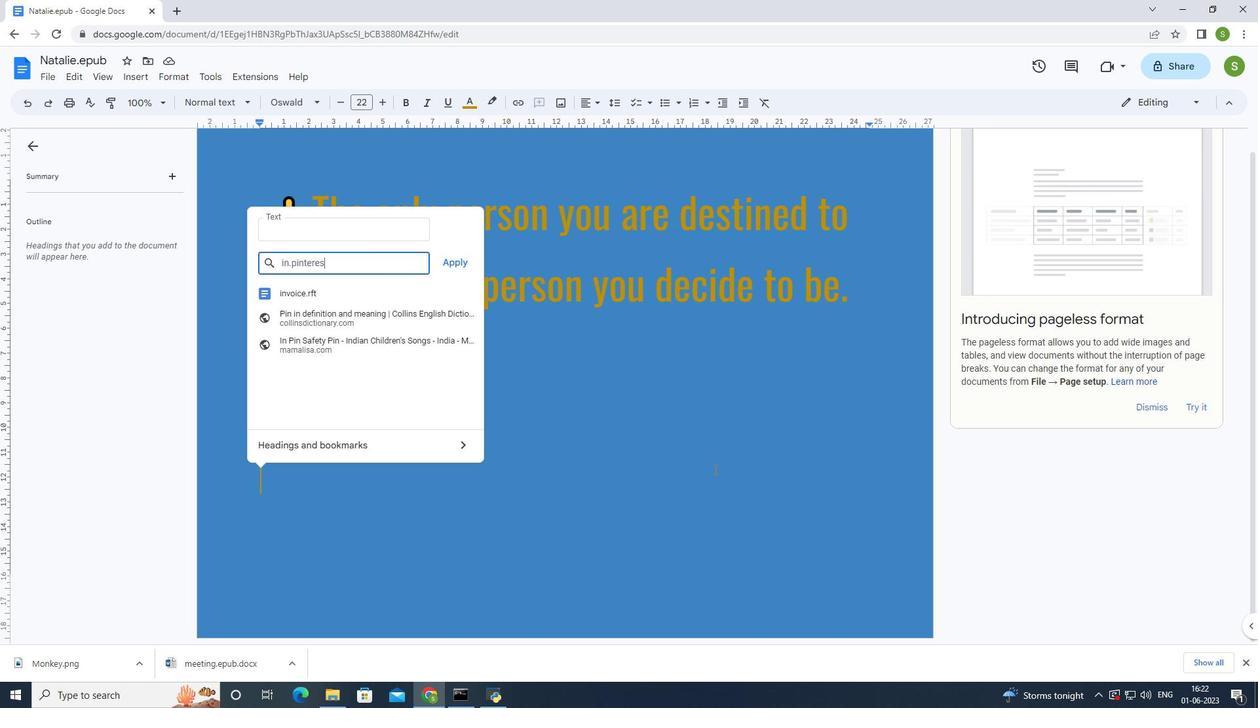 
Action: Mouse moved to (708, 468)
Screenshot: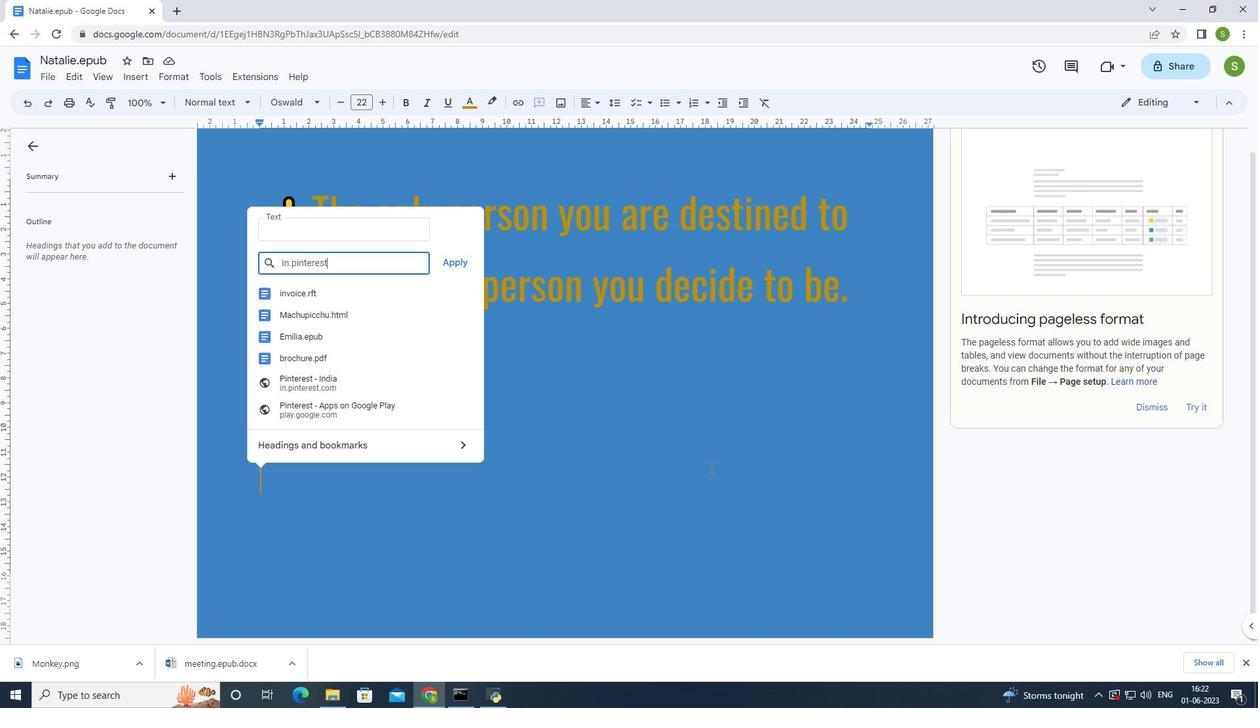
Action: Key pressed .
Screenshot: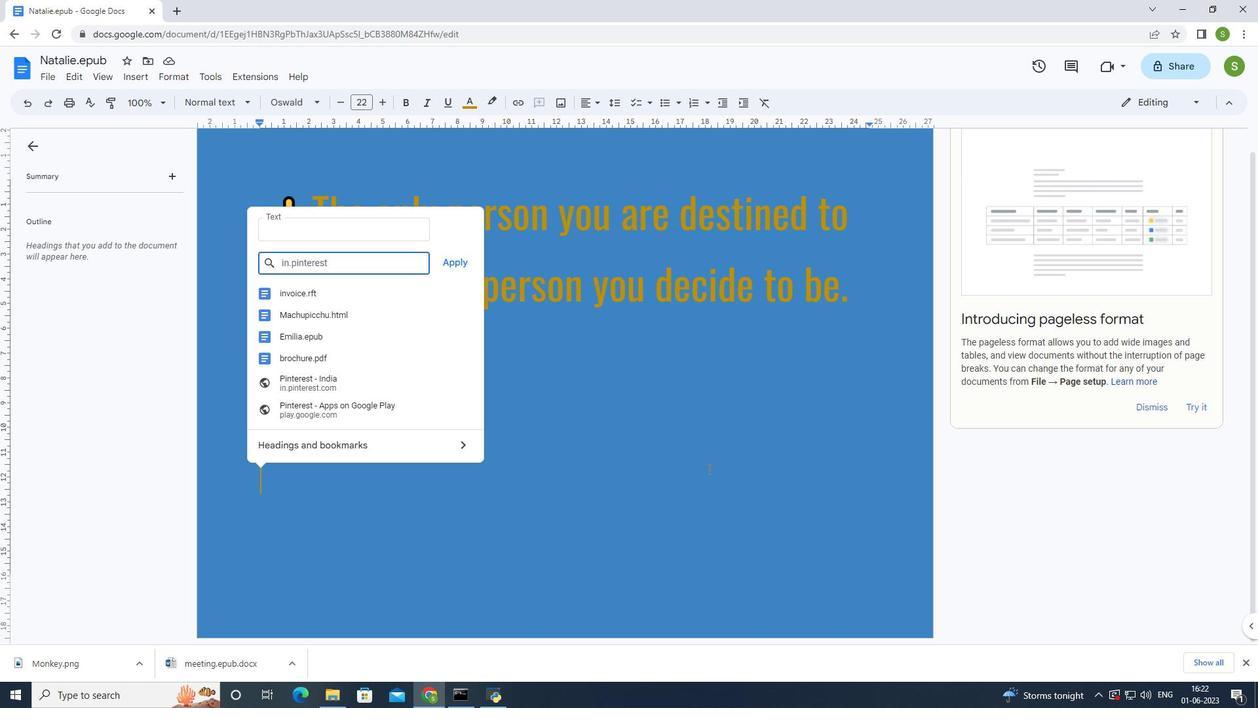 
Action: Mouse moved to (703, 472)
Screenshot: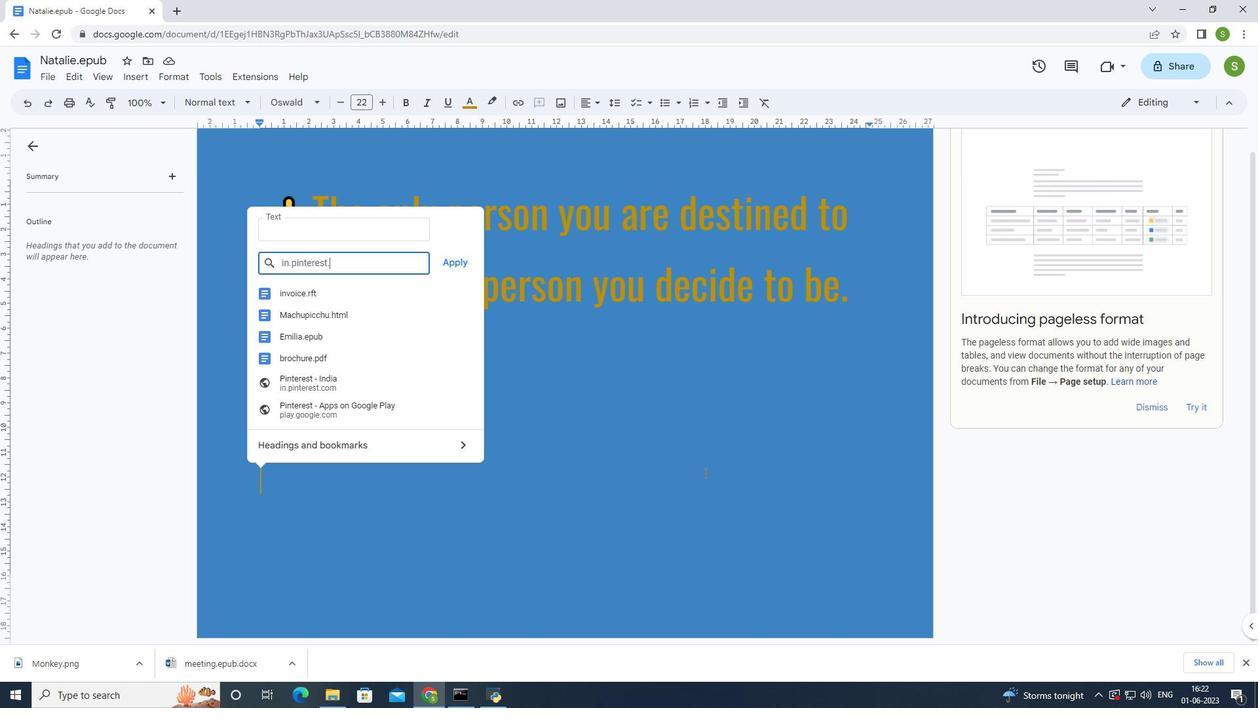 
Action: Key pressed co
Screenshot: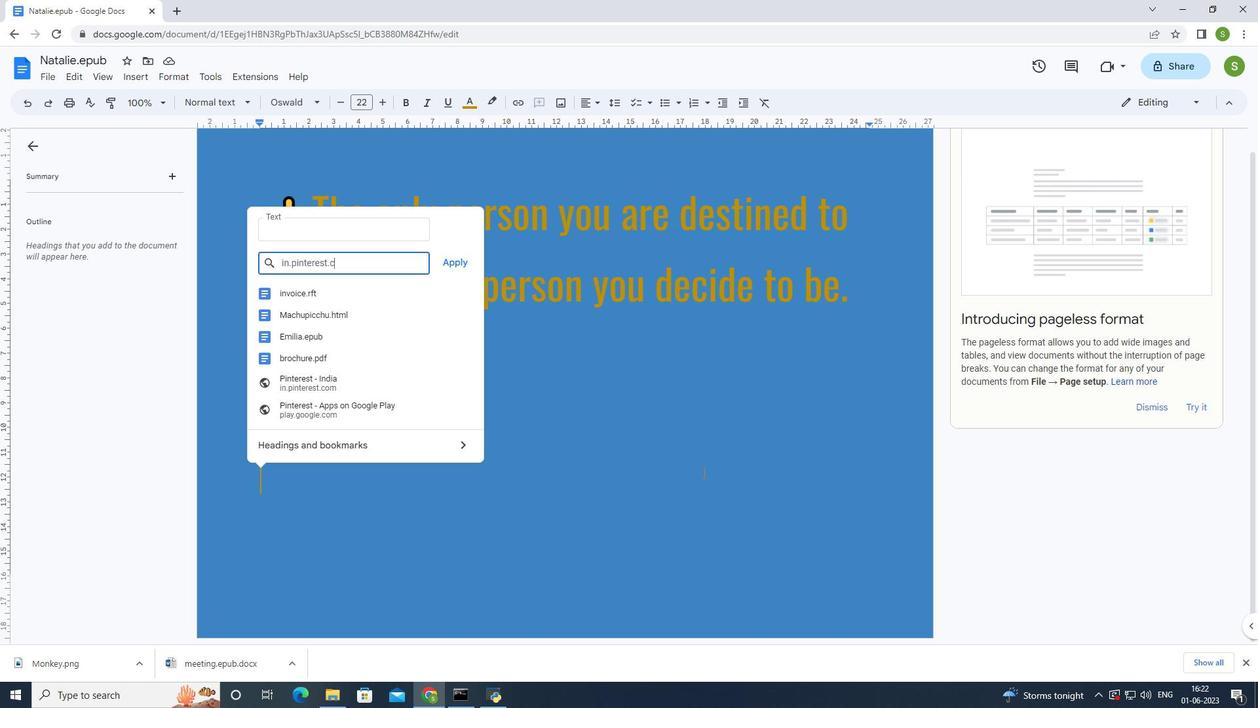 
Action: Mouse moved to (463, 263)
Screenshot: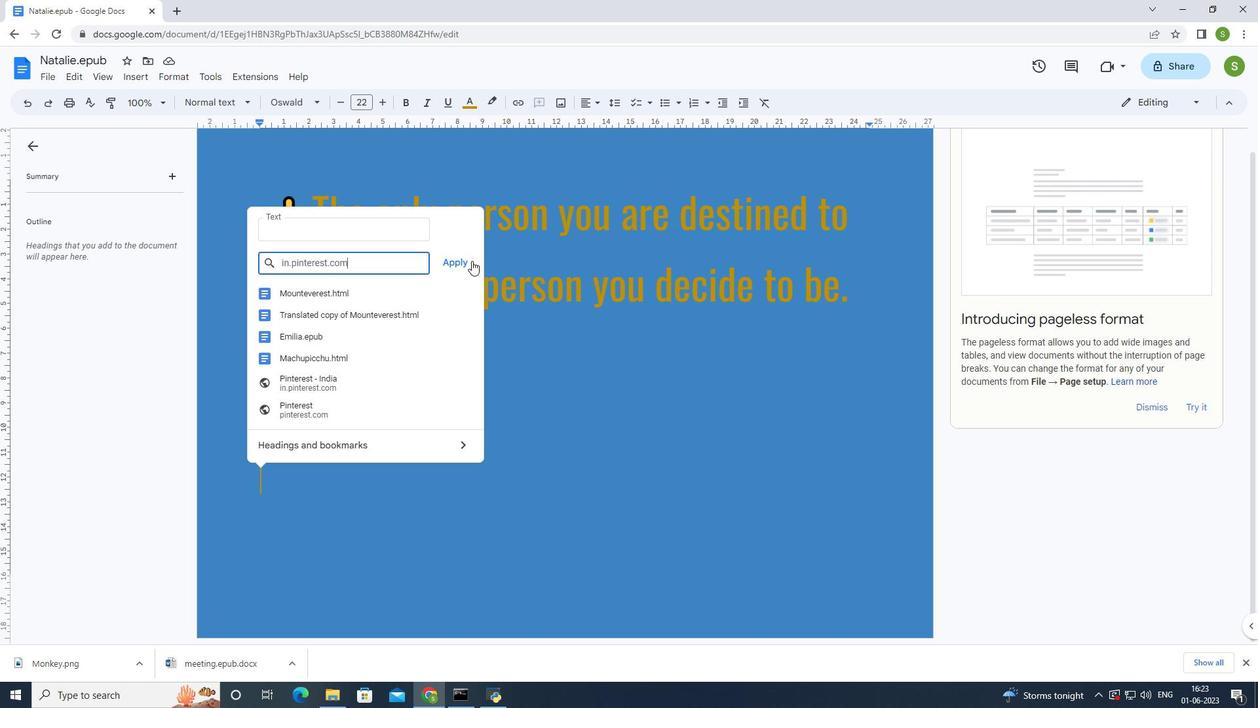 
Action: Mouse pressed left at (463, 263)
Screenshot: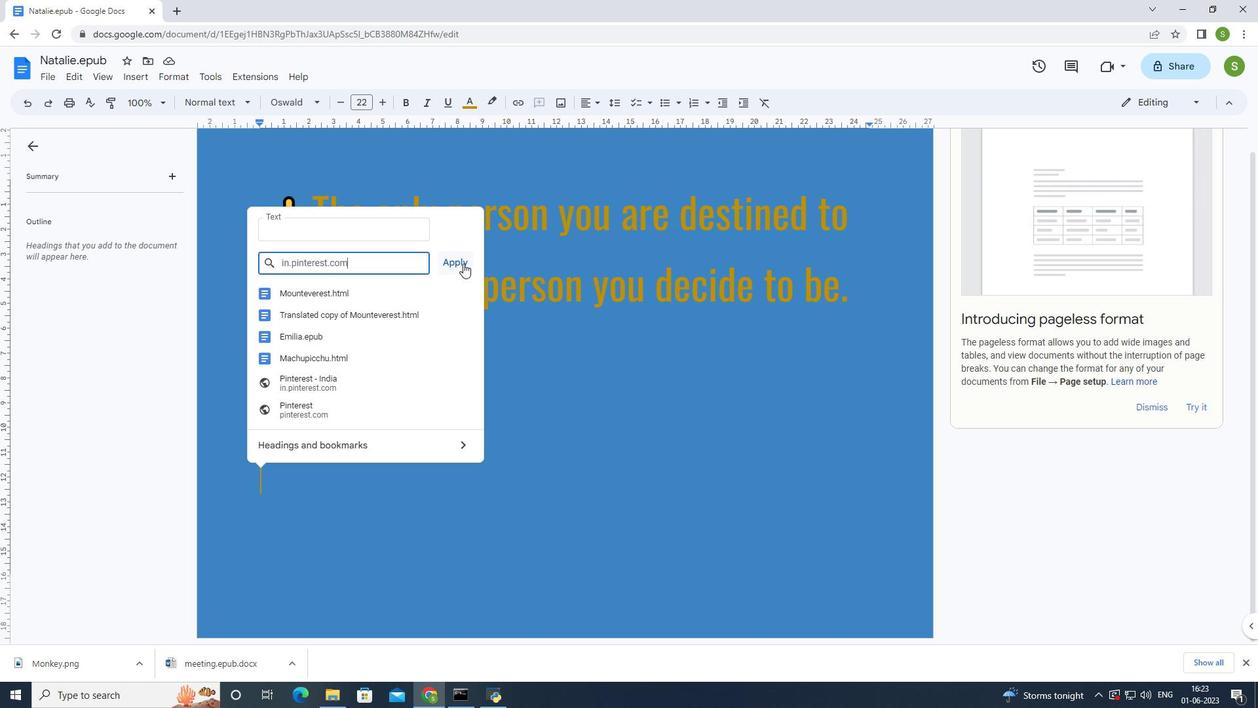 
Action: Mouse moved to (129, 79)
Screenshot: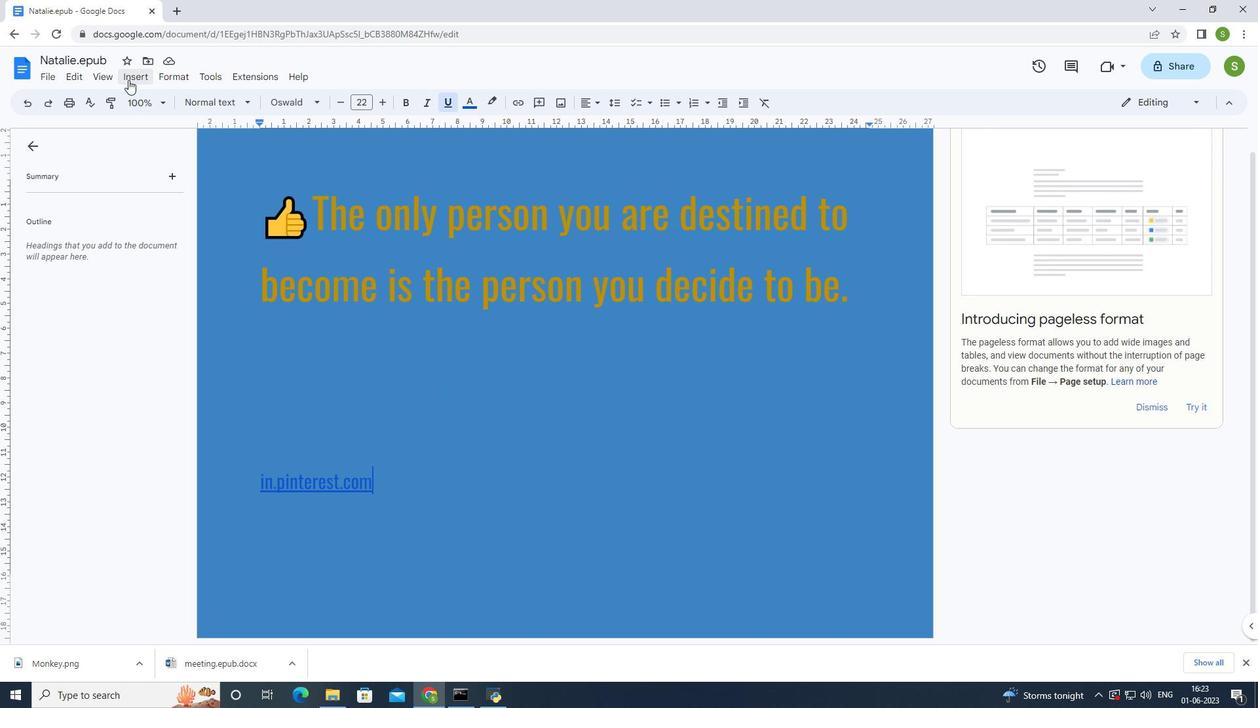 
Action: Mouse pressed left at (129, 79)
Screenshot: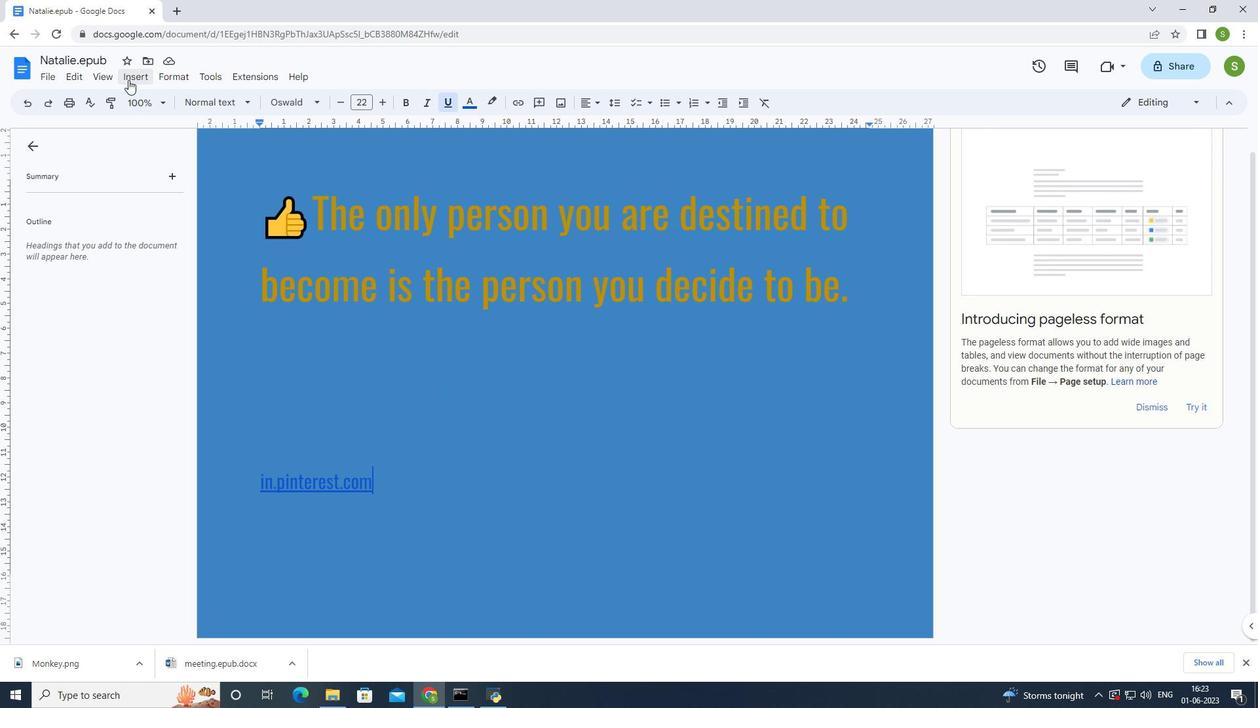 
Action: Mouse moved to (373, 524)
Screenshot: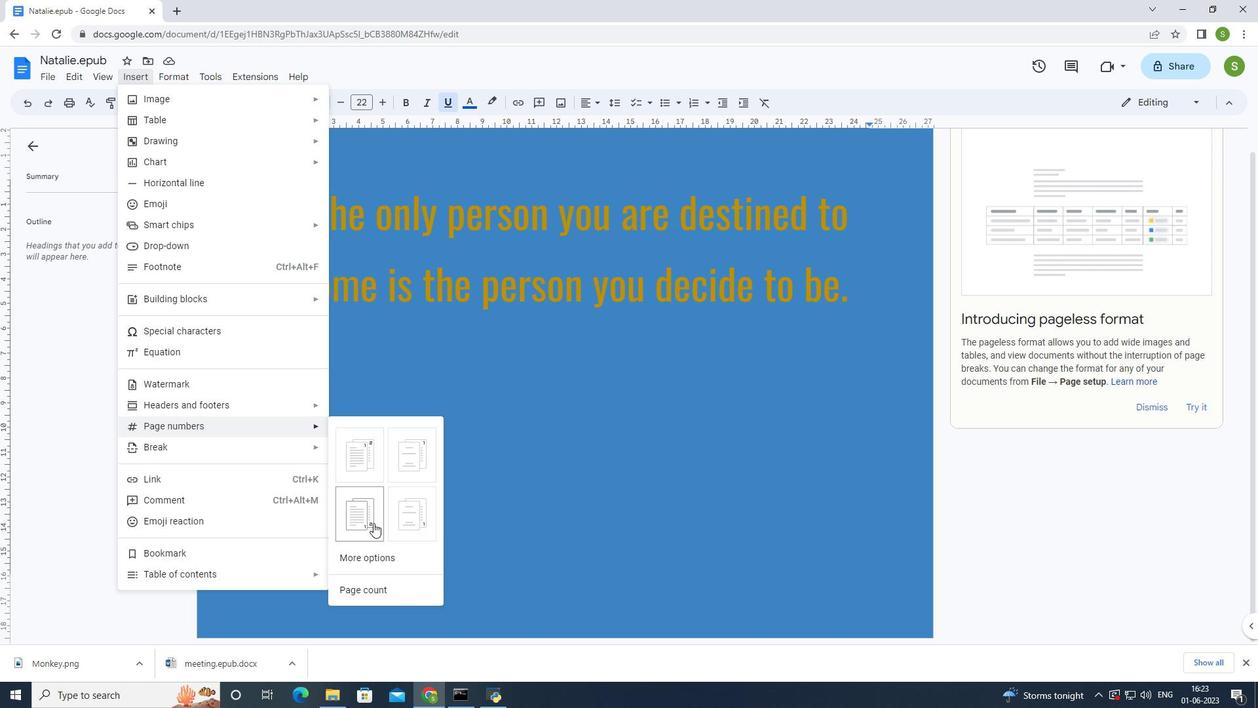 
Action: Mouse pressed left at (373, 524)
Screenshot: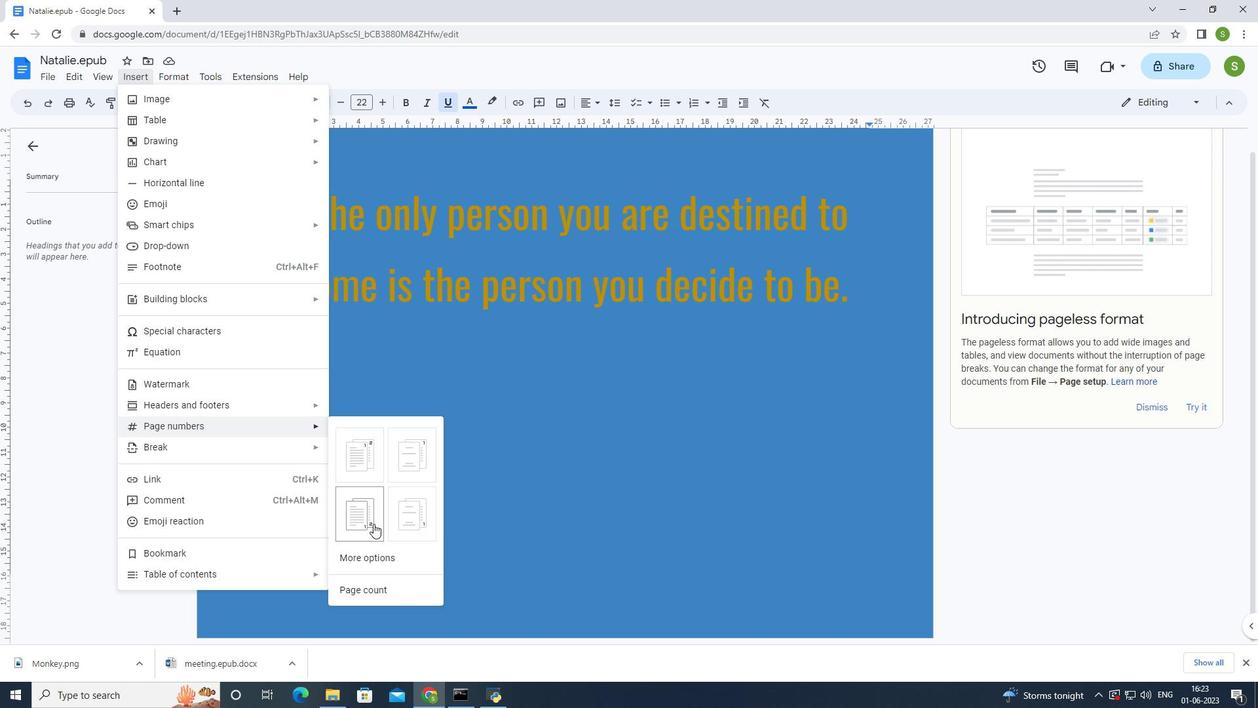 
Action: Mouse moved to (580, 446)
Screenshot: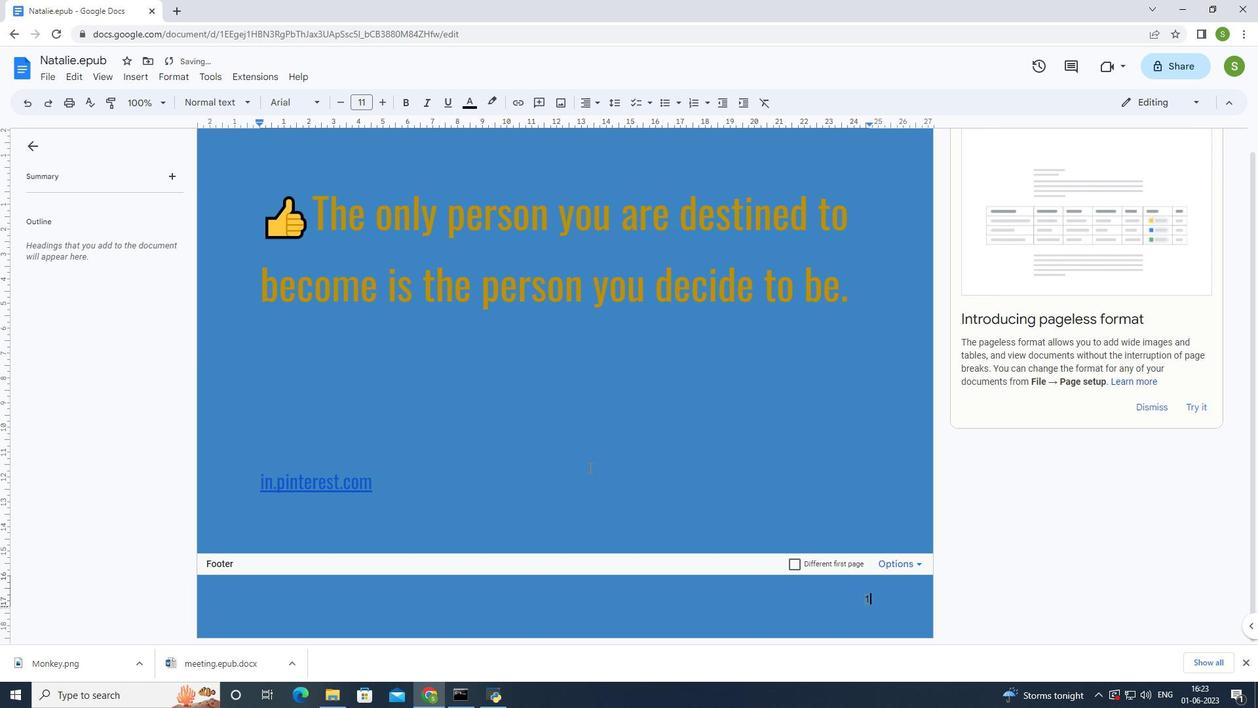 
Action: Mouse pressed left at (580, 446)
Screenshot: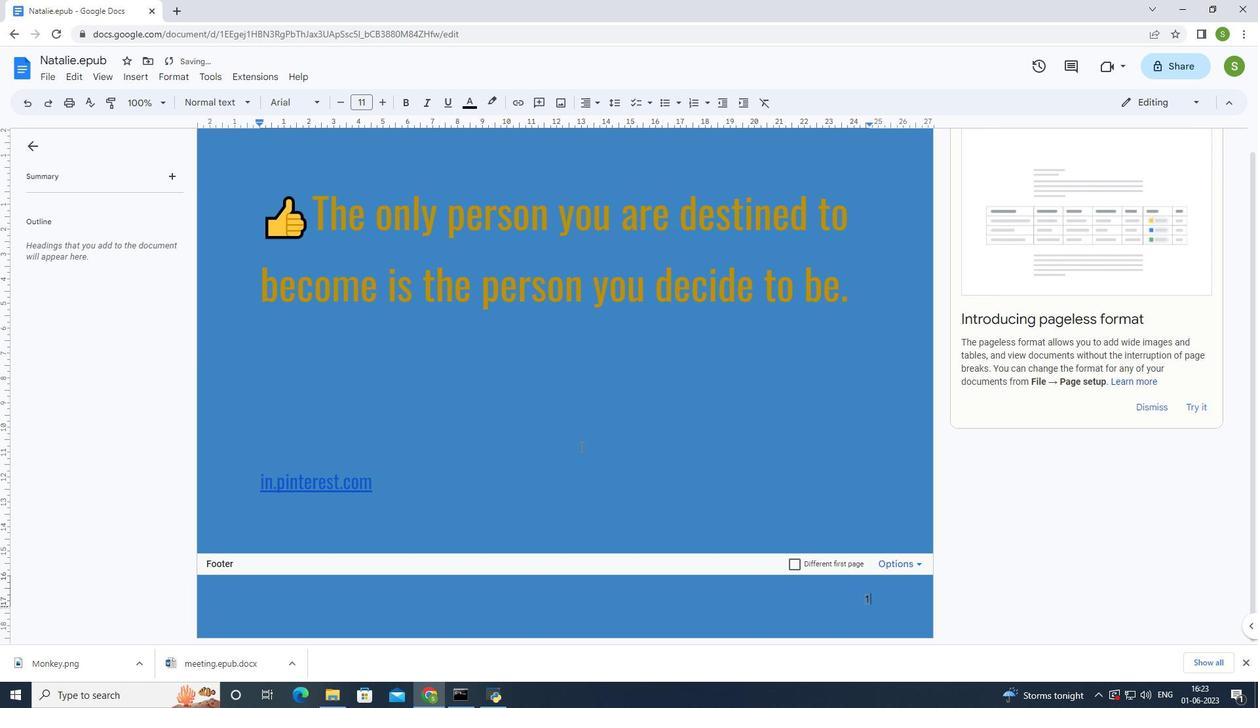 
Action: Mouse moved to (688, 468)
Screenshot: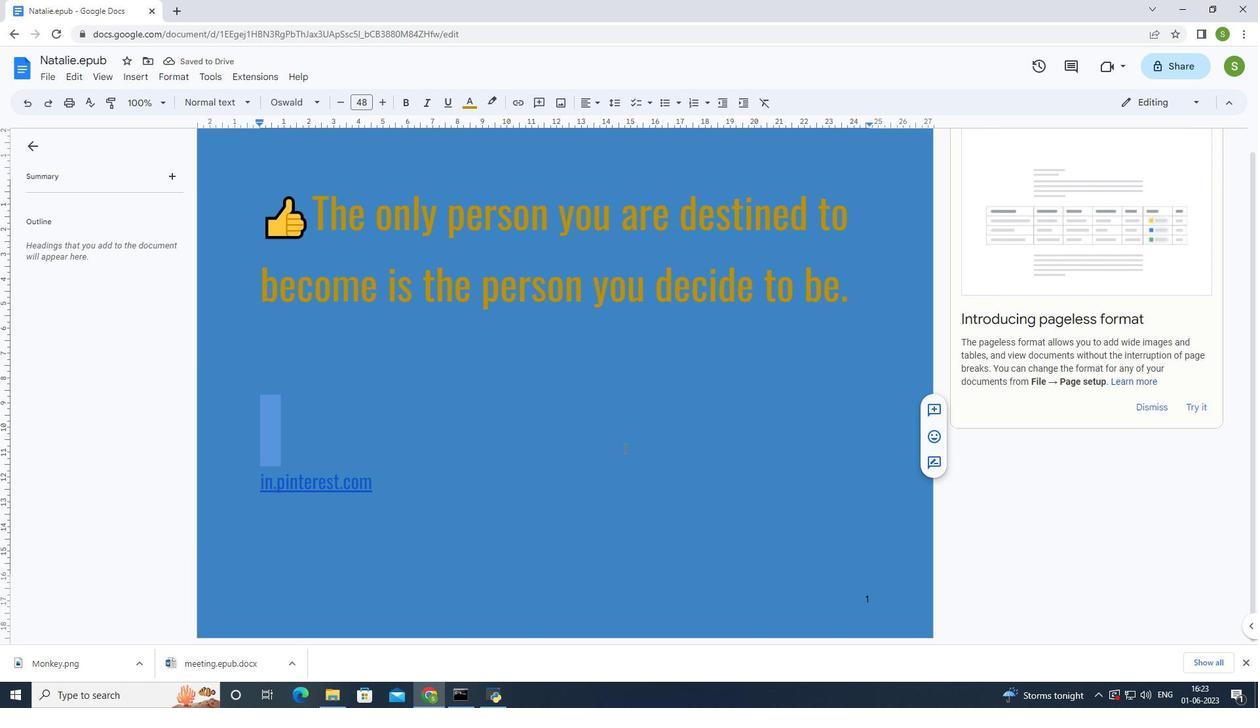
